 Task: Open a blank google sheet and write heading  Dollar SenseAdd Dates in a column and its values below  '2023-05-01, 2023-05-05, 2023-05-10, 2023-05-15, 2023-05-20, 2023-05-25 & 2023-05-31. 'Add Descriptionsin next column and its values below  Monthly Salary, Grocery Shopping, Dining Out., Utility Bill, Transportation, Entertainment & Miscellaneous. Add Amount in next column and its values below  $2,500, $100, $50, $150, $30, $50 & $20. Add Income/ Expensein next column and its values below  Income, Expenses, Expenses, Expenses, Expenses, Expenses & Expenses. Add Balance in next column and its values below  $2,500, $2,400, $2,350, $2,200, $2,170, $2,120 & $2,100. Save page DashboardBudgetTrackbook
Action: Mouse moved to (1125, 83)
Screenshot: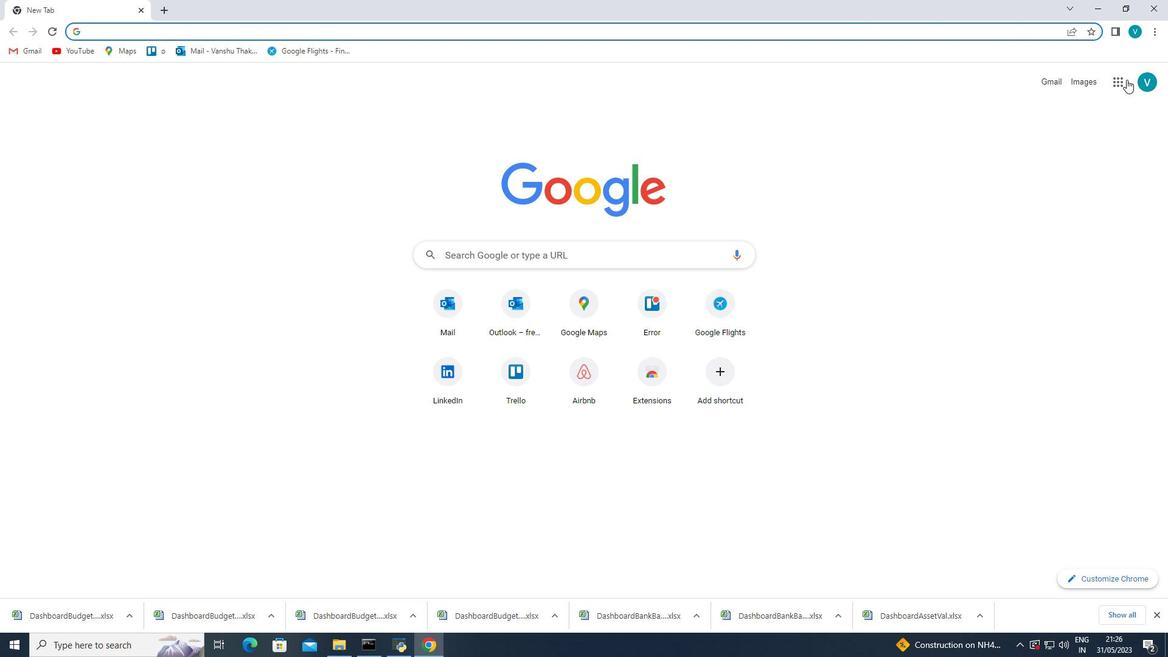 
Action: Mouse pressed left at (1125, 83)
Screenshot: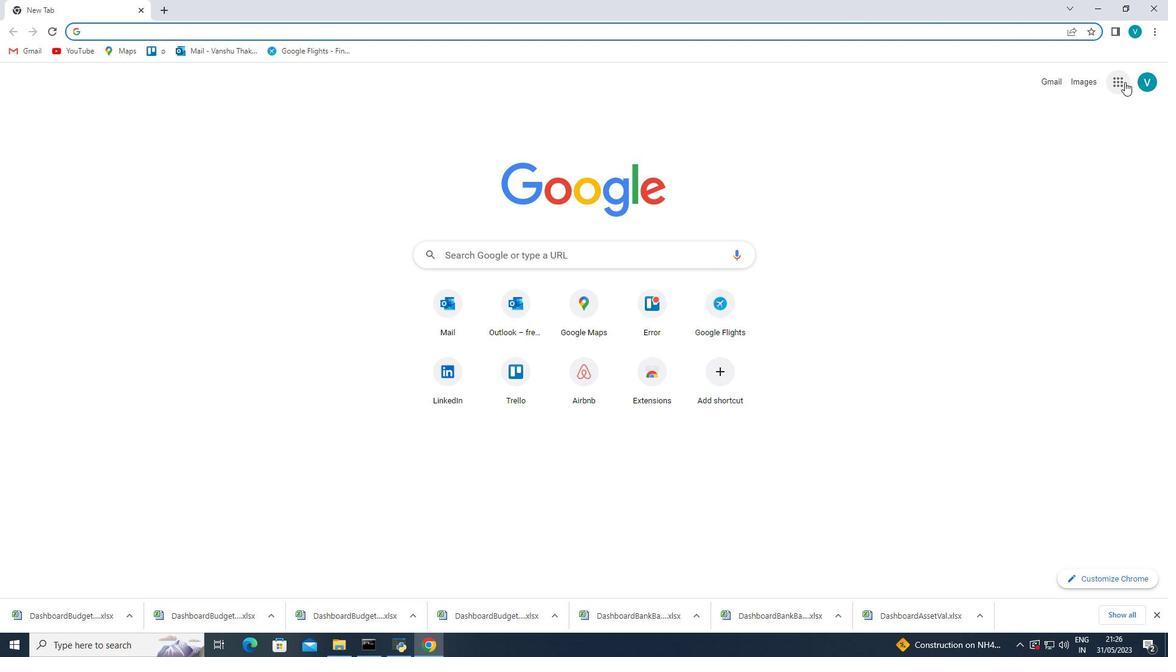 
Action: Mouse moved to (1098, 315)
Screenshot: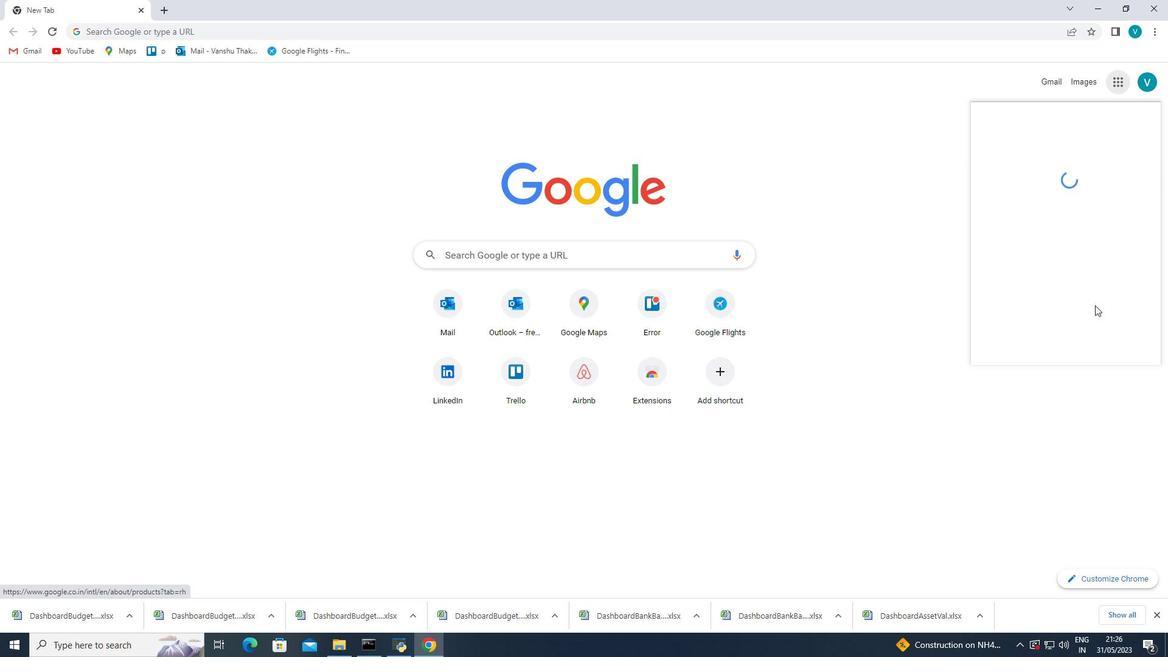 
Action: Mouse scrolled (1098, 314) with delta (0, 0)
Screenshot: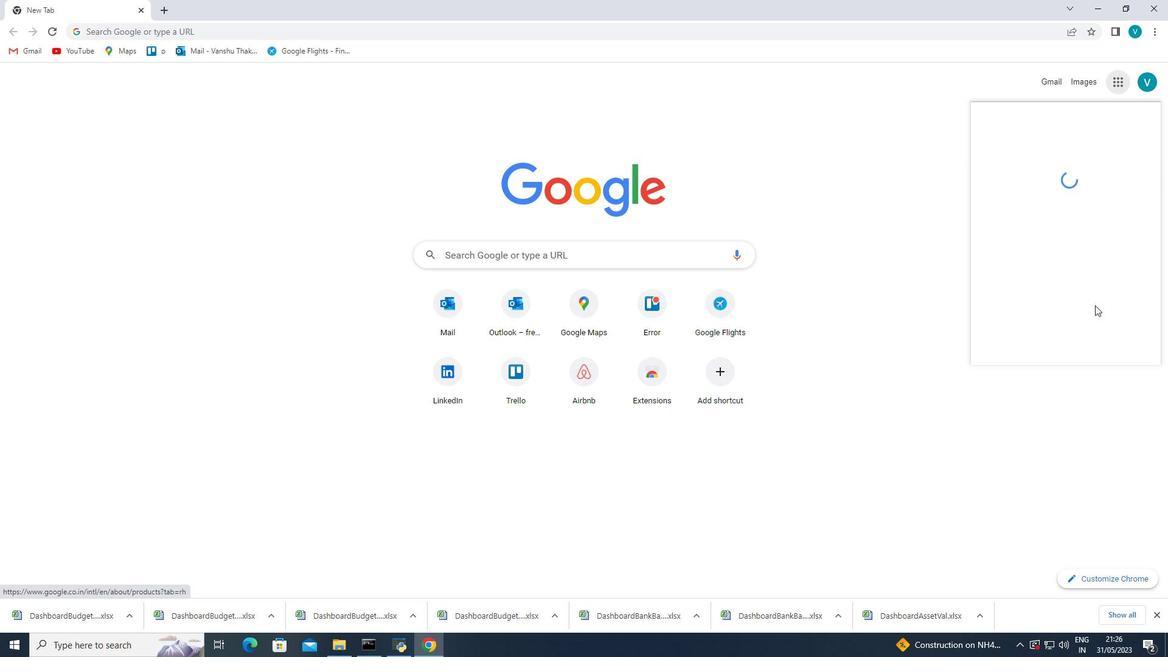 
Action: Mouse scrolled (1098, 314) with delta (0, 0)
Screenshot: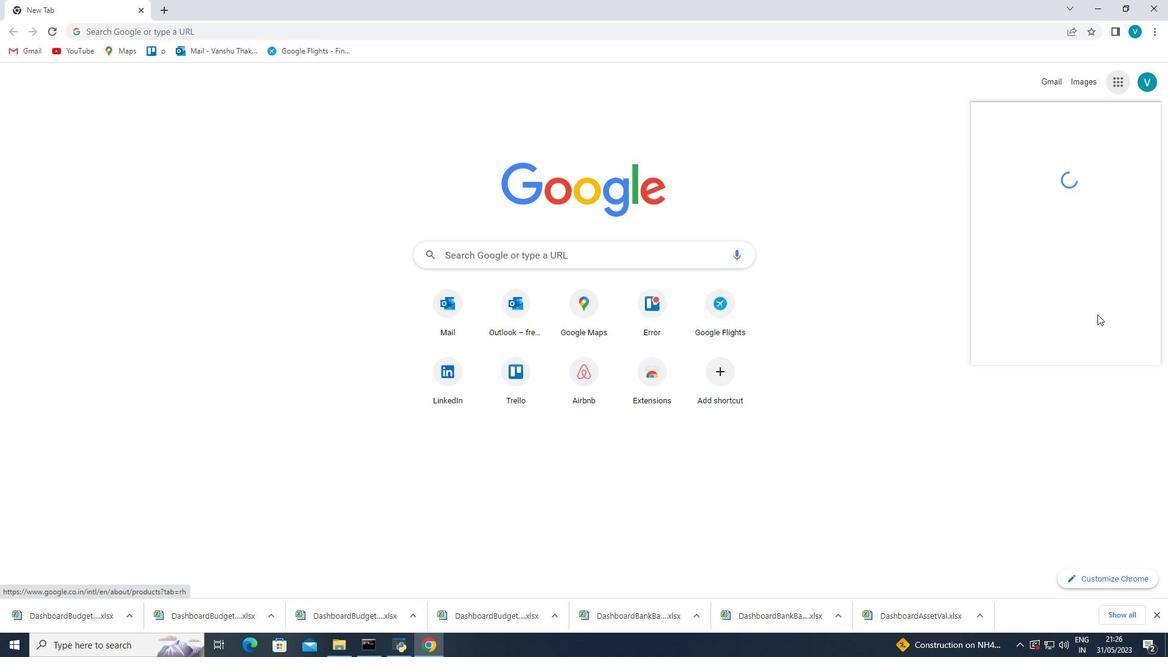
Action: Mouse moved to (1063, 272)
Screenshot: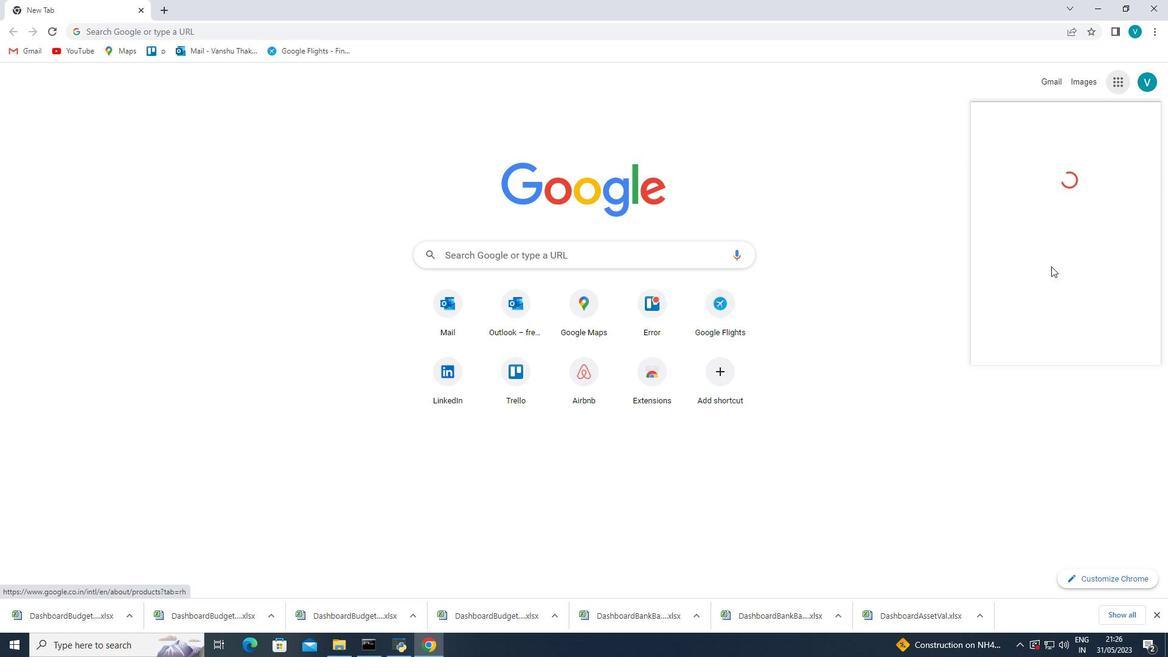 
Action: Mouse scrolled (1063, 271) with delta (0, 0)
Screenshot: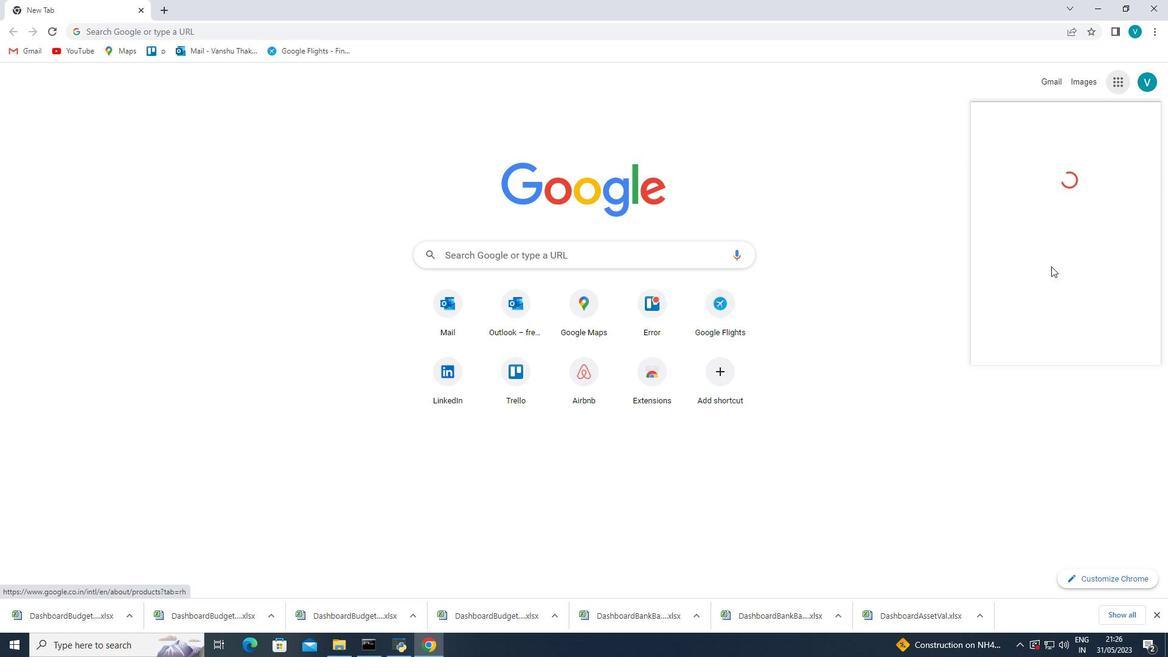 
Action: Mouse moved to (1066, 273)
Screenshot: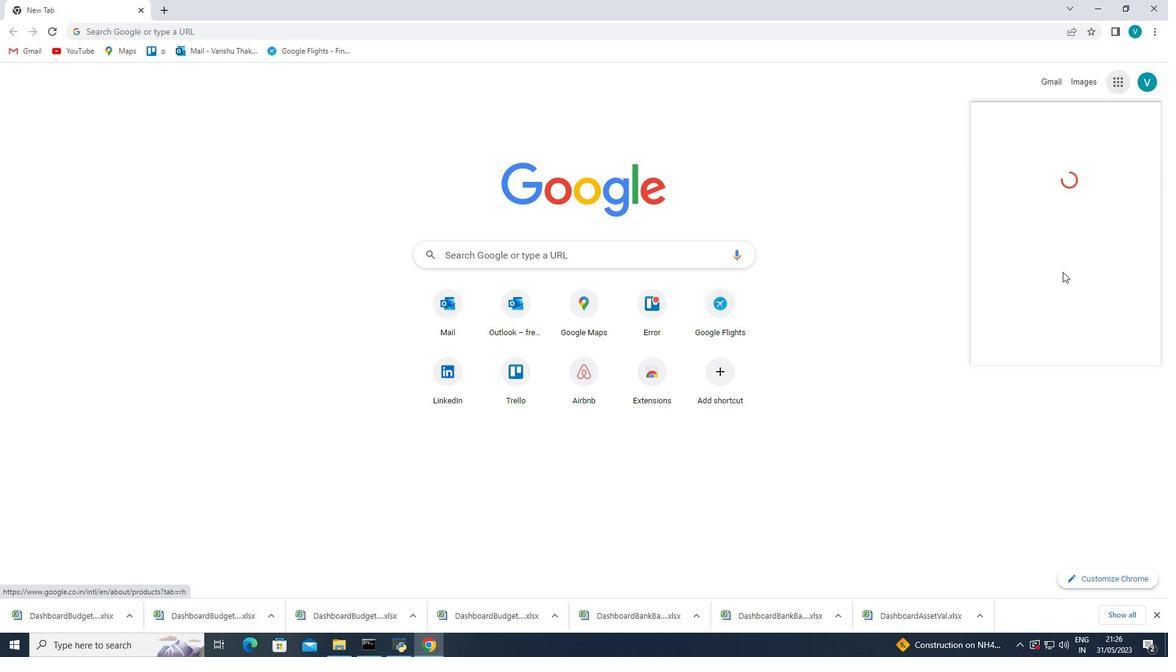 
Action: Mouse scrolled (1066, 272) with delta (0, 0)
Screenshot: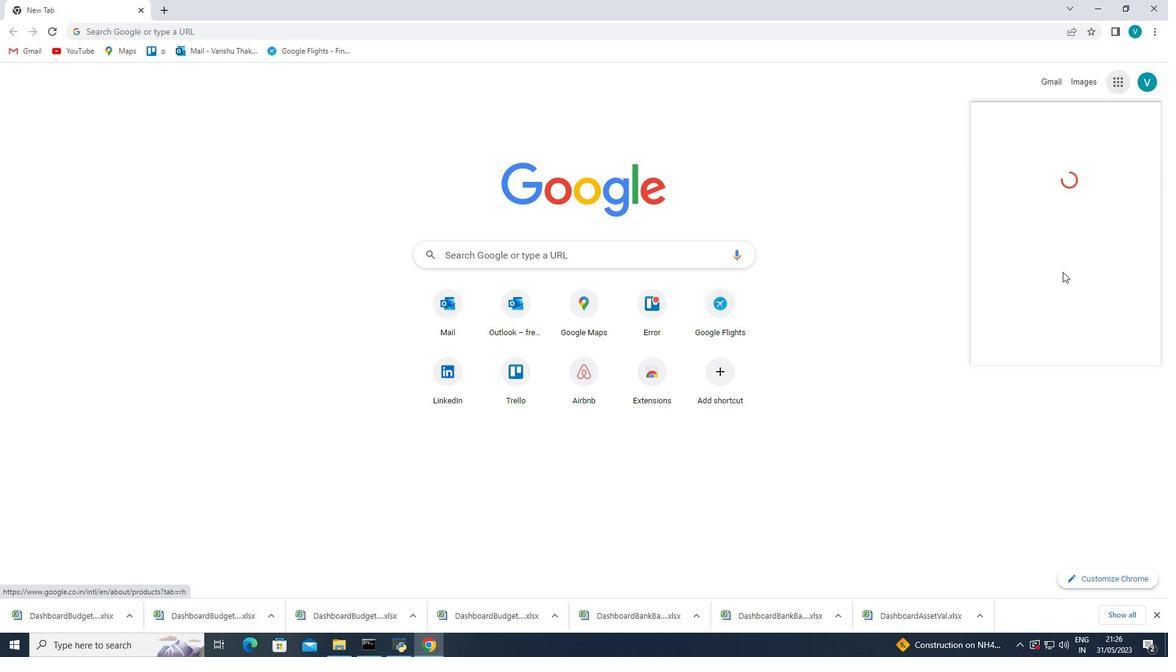 
Action: Mouse scrolled (1066, 272) with delta (0, 0)
Screenshot: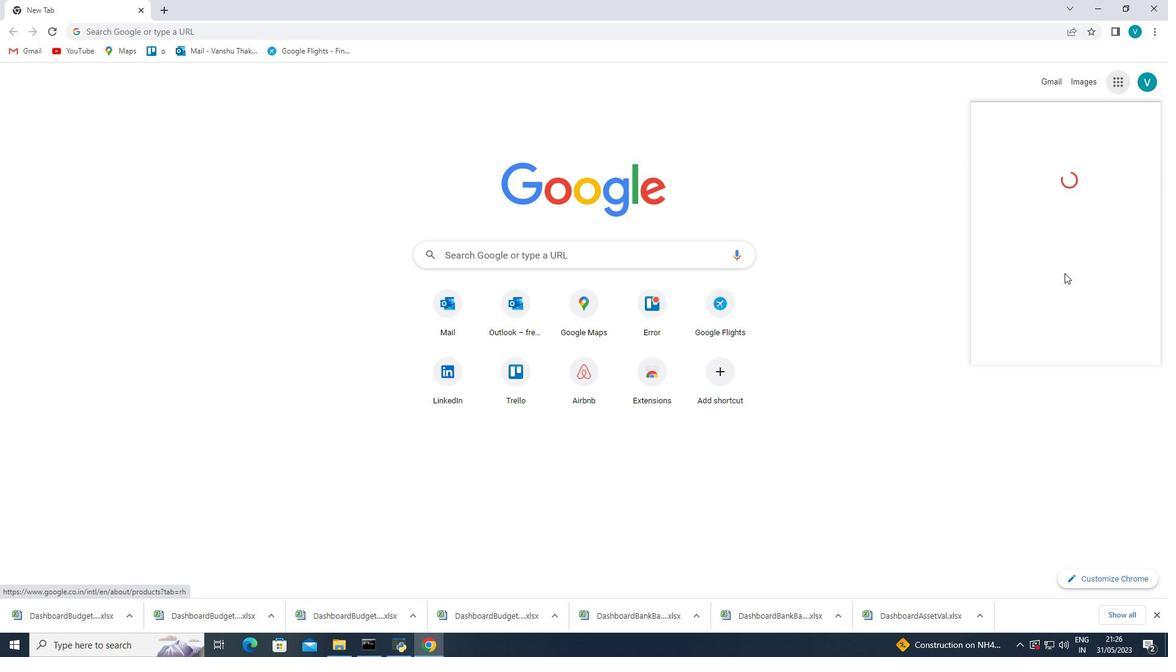 
Action: Mouse moved to (1066, 251)
Screenshot: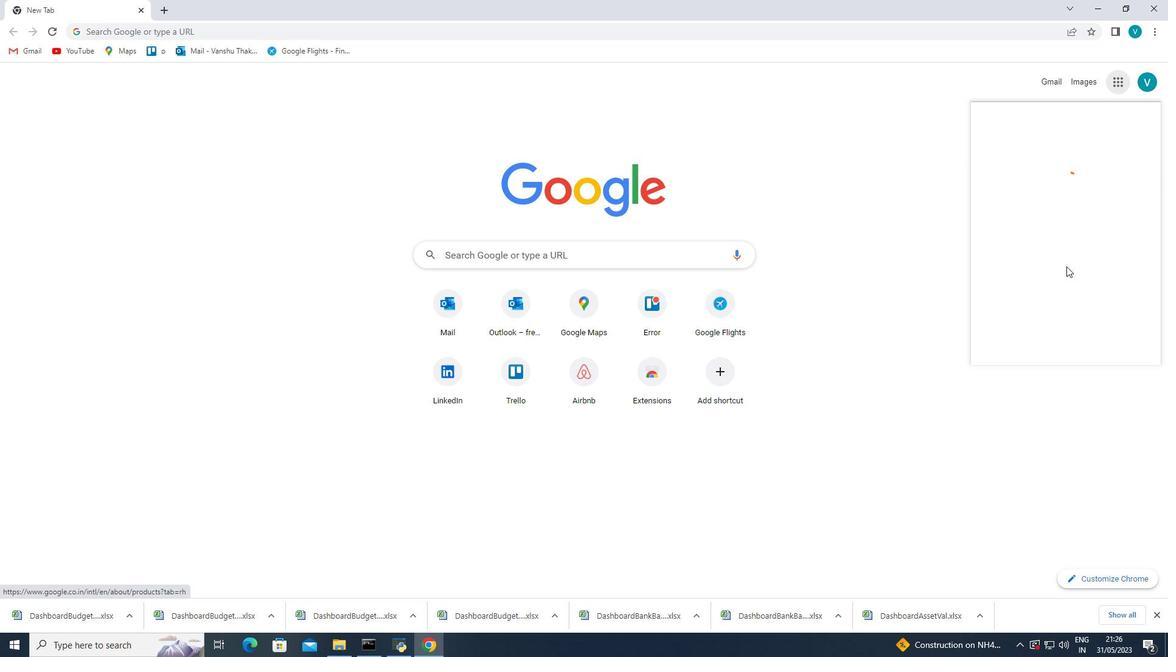 
Action: Mouse scrolled (1066, 250) with delta (0, 0)
Screenshot: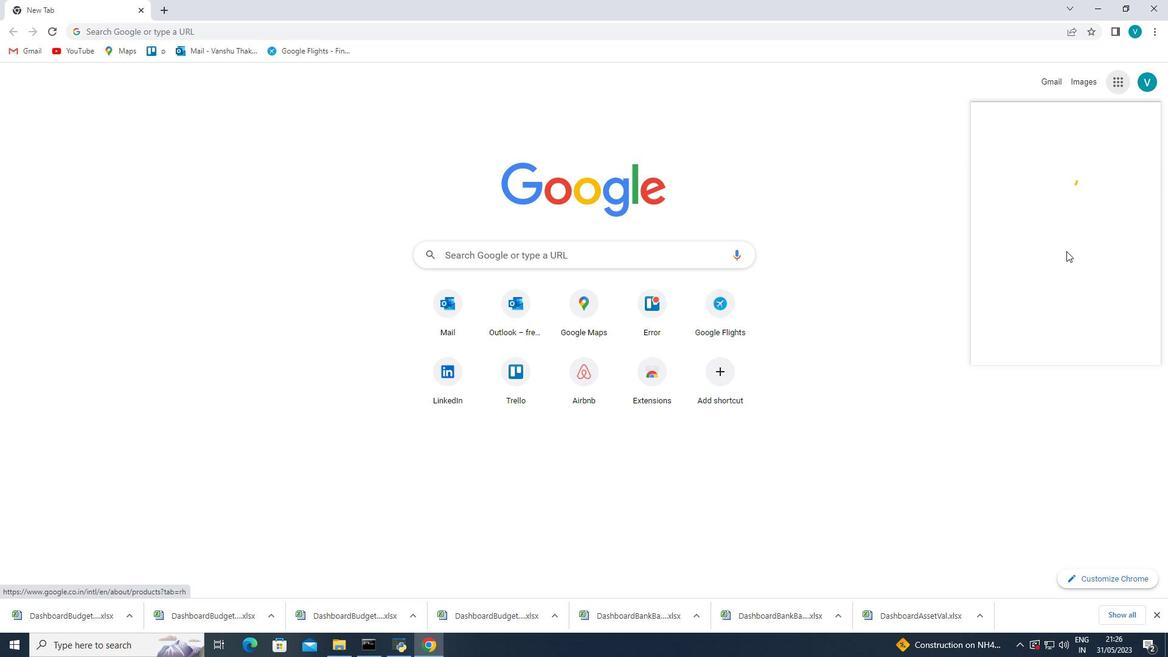 
Action: Mouse scrolled (1066, 250) with delta (0, 0)
Screenshot: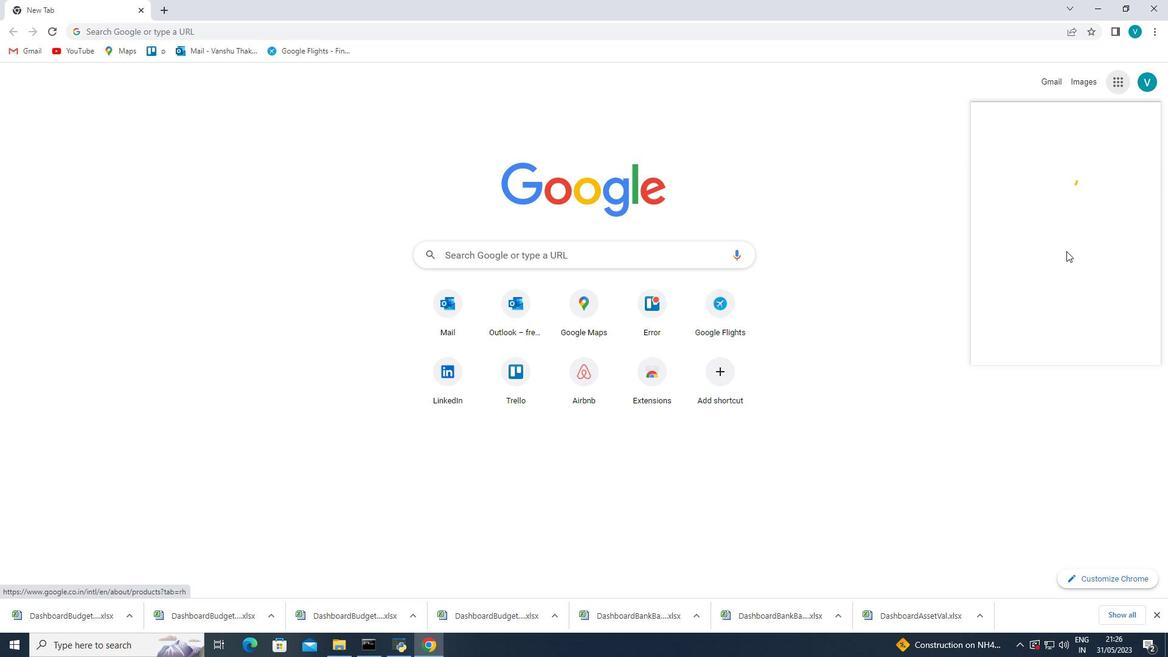 
Action: Mouse scrolled (1066, 250) with delta (0, 0)
Screenshot: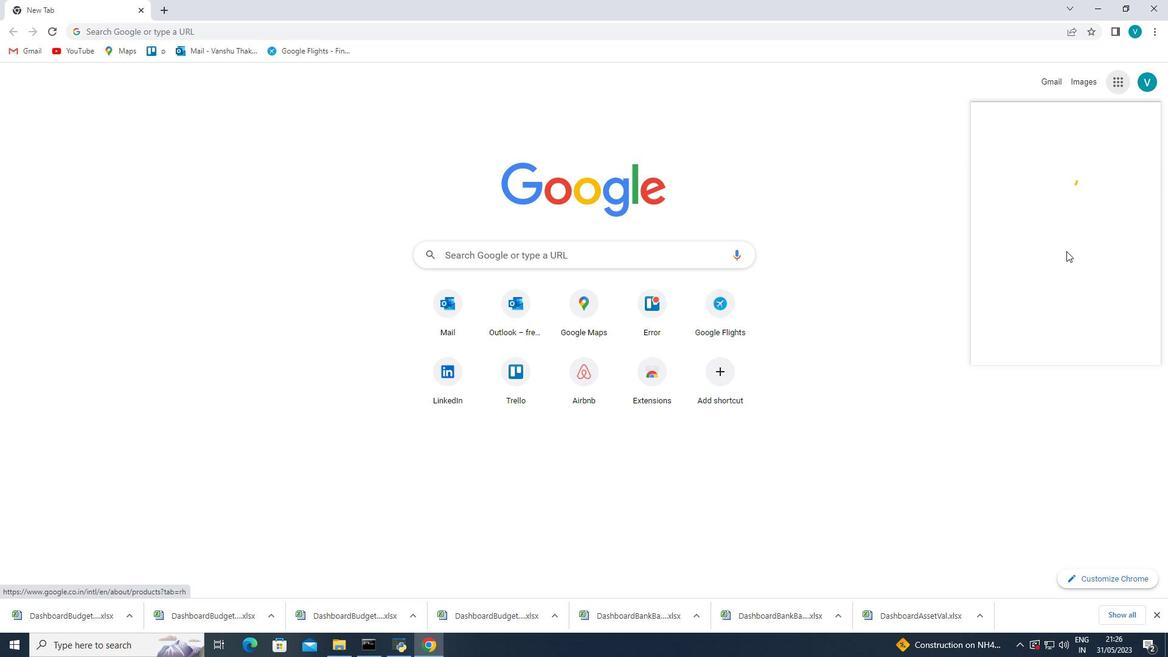 
Action: Mouse scrolled (1066, 250) with delta (0, 0)
Screenshot: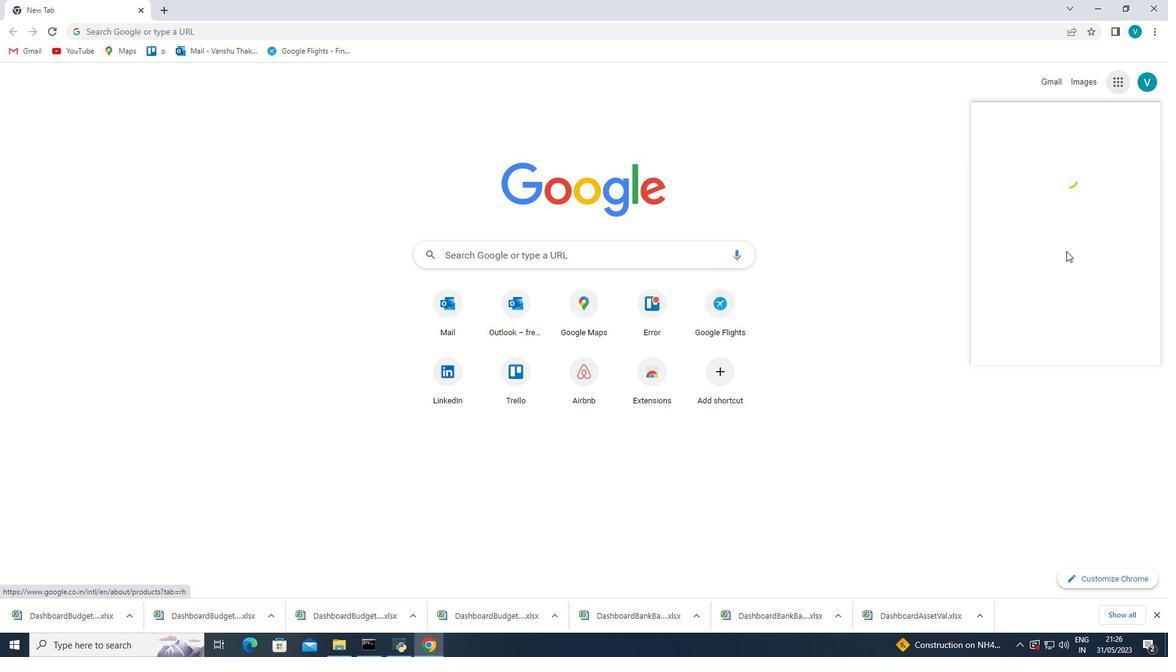
Action: Mouse scrolled (1066, 250) with delta (0, 0)
Screenshot: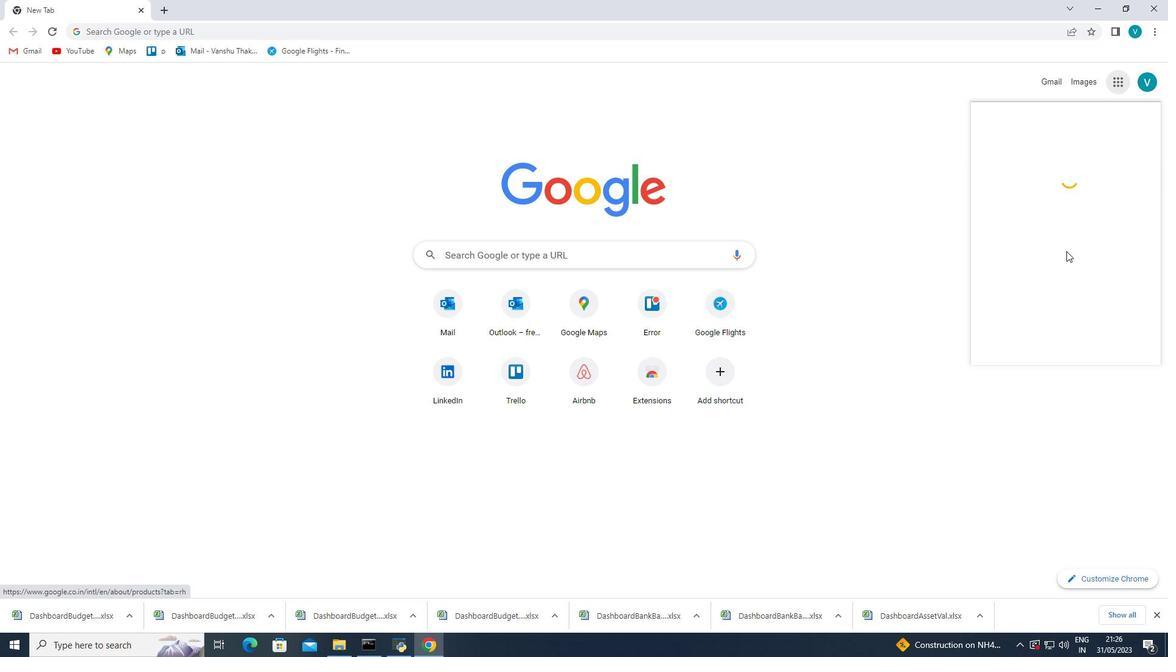 
Action: Mouse scrolled (1066, 251) with delta (0, 0)
Screenshot: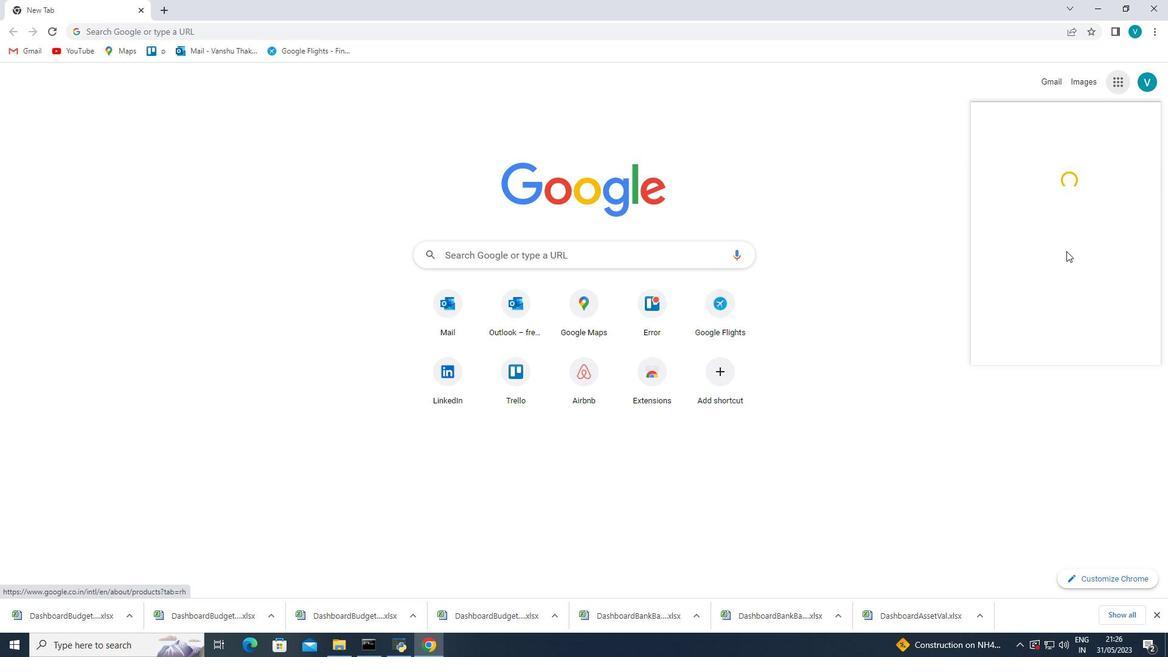 
Action: Mouse scrolled (1066, 251) with delta (0, 0)
Screenshot: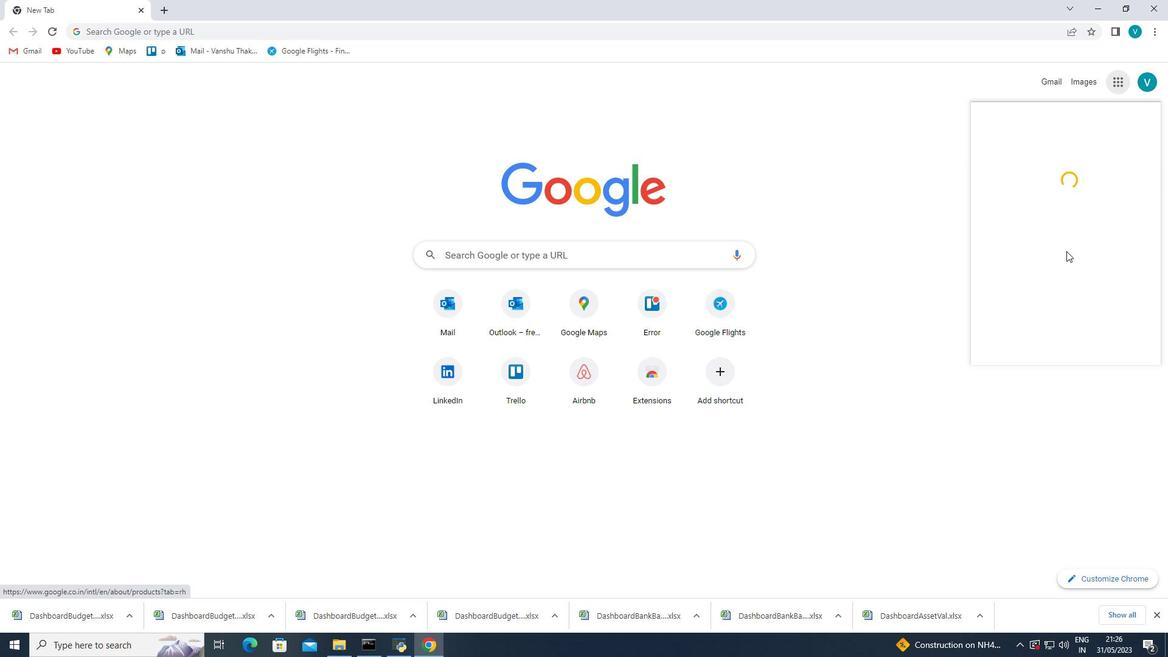 
Action: Mouse scrolled (1066, 251) with delta (0, 0)
Screenshot: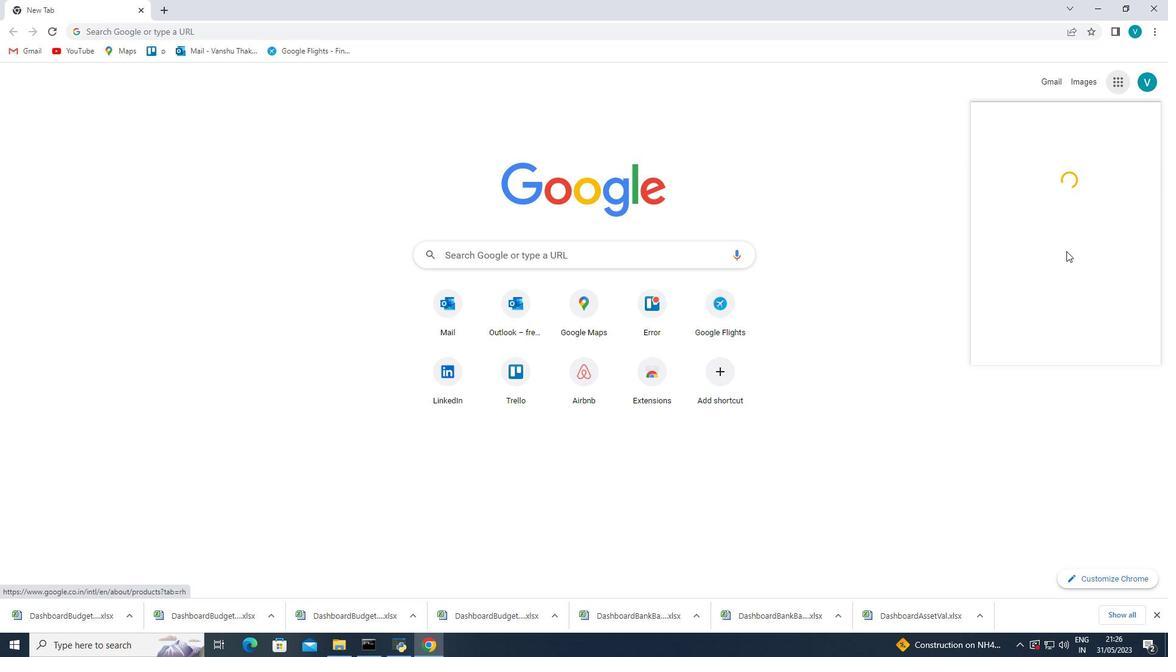 
Action: Mouse scrolled (1066, 251) with delta (0, 0)
Screenshot: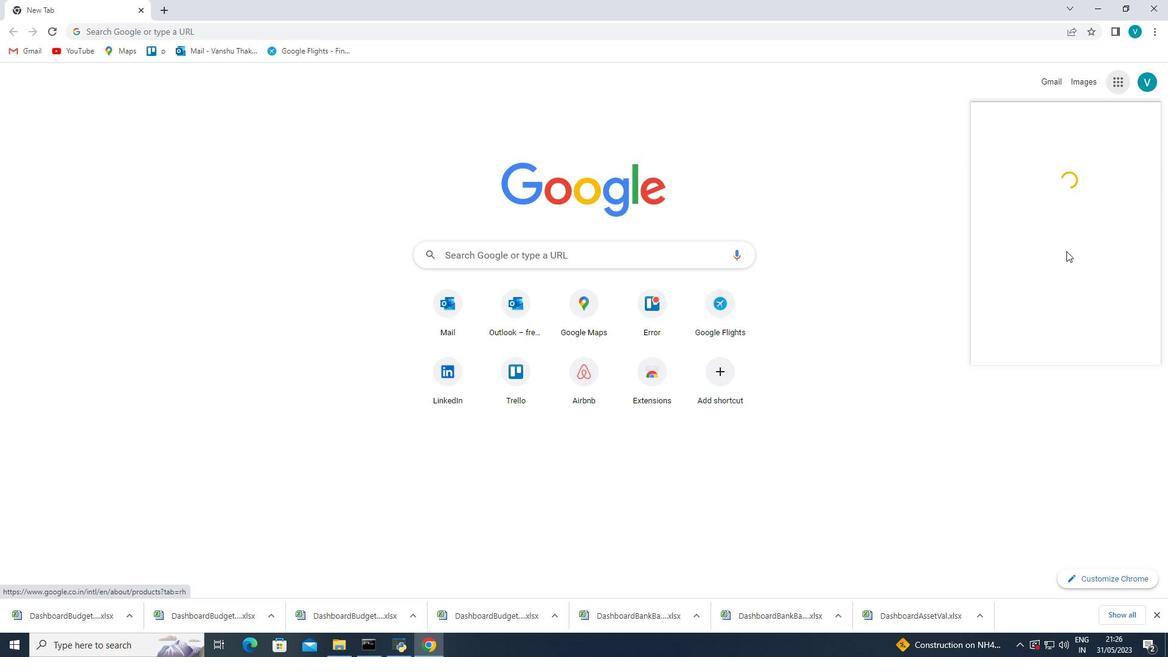
Action: Mouse moved to (1108, 249)
Screenshot: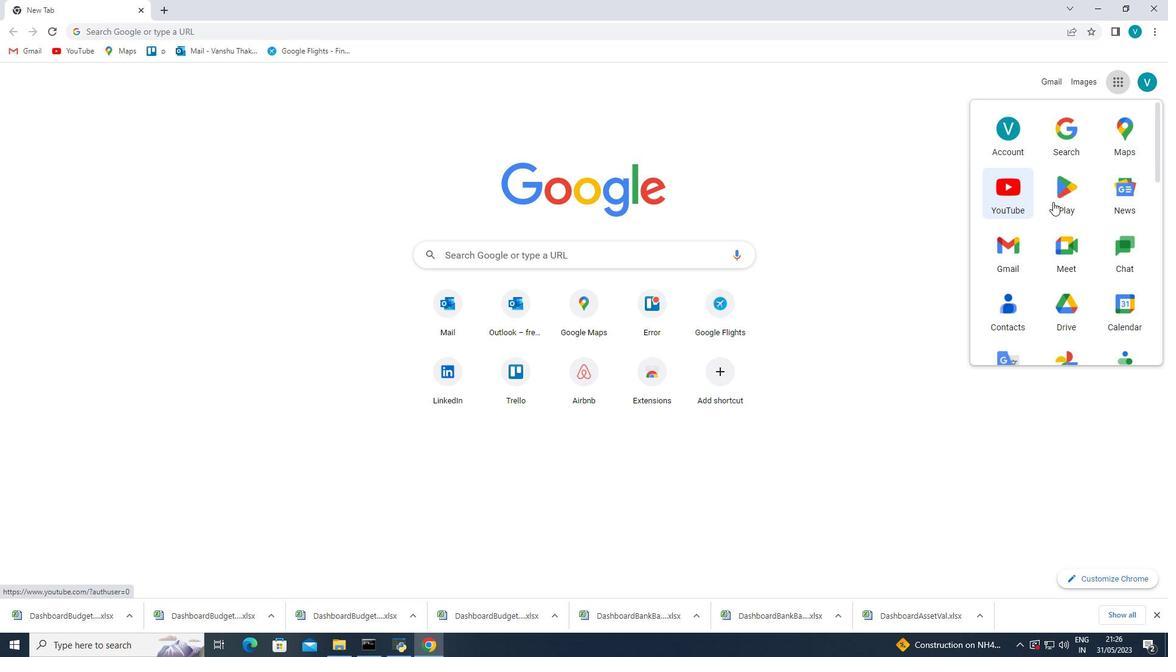 
Action: Mouse scrolled (1108, 248) with delta (0, 0)
Screenshot: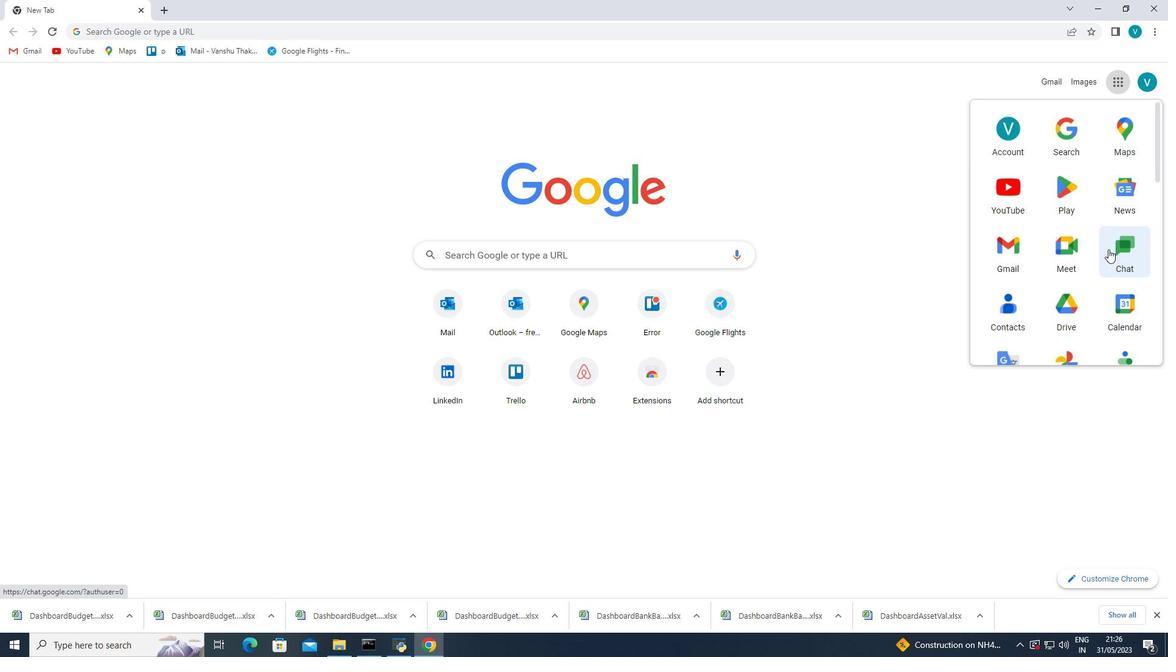 
Action: Mouse scrolled (1108, 248) with delta (0, 0)
Screenshot: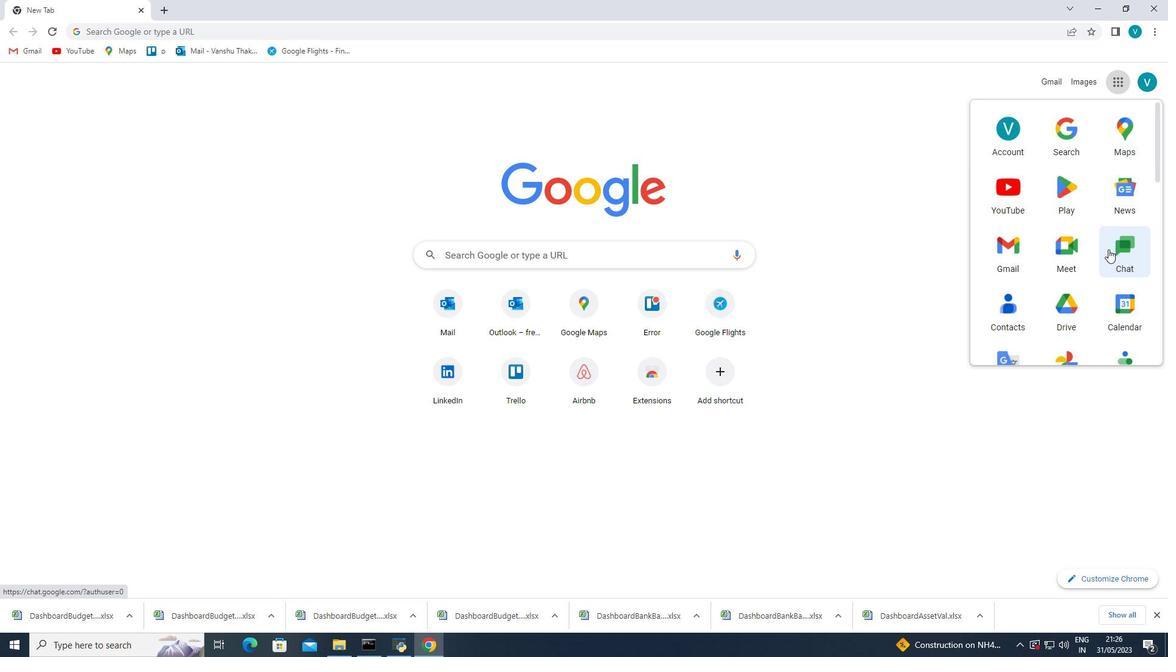
Action: Mouse scrolled (1108, 248) with delta (0, 0)
Screenshot: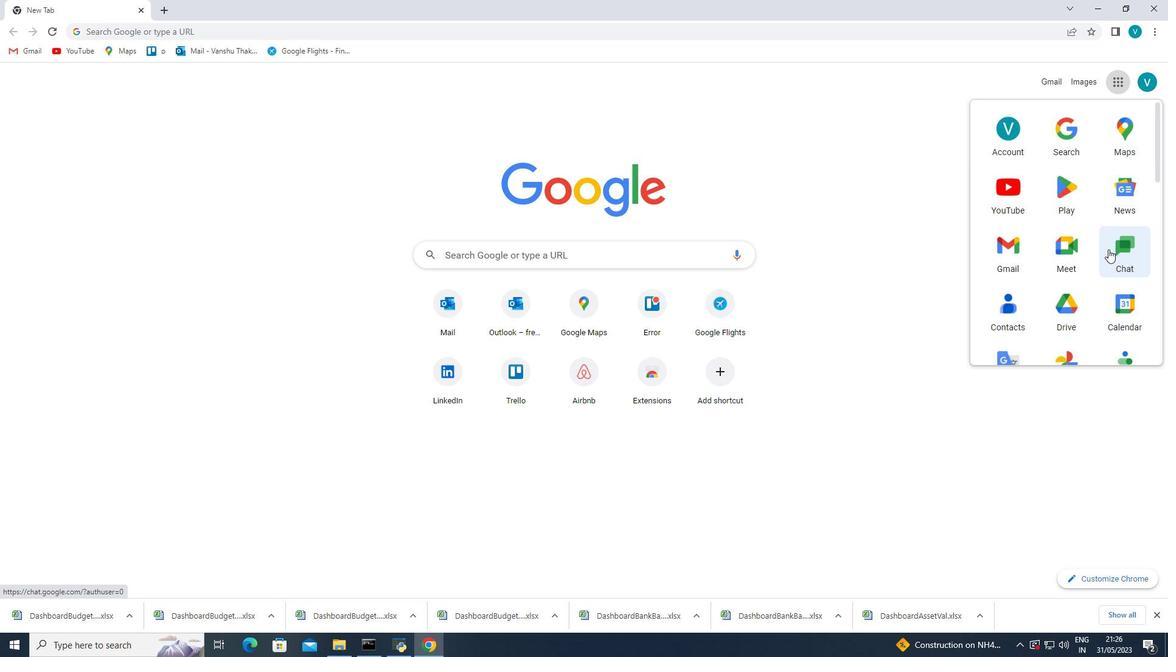 
Action: Mouse scrolled (1108, 248) with delta (0, 0)
Screenshot: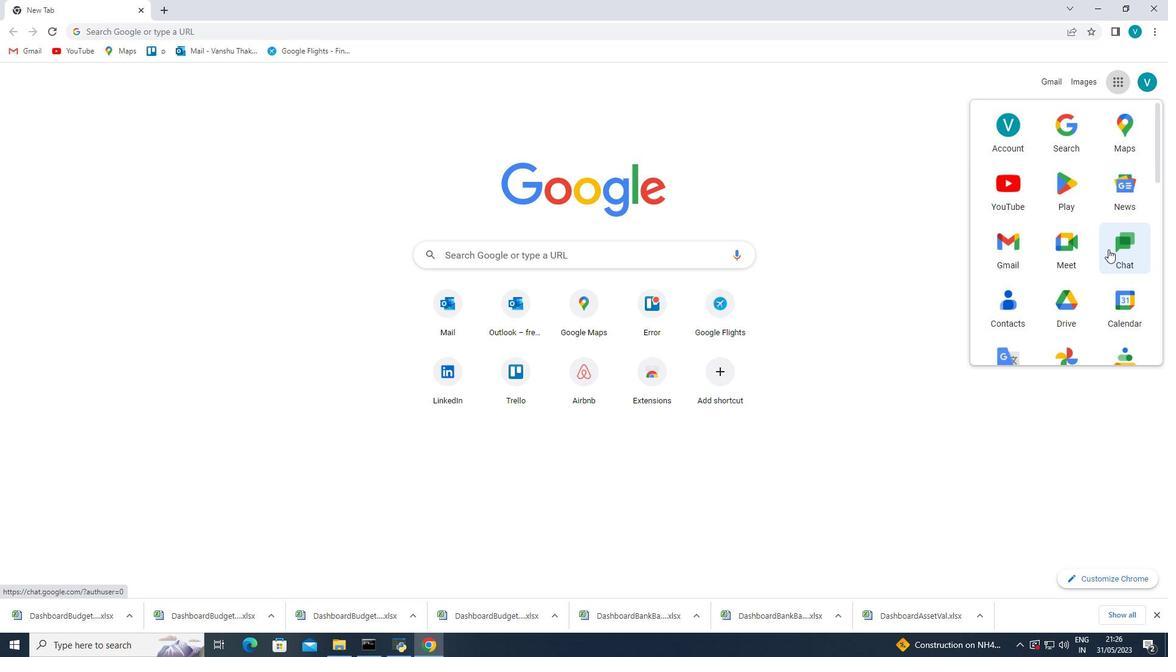 
Action: Mouse moved to (1128, 257)
Screenshot: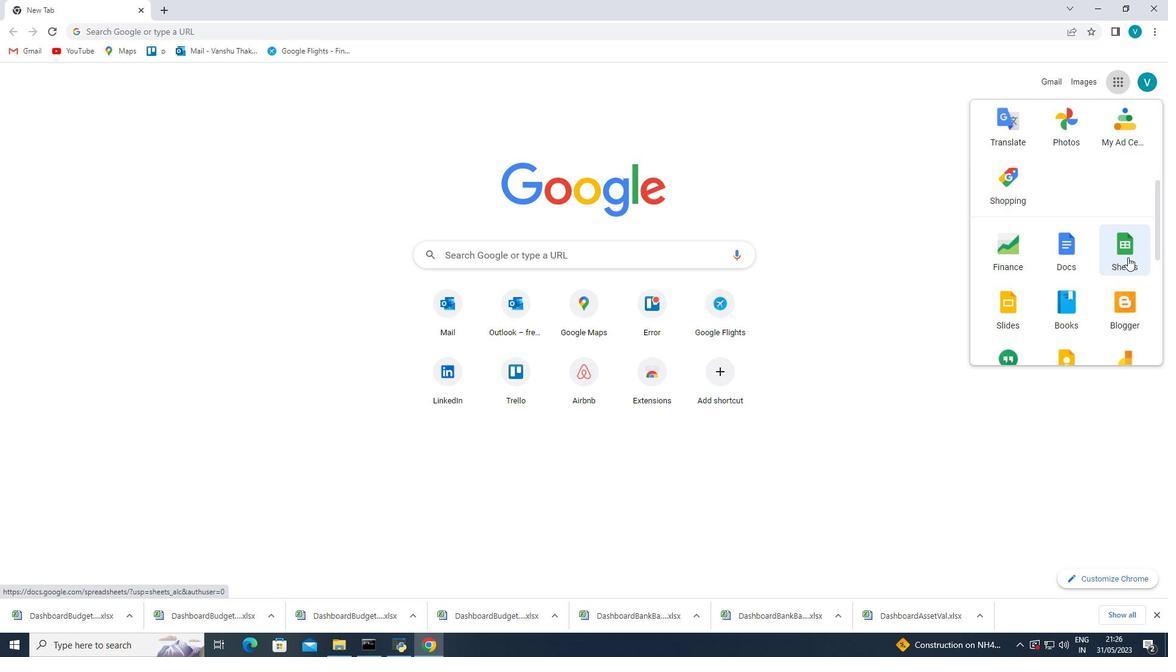 
Action: Mouse pressed left at (1128, 257)
Screenshot: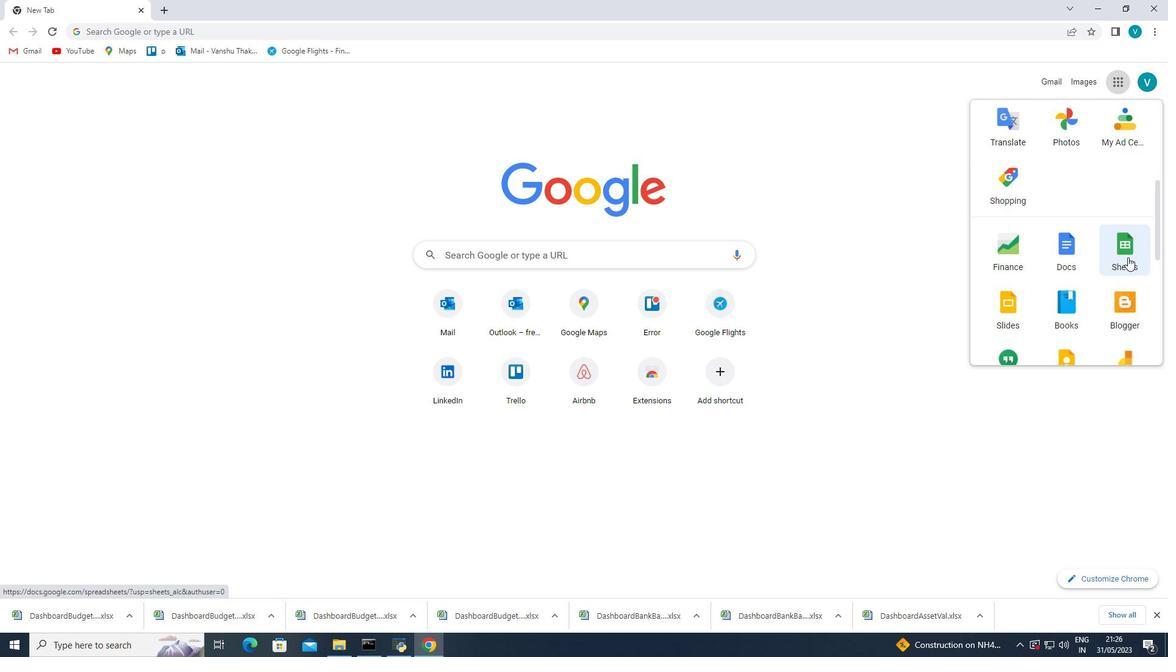 
Action: Mouse pressed left at (1128, 257)
Screenshot: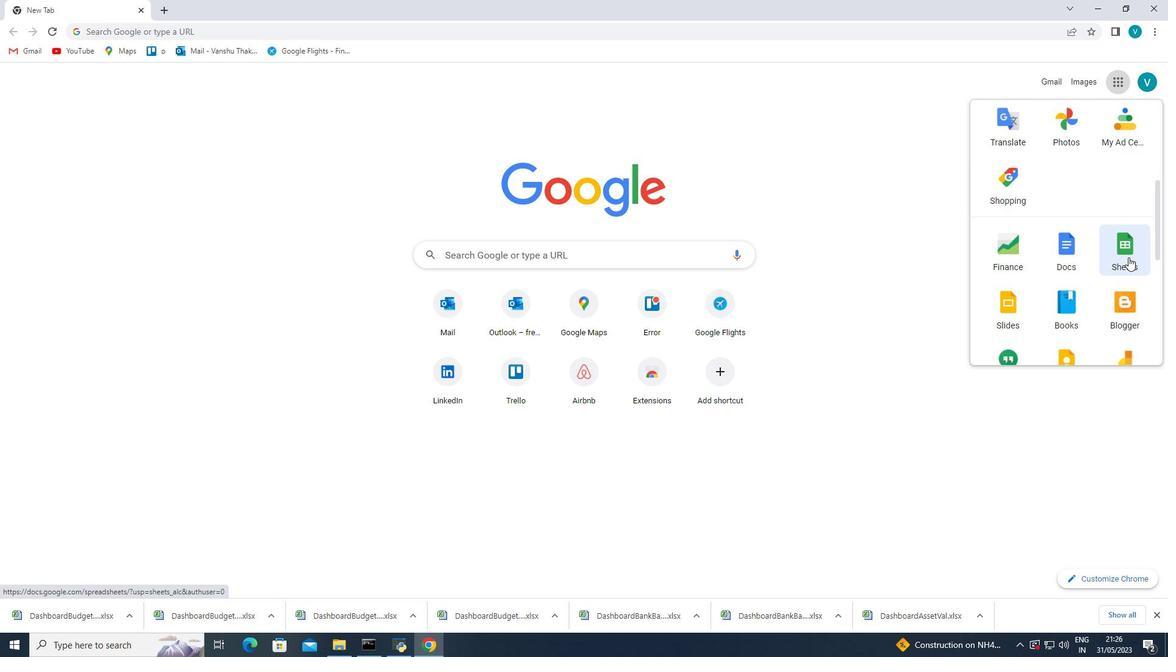 
Action: Mouse moved to (259, 193)
Screenshot: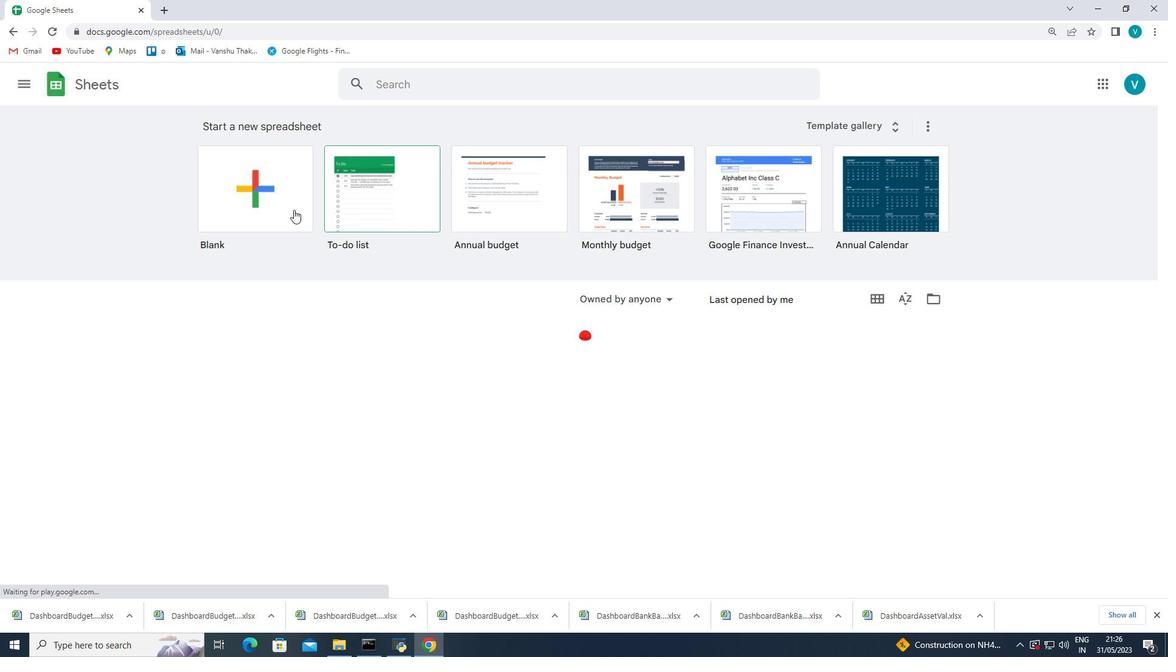 
Action: Mouse pressed left at (259, 193)
Screenshot: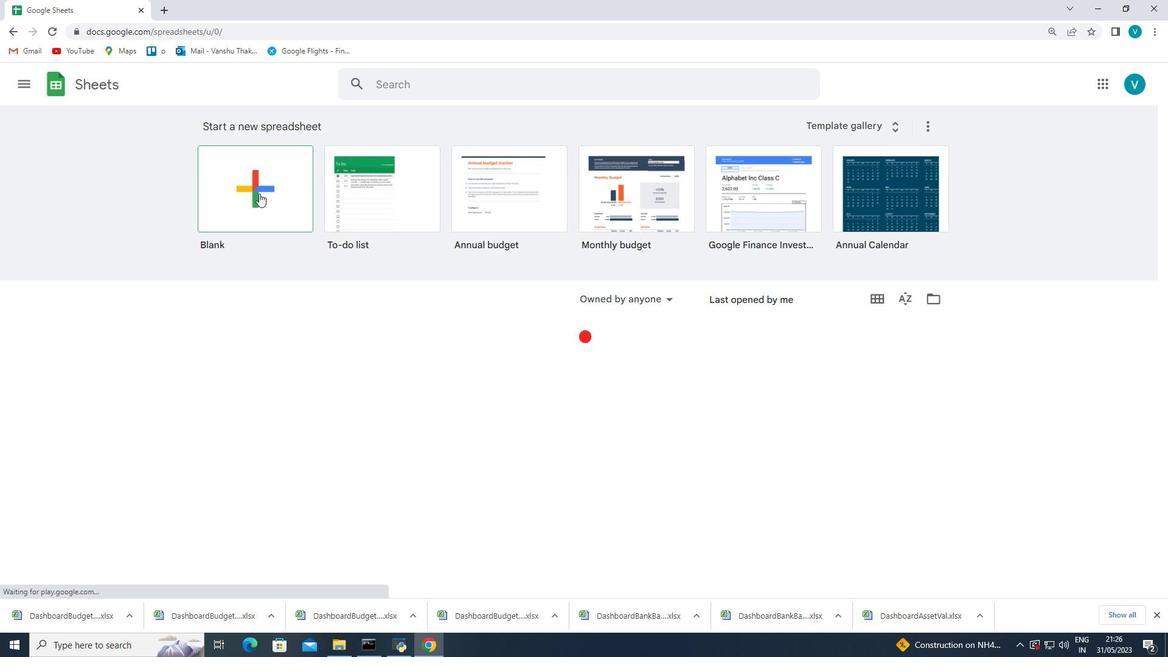 
Action: Mouse pressed left at (259, 193)
Screenshot: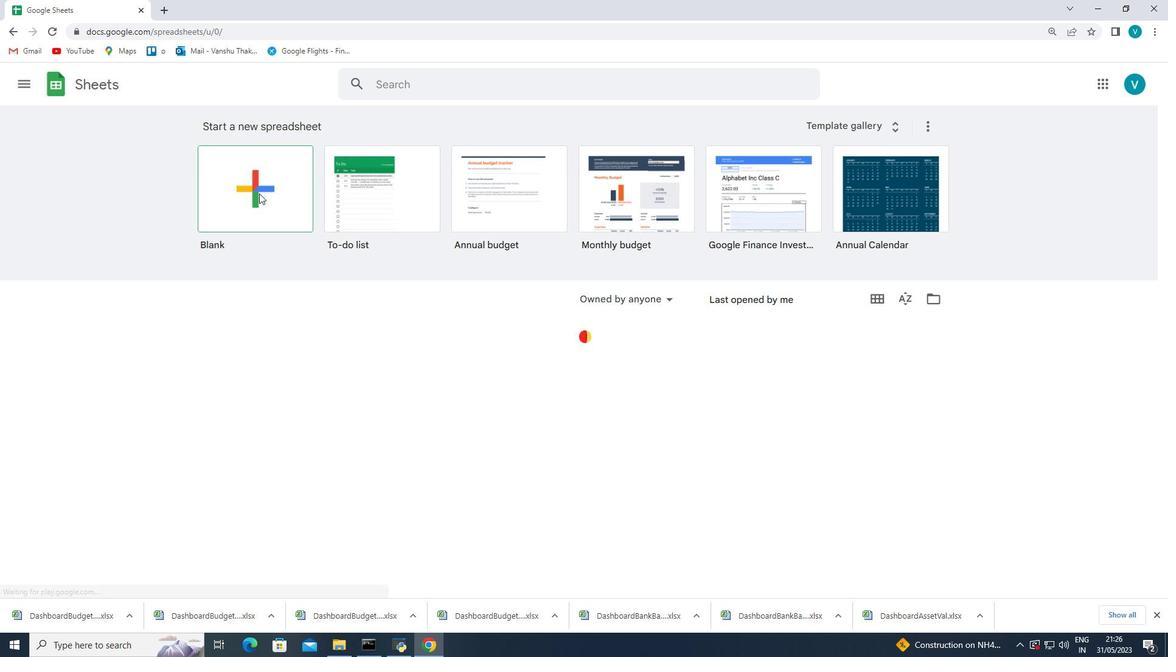 
Action: Mouse moved to (74, 183)
Screenshot: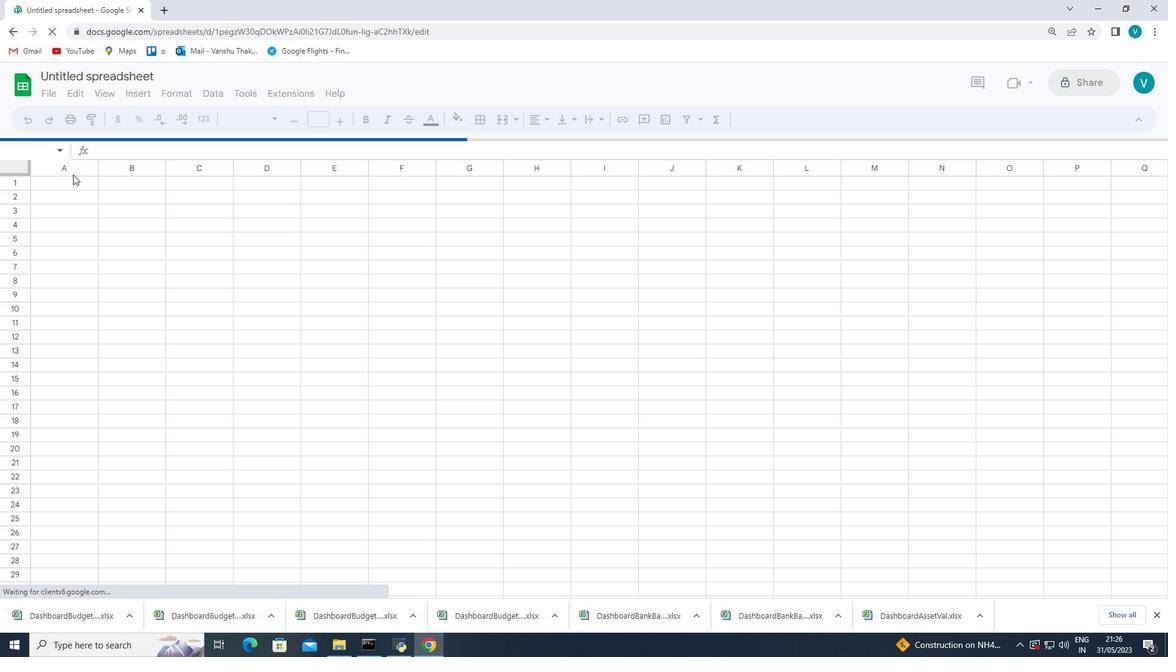 
Action: Mouse pressed left at (74, 183)
Screenshot: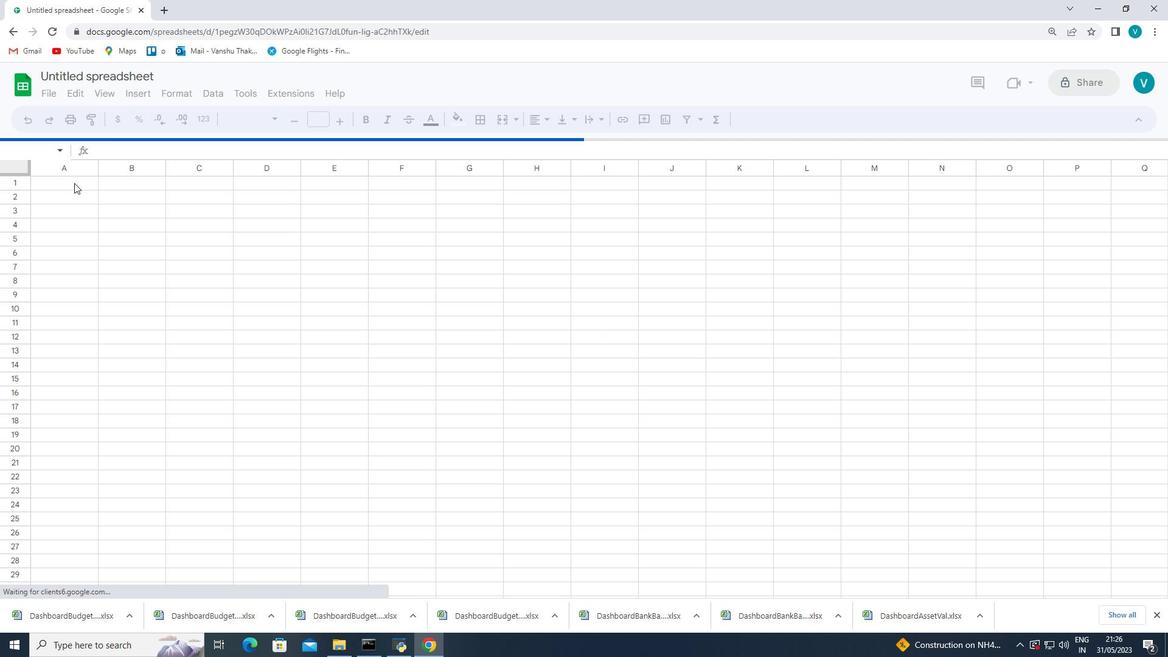 
Action: Mouse moved to (63, 181)
Screenshot: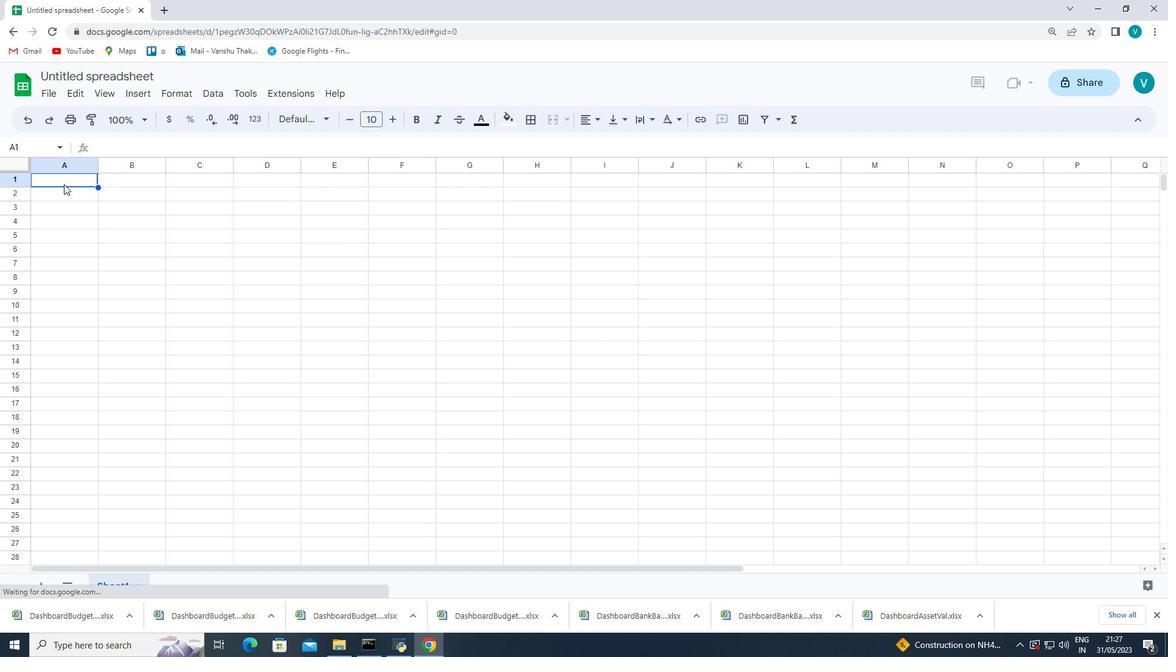 
Action: Mouse pressed left at (63, 181)
Screenshot: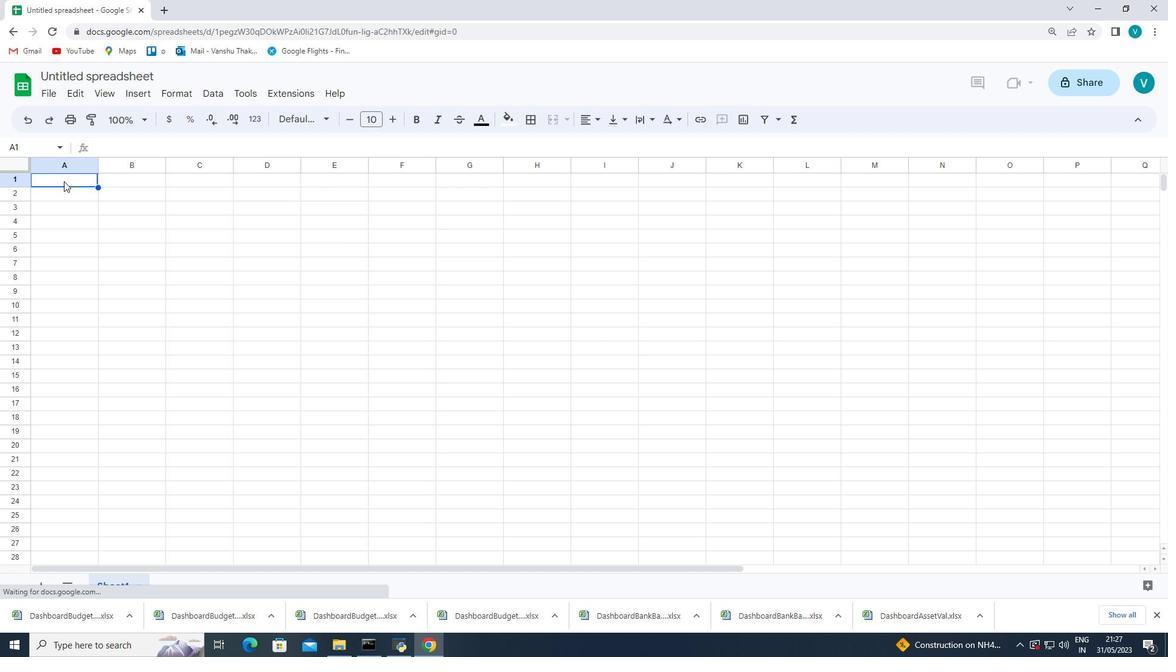 
Action: Mouse pressed left at (63, 181)
Screenshot: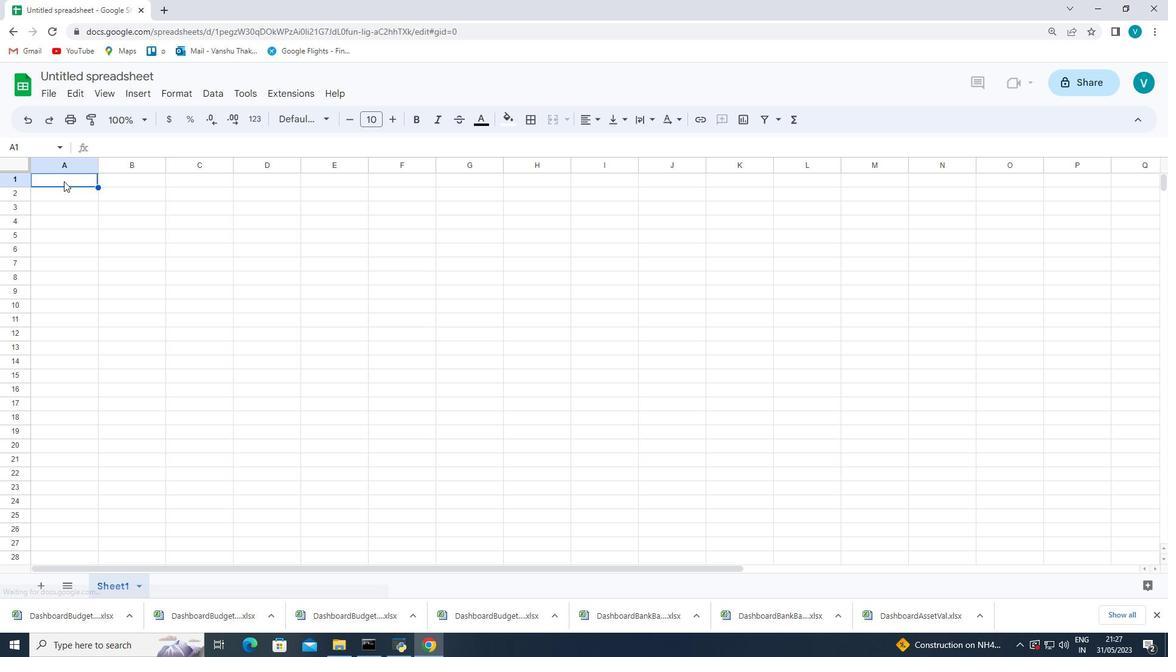 
Action: Mouse moved to (172, 147)
Screenshot: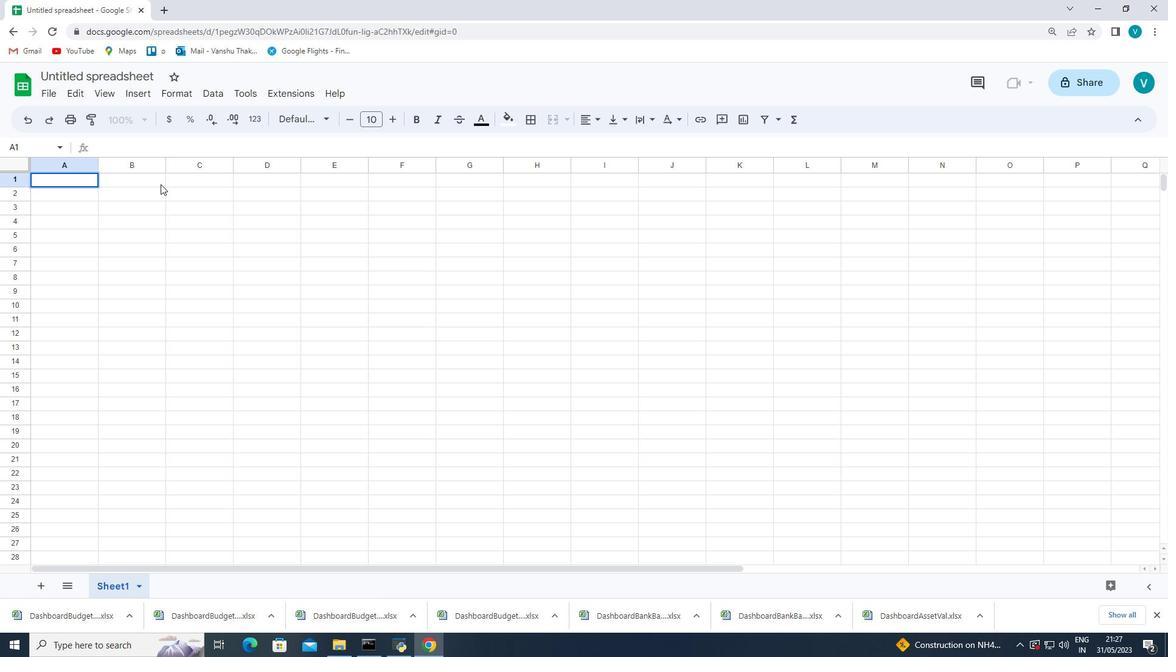 
Action: Key pressed <Key.shift_r>Dollar<Key.space><Key.shift_r>Sense<Key.space><Key.enter><Key.shift_r>Date<Key.space><Key.right><Key.shift_r>Descriptions<Key.space><Key.right><Key.shift_r>Amount<Key.space><Key.right><Key.shift_r>Income<Key.space>/<Key.space><Key.shift_r><Key.shift_r><Key.shift_r><Key.shift_r><Key.shift_r><Key.shift_r><Key.shift_r><Key.shift_r><Key.shift_r><Key.shift_r>Expenx<Key.backspace>sd<Key.space><Key.backspace><Key.backspace>e<Key.space><Key.right><Key.shift_r><Key.shift_r><Key.shift_r><Key.shift_r><Key.shift_r><Key.shift_r><Key.shift_r><Key.shift_r><Key.shift_r>Add<Key.space><Key.shift_r>Balance<Key.space>
Screenshot: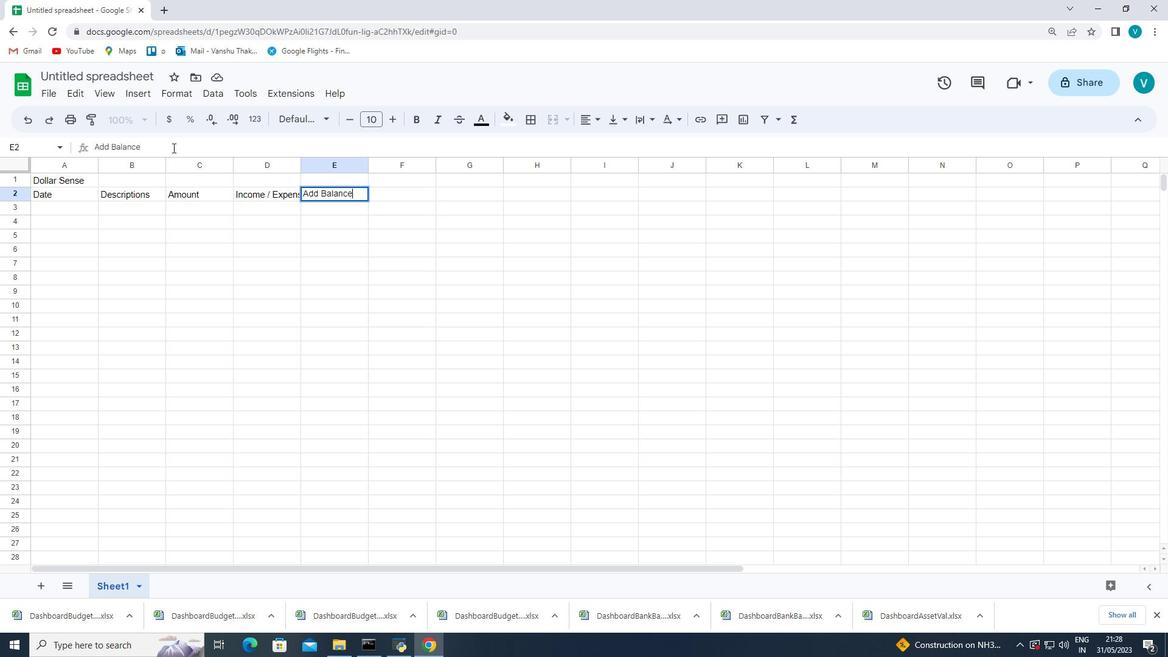 
Action: Mouse moved to (272, 254)
Screenshot: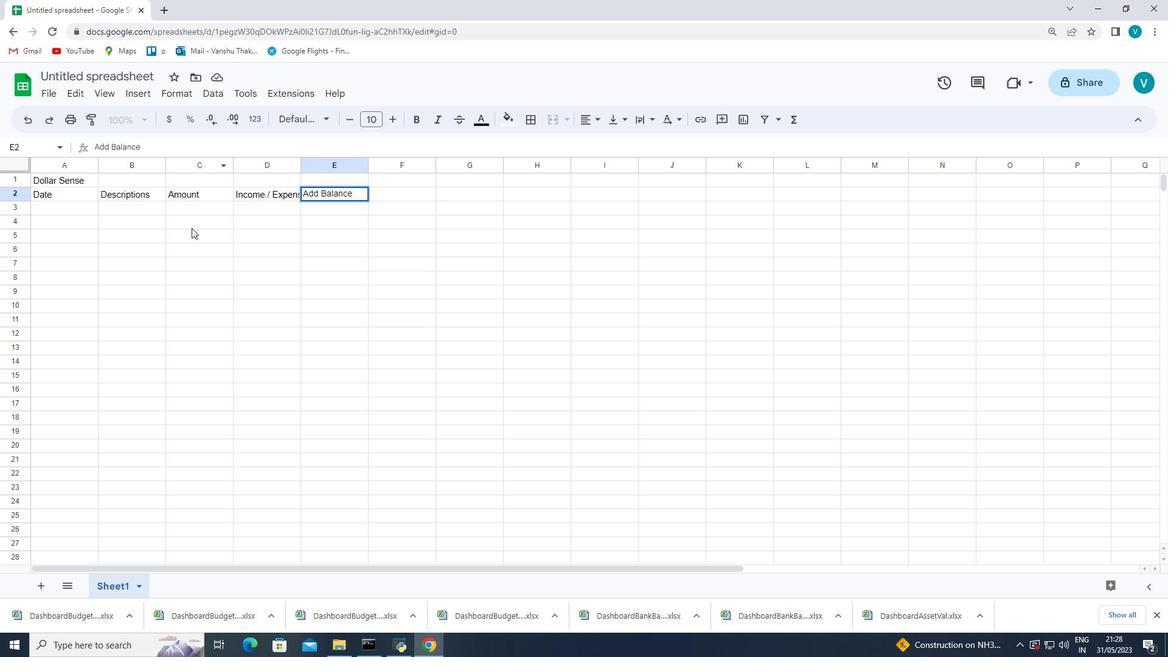 
Action: Mouse pressed left at (272, 254)
Screenshot: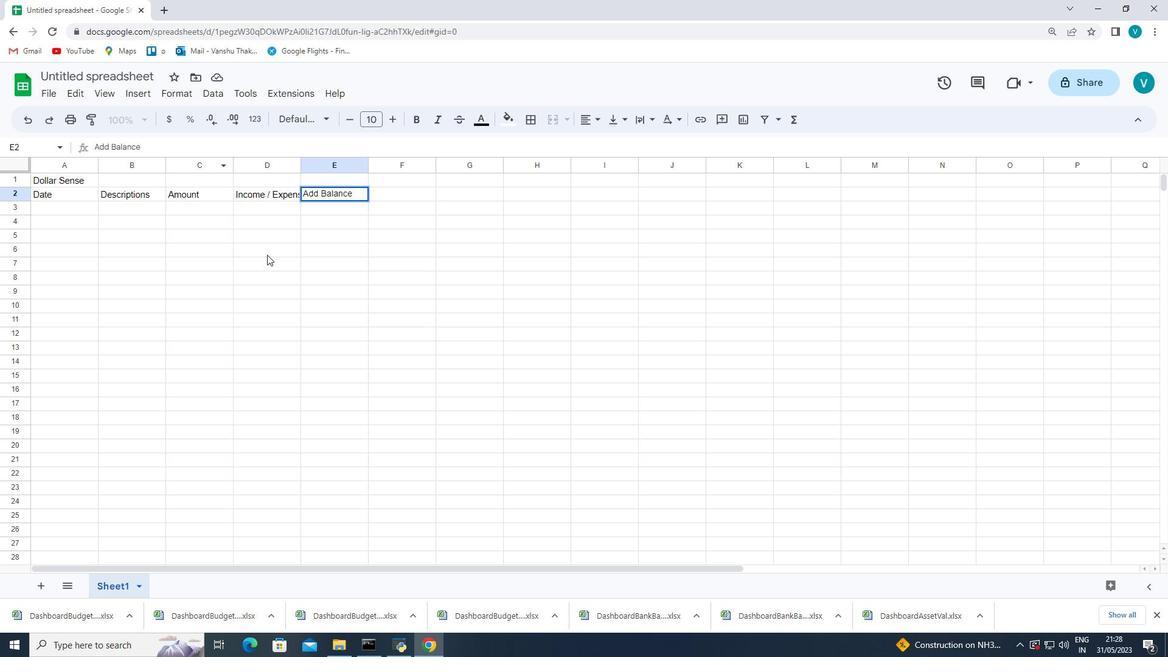 
Action: Mouse moved to (301, 163)
Screenshot: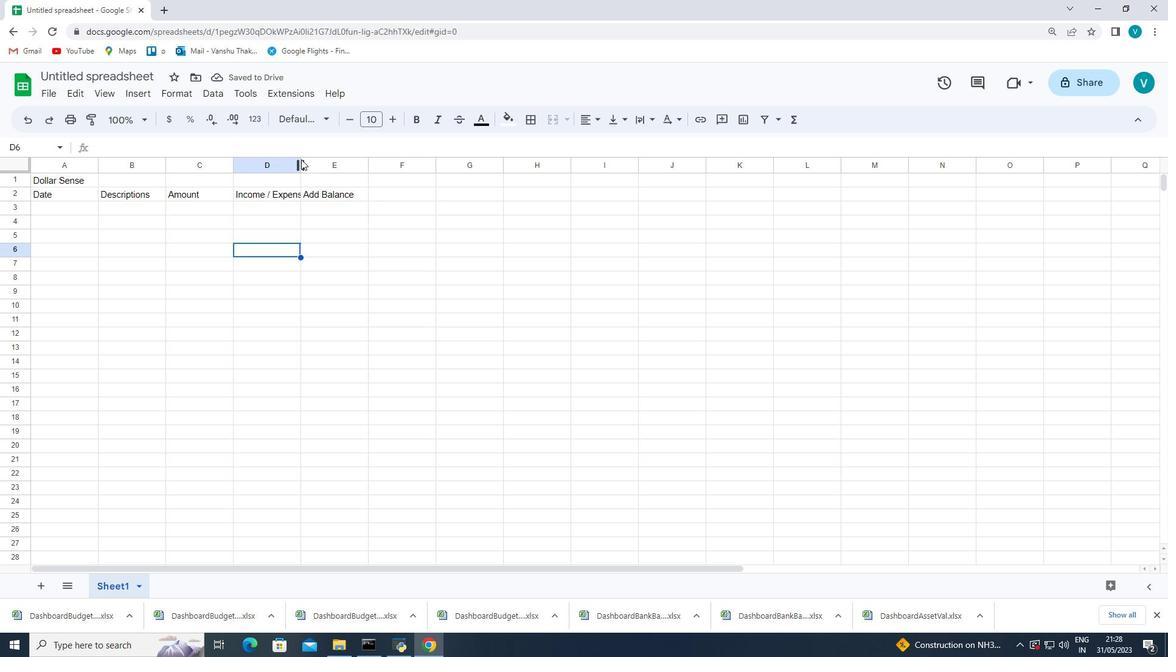 
Action: Mouse pressed left at (301, 163)
Screenshot: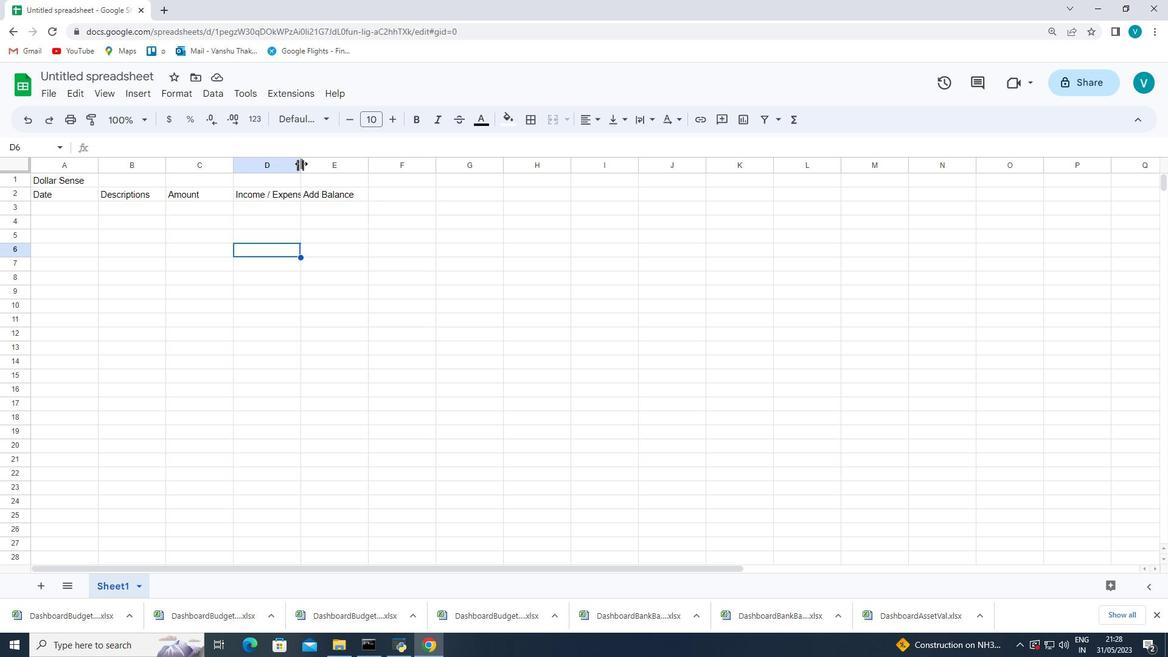 
Action: Mouse pressed left at (301, 163)
Screenshot: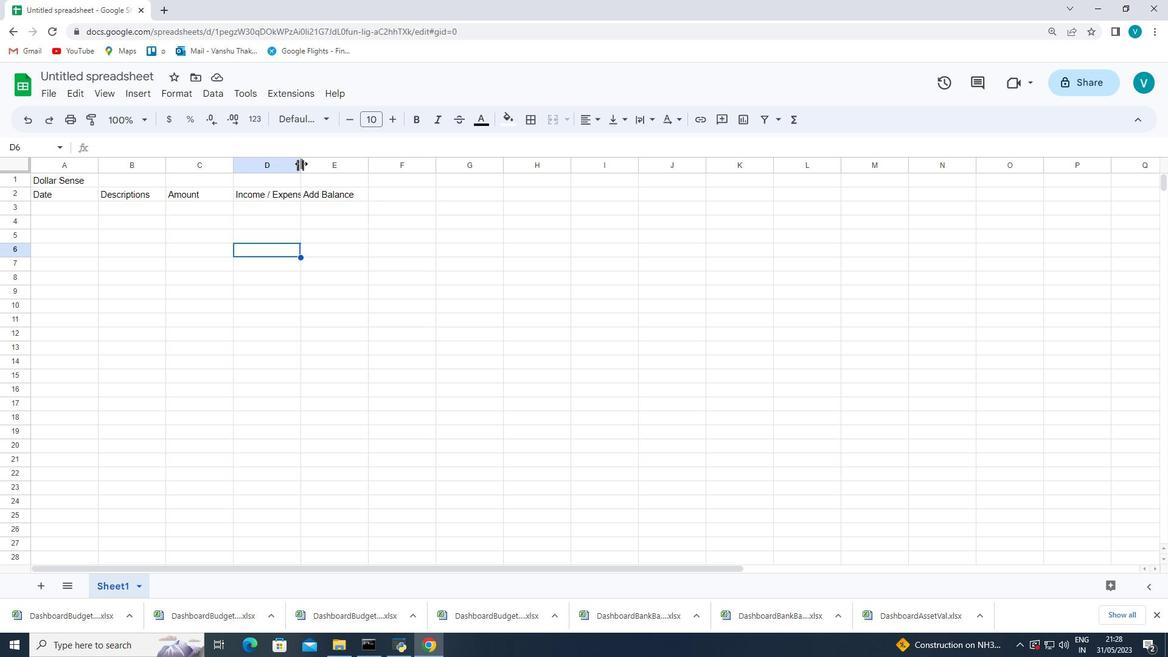 
Action: Mouse moved to (41, 198)
Screenshot: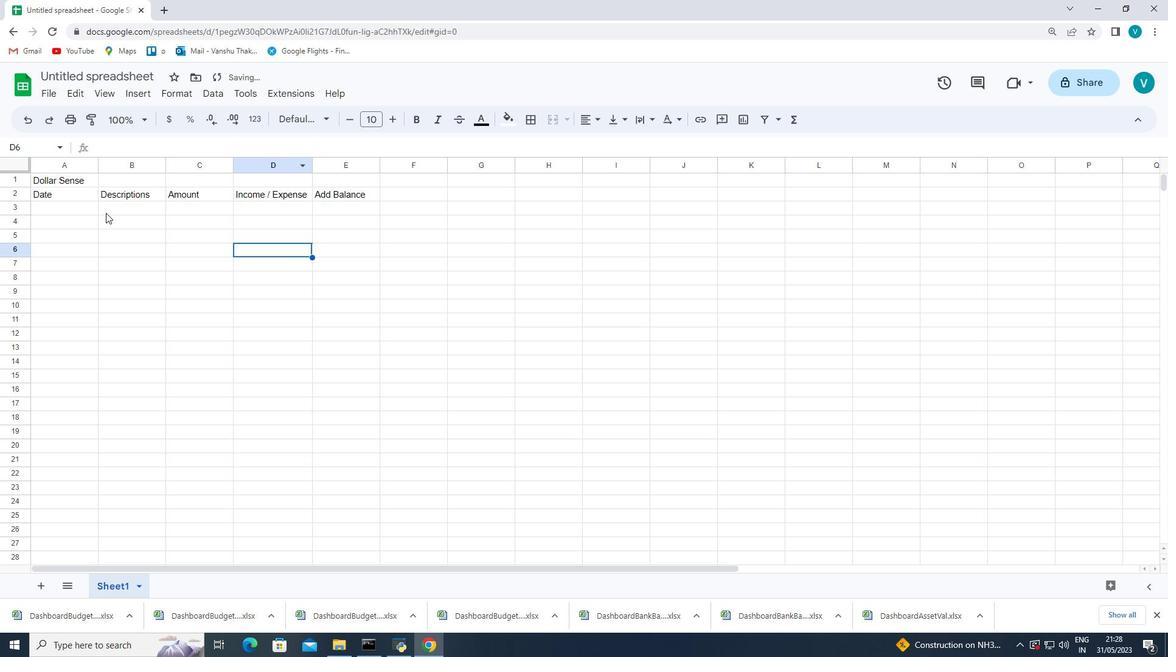 
Action: Mouse pressed left at (41, 198)
Screenshot: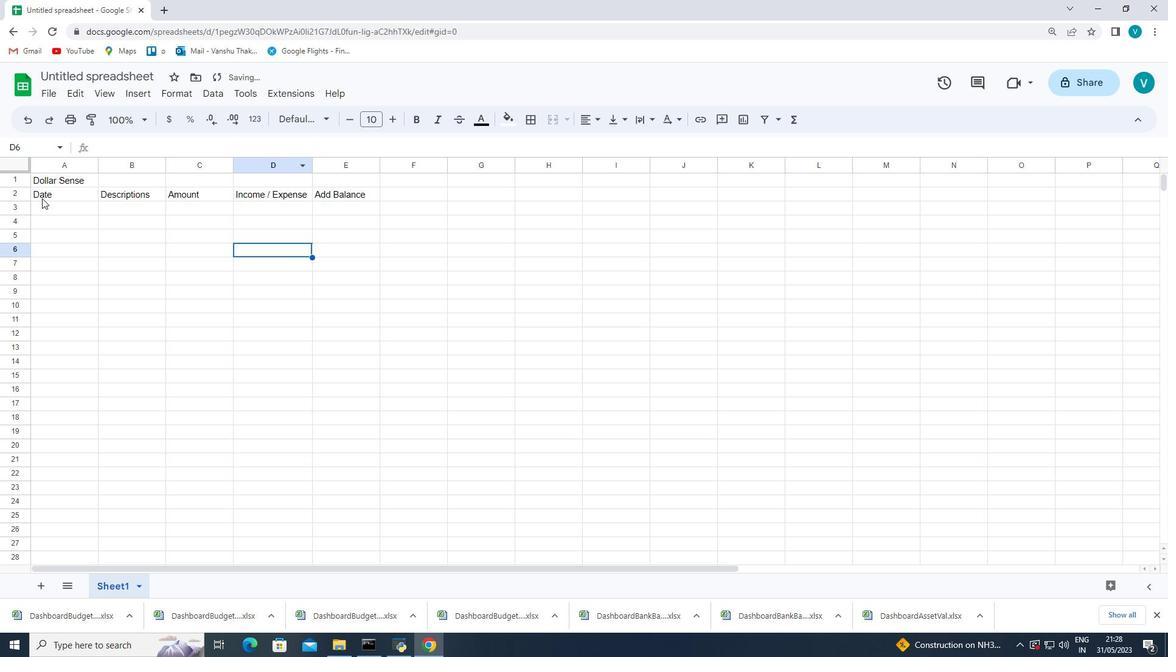 
Action: Mouse moved to (55, 208)
Screenshot: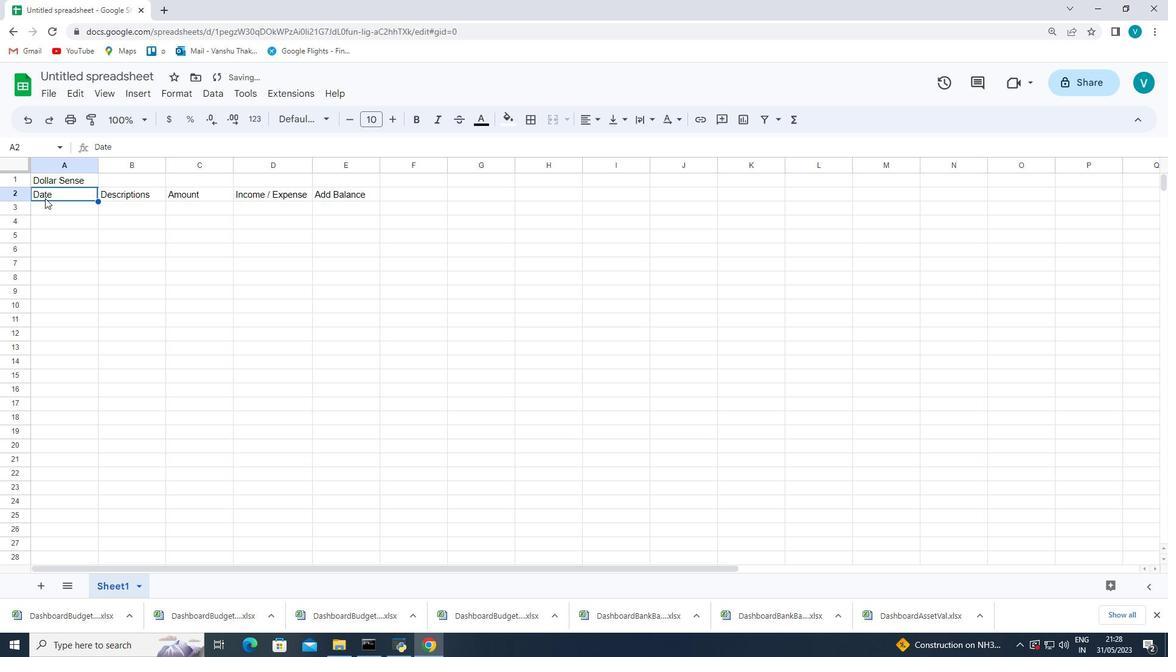 
Action: Mouse pressed left at (55, 208)
Screenshot: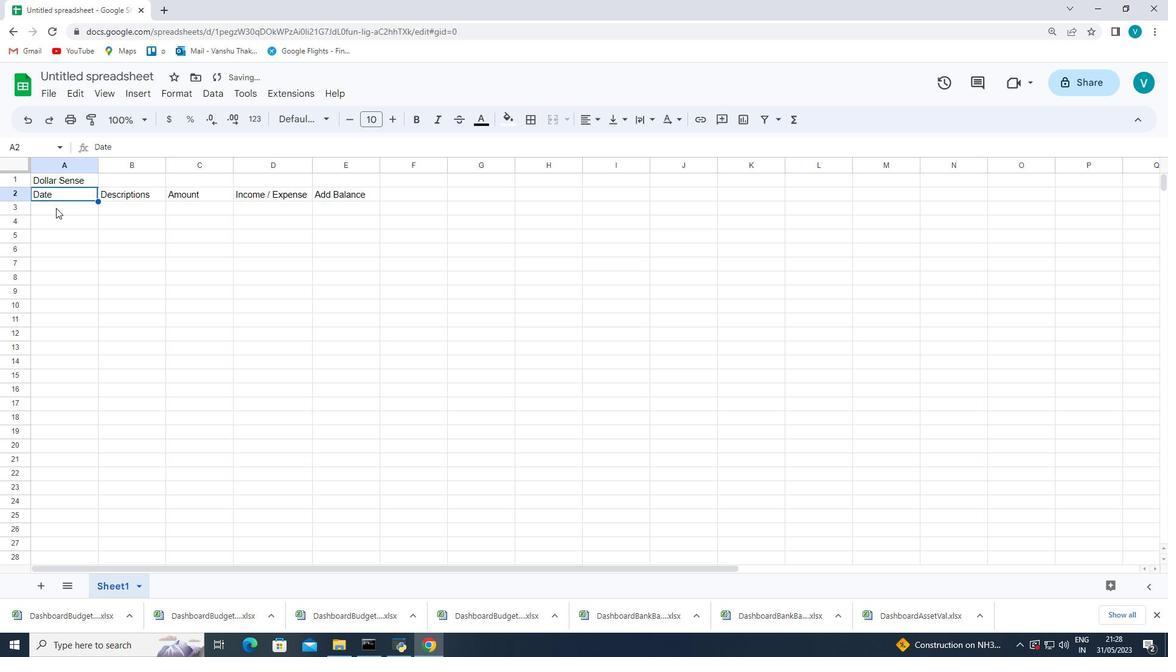 
Action: Mouse moved to (586, 121)
Screenshot: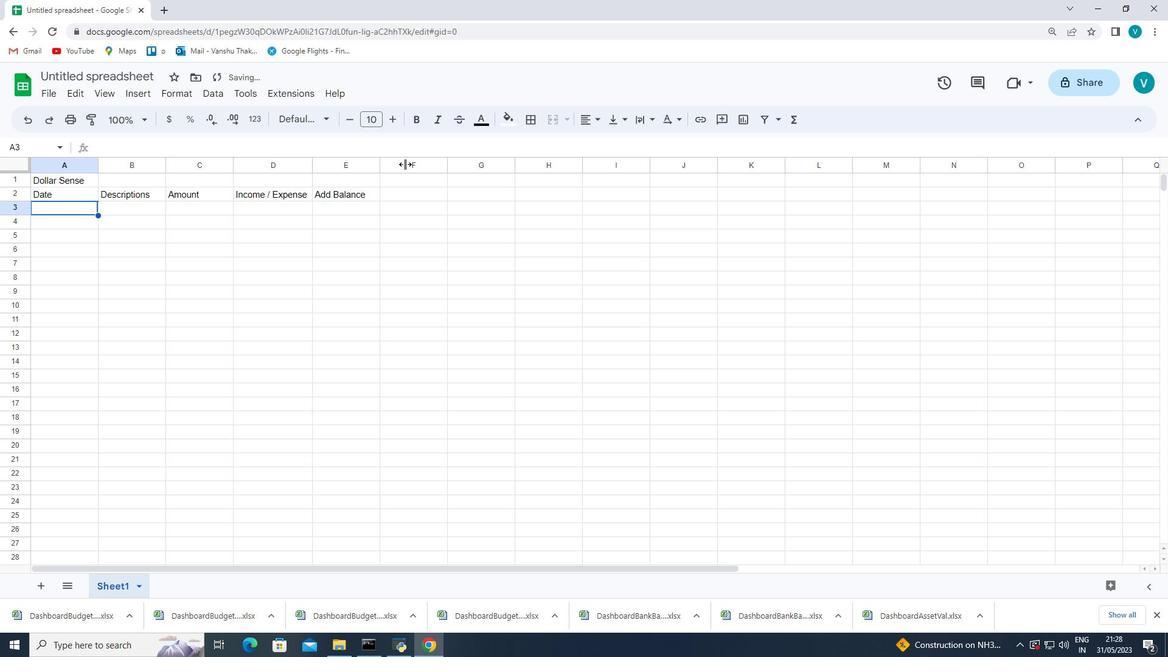 
Action: Key pressed 2023-05-01<Key.enter>2023-05-05<Key.enter>2023-05-10<Key.enter>2023-05-15<Key.enter>2023-05-20<Key.enter>2023-5<Key.backspace>05-25<Key.space><Key.shift_r>&<Key.space>2023-05-31
Screenshot: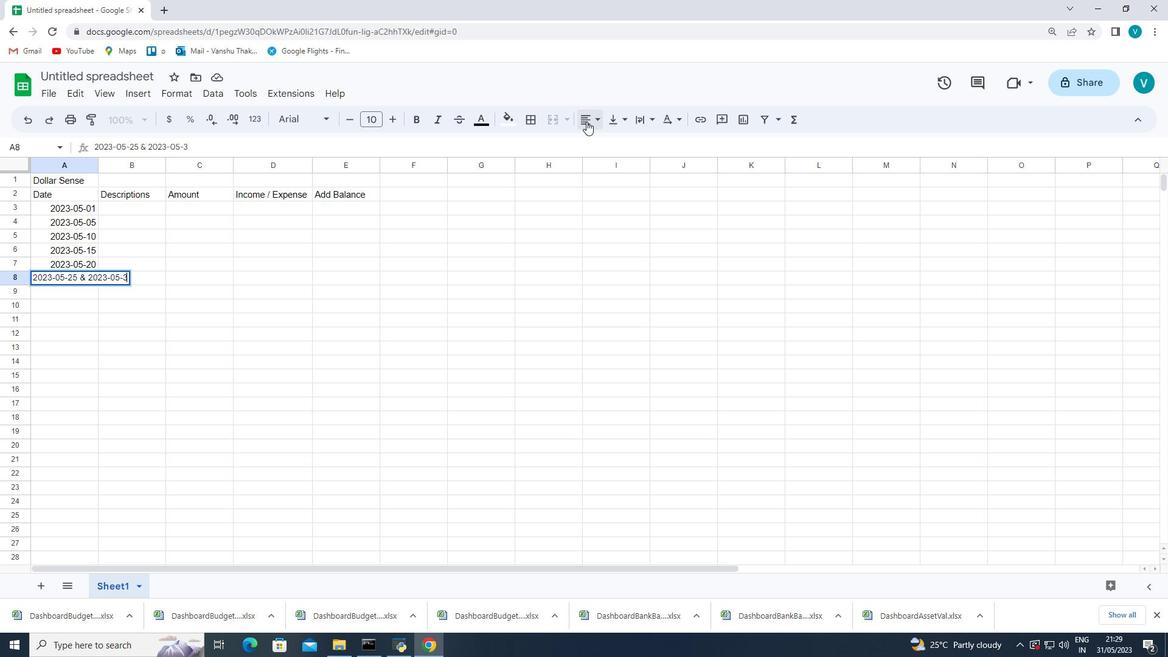 
Action: Mouse moved to (418, 204)
Screenshot: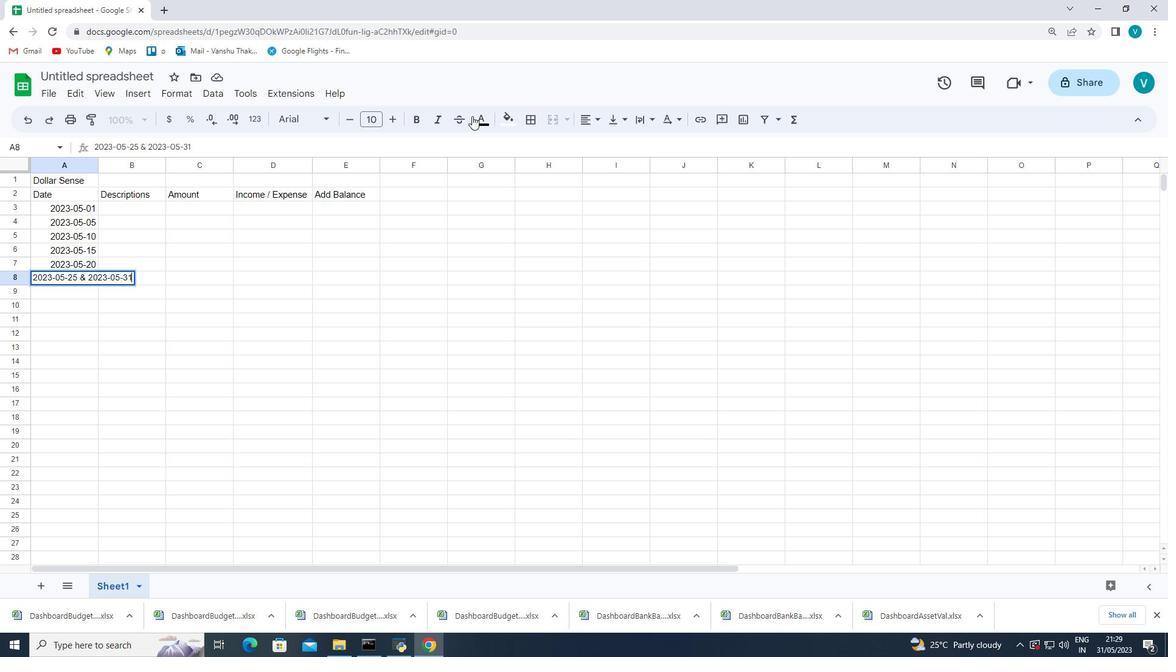 
Action: Mouse pressed left at (418, 204)
Screenshot: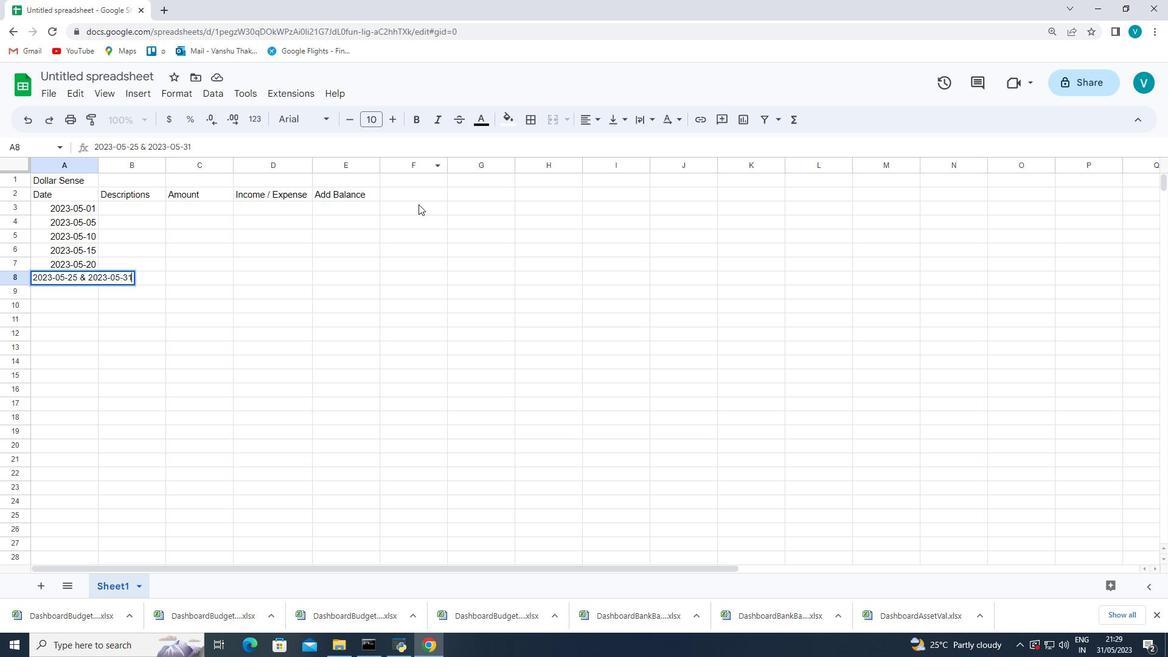 
Action: Mouse moved to (98, 161)
Screenshot: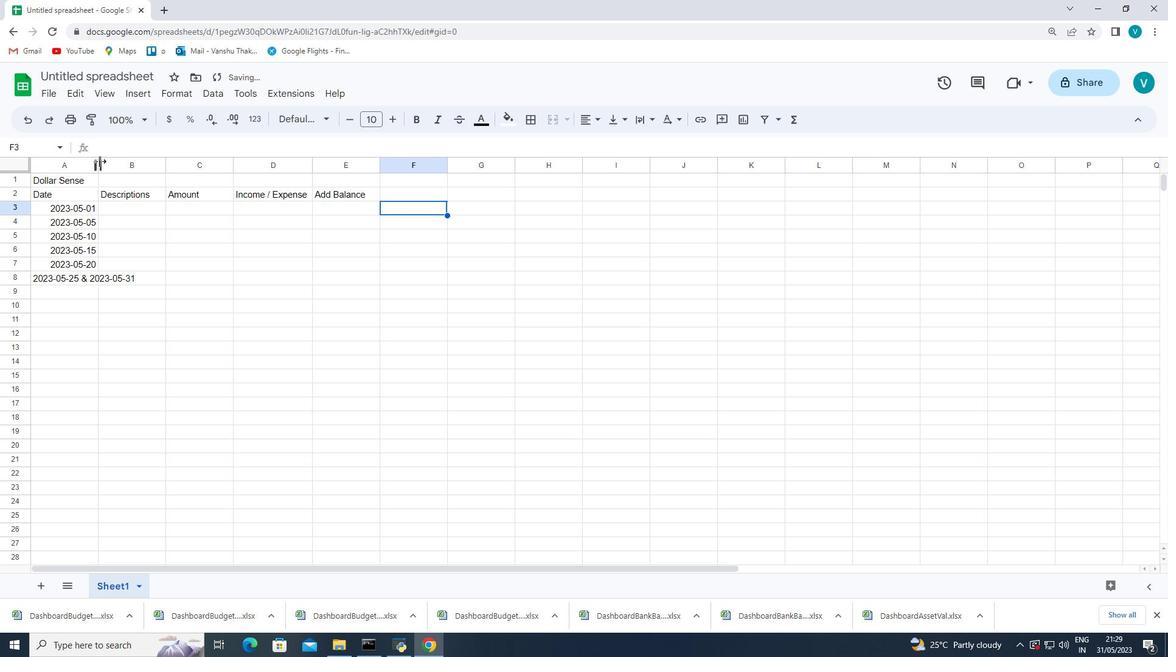 
Action: Mouse pressed left at (98, 161)
Screenshot: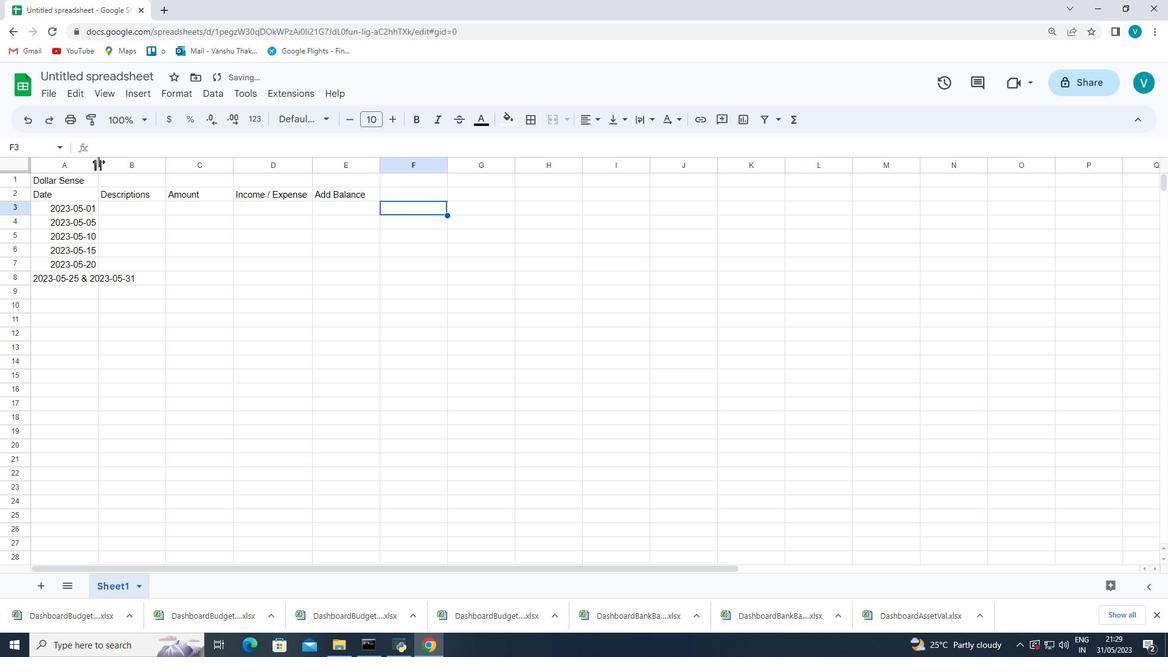 
Action: Mouse pressed left at (98, 161)
Screenshot: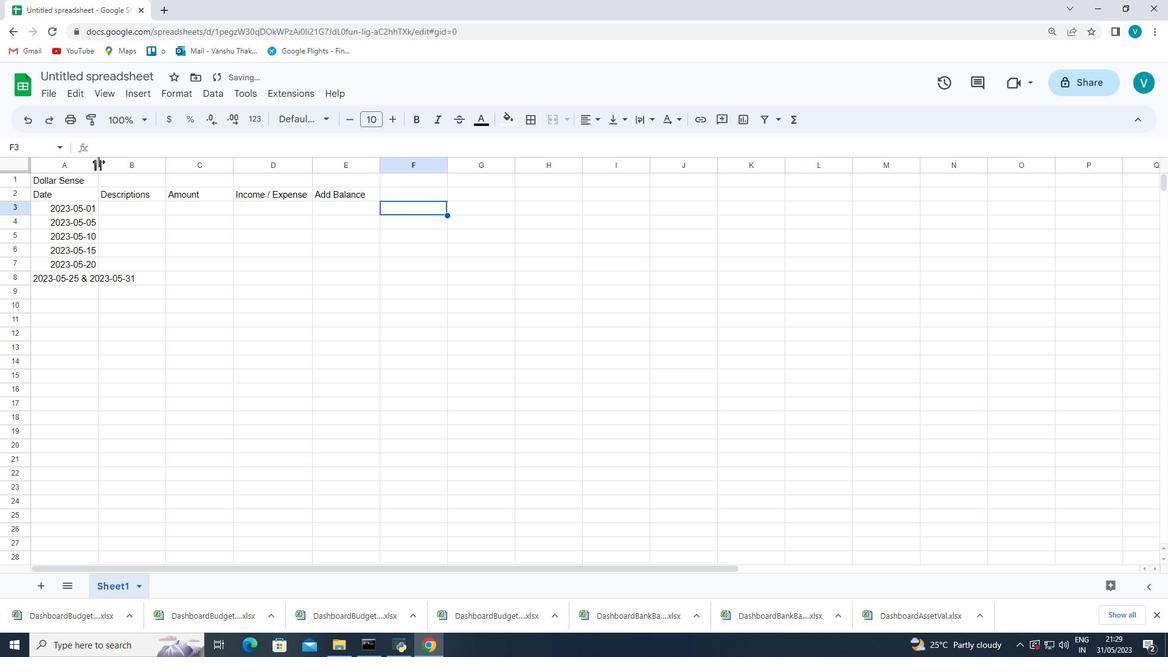 
Action: Mouse moved to (181, 211)
Screenshot: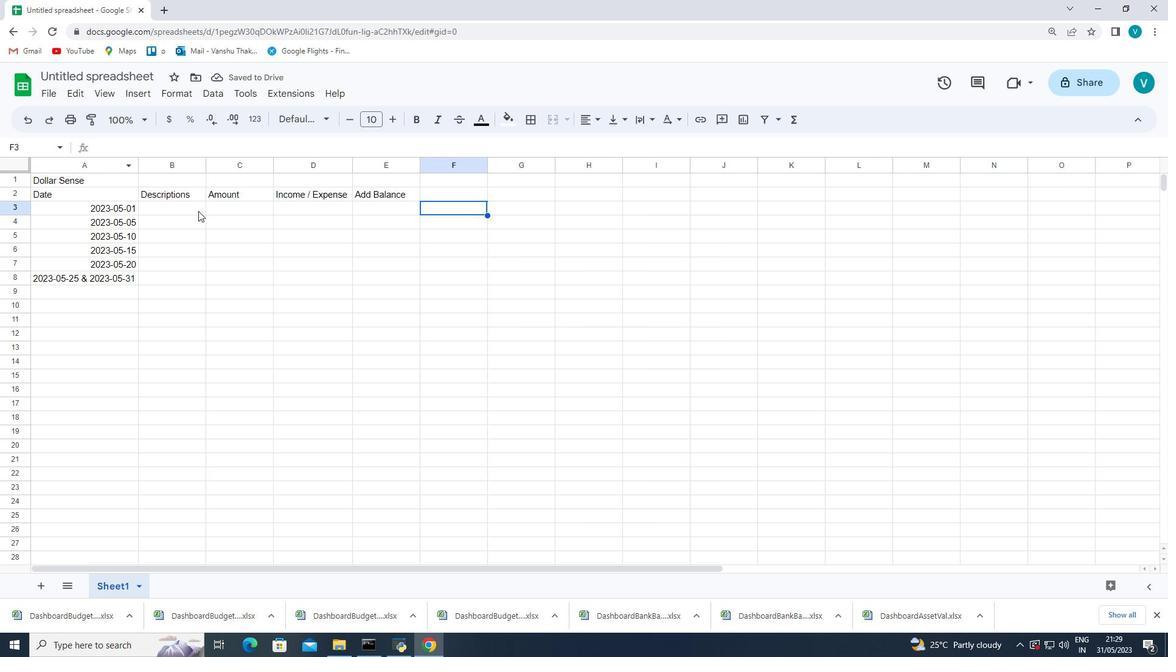 
Action: Mouse pressed left at (181, 211)
Screenshot: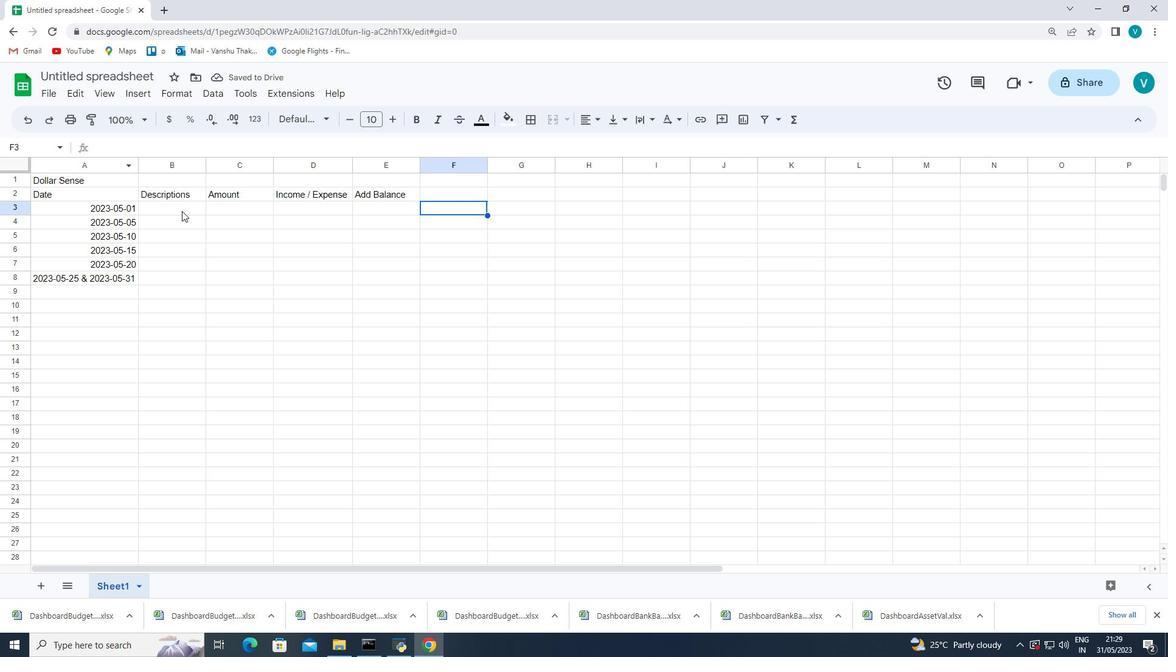 
Action: Mouse moved to (568, 224)
Screenshot: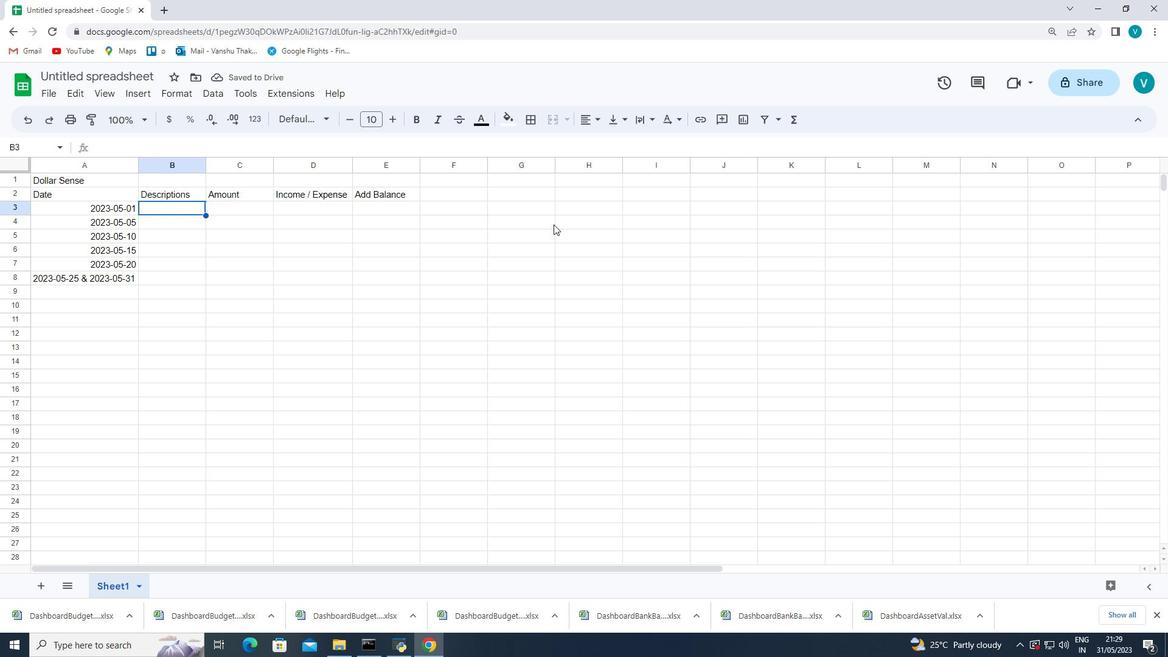 
Action: Key pressed <Key.shift_r><Key.shift_r><Key.shift_r><Key.shift_r><Key.shift_r><Key.shift_r><Key.shift_r><Key.shift_r><Key.shift_r><Key.shift_r>Monthly<Key.space><Key.enter><Key.up>m<Key.backspace><Key.shift_r><Key.shift_r><Key.shift_r>Monthly<Key.space><Key.shift_r><Key.shift_r><Key.shift_r><Key.shift_r><Key.shift_r><Key.shift_r><Key.shift_r><Key.shift_r><Key.shift_r><Key.shift_r><Key.shift_r>Salary<Key.space><Key.down><Key.shift_r><Key.shift_r><Key.shift_r><Key.shift_r><Key.shift_r>Gri<Key.backspace>ocery<Key.space><Key.shift_r>Shopping<Key.enter><Key.shift_r>Dining<Key.space><Key.shift_r><Key.shift_r><Key.shift_r><Key.shift_r>Out<Key.space><Key.enter><Key.shift_r><Key.shift_r><Key.shift_r><Key.shift_r><Key.shift_r><Key.shift_r><Key.shift_r><Key.shift_r>Utility<Key.space><Key.shift_r><Key.shift_r>Bill<Key.enter><Key.shift_r><Key.shift_r><Key.shift_r><Key.shift_r><Key.shift_r><Key.shift_r><Key.shift_r><Key.shift_r><Key.shift_r><Key.shift_r><Key.shift_r>Tram<Key.backspace>nsportation<Key.space><Key.enter><Key.shift_r>Entertainmeb<Key.backspace>nt<Key.space><Key.shift_r>&<Key.space><Key.shift_r><Key.shift_r><Key.shift_r><Key.shift_r>Miscellaneous
Screenshot: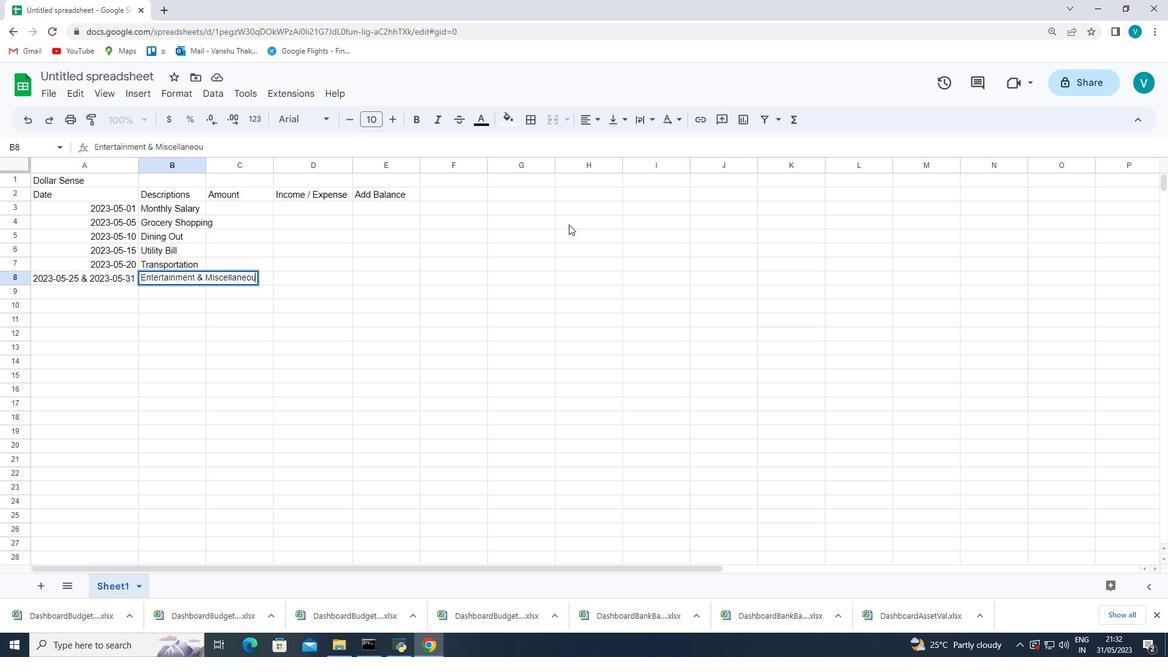 
Action: Mouse moved to (406, 408)
Screenshot: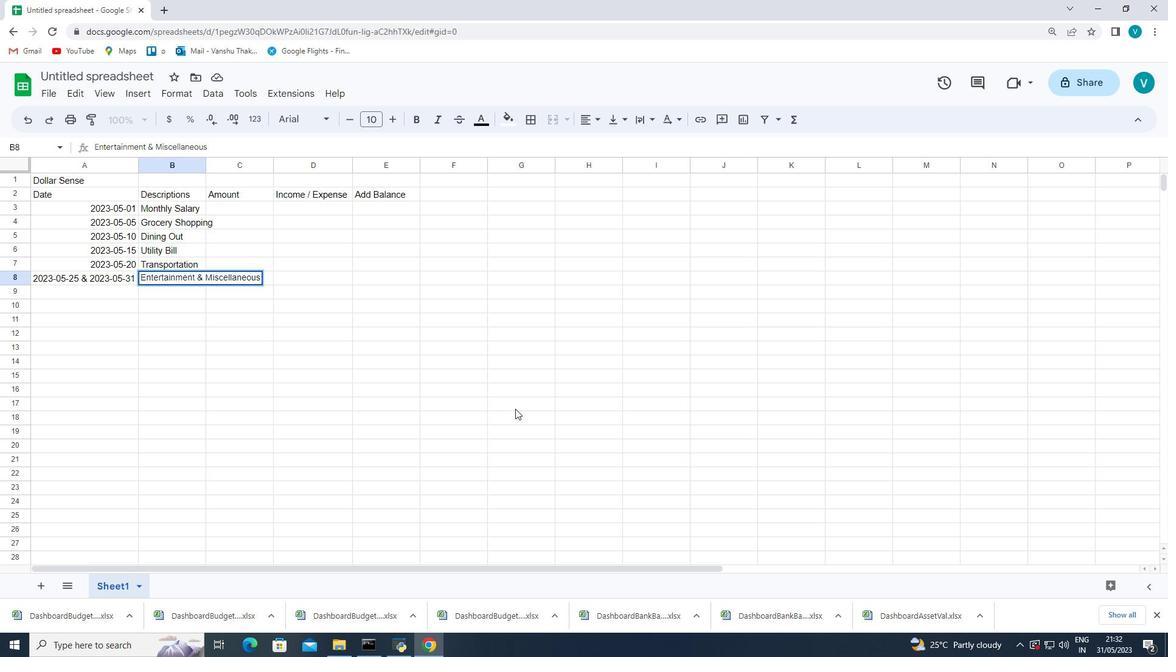 
Action: Mouse pressed left at (406, 408)
Screenshot: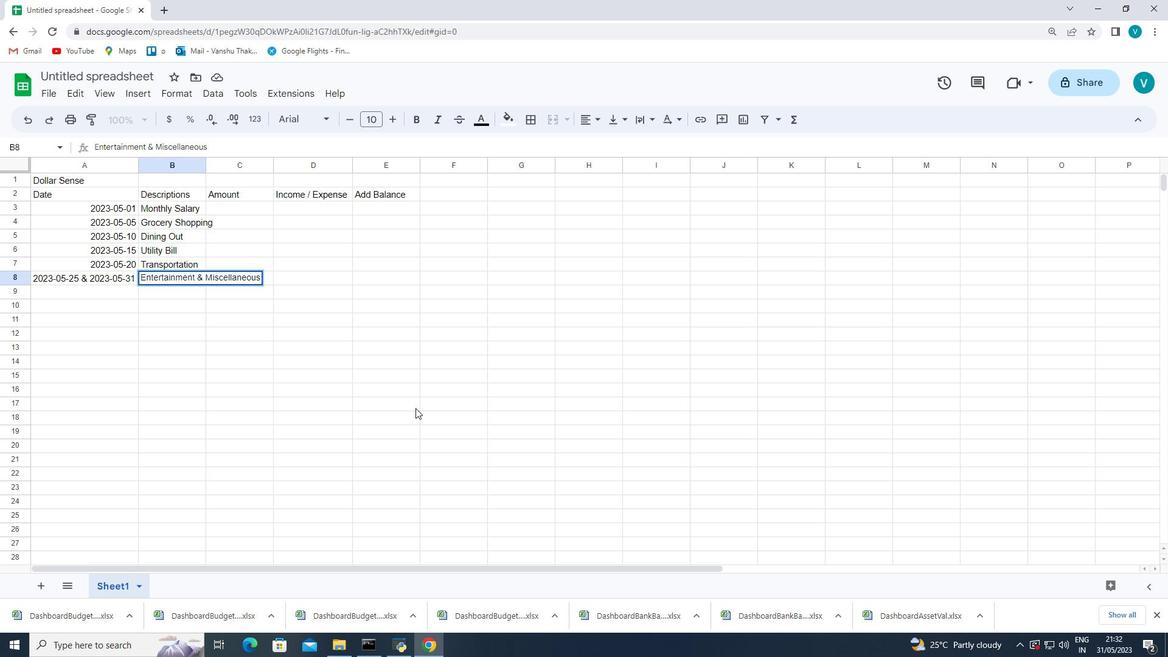 
Action: Mouse moved to (206, 161)
Screenshot: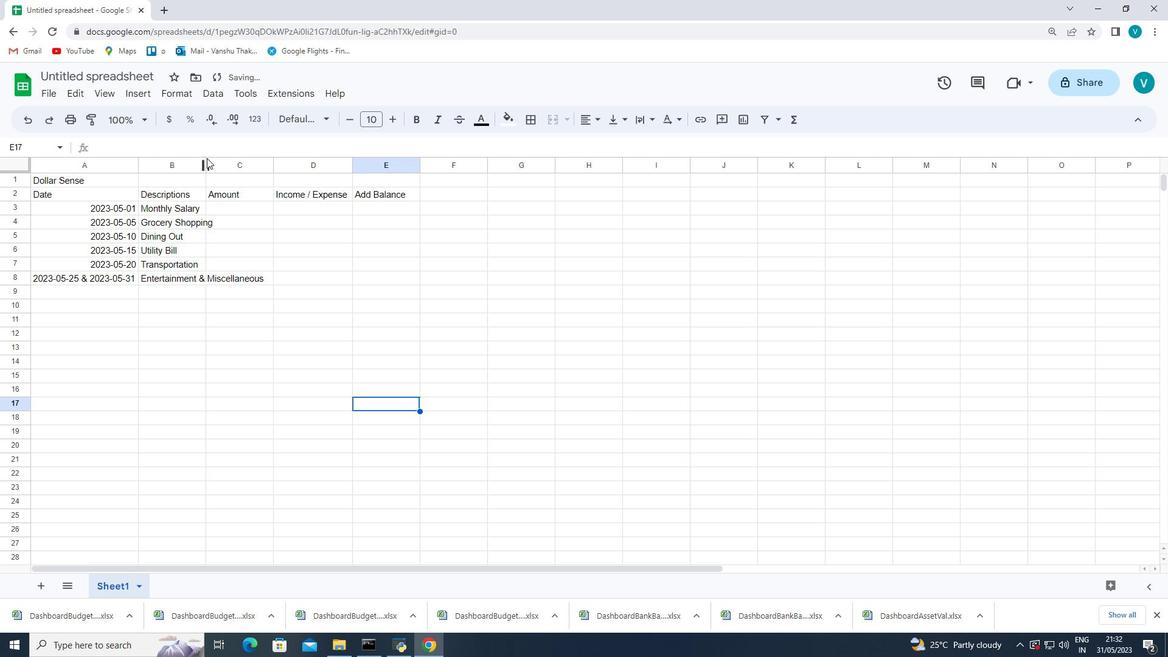 
Action: Mouse pressed left at (206, 161)
Screenshot: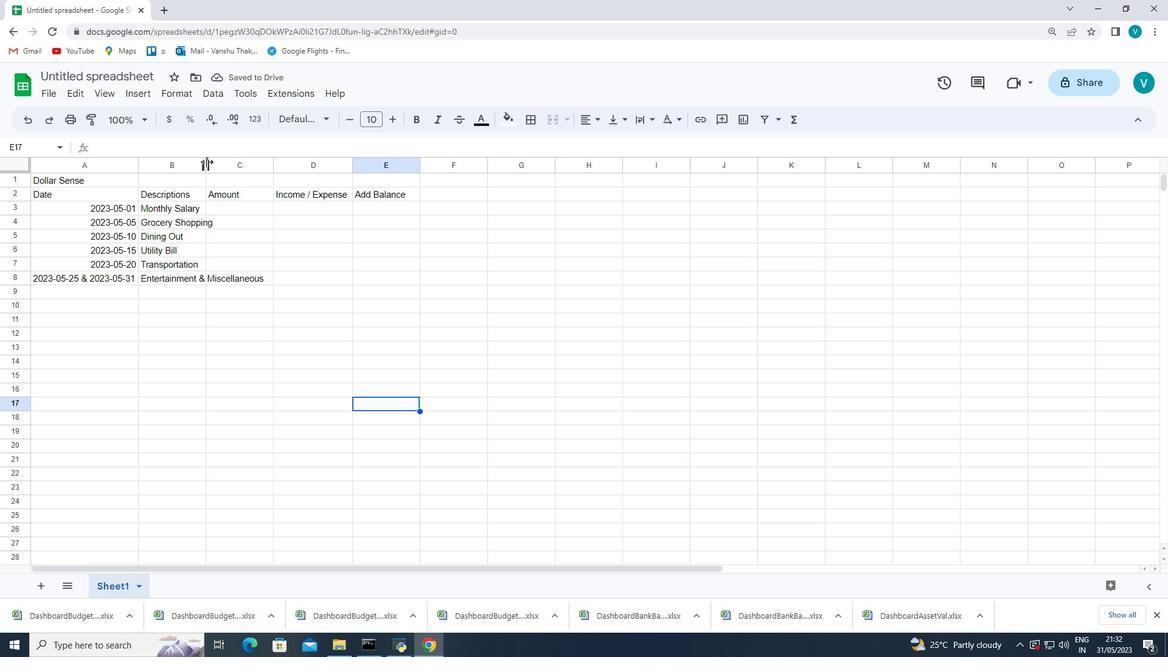 
Action: Mouse pressed left at (206, 161)
Screenshot: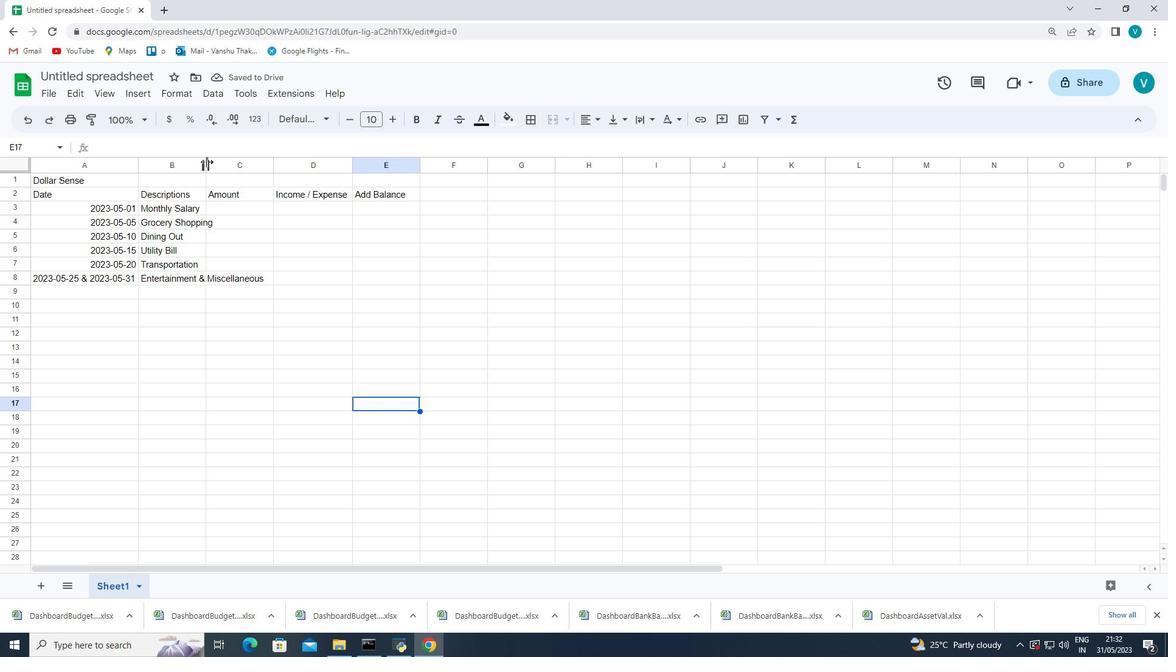 
Action: Mouse moved to (313, 216)
Screenshot: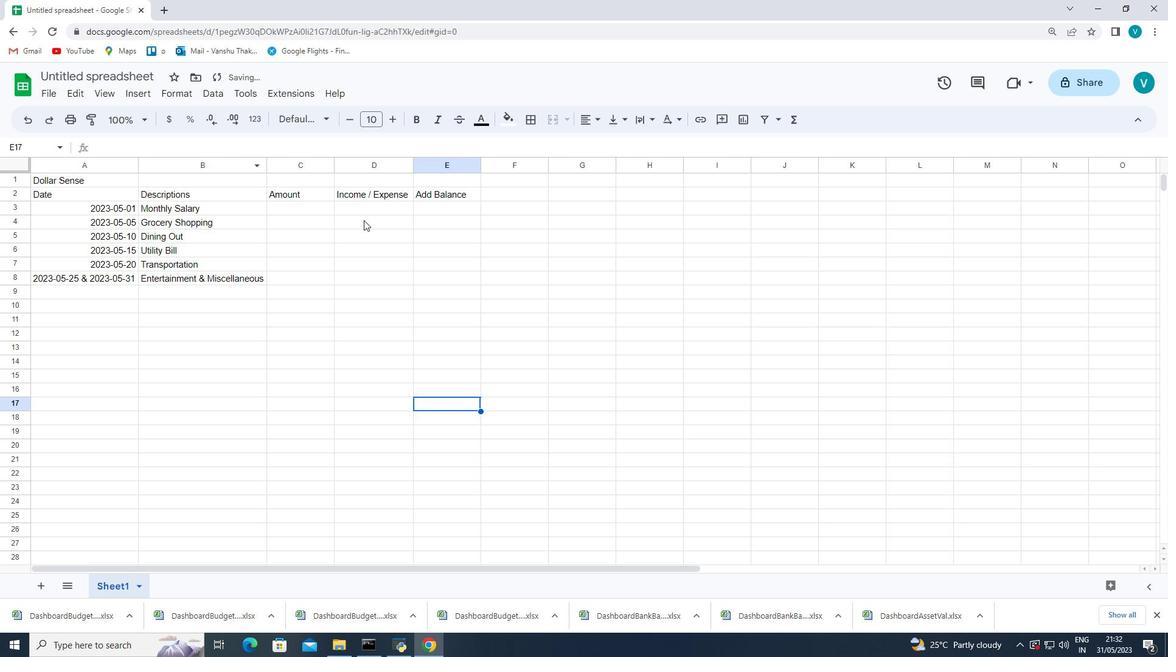 
Action: Mouse pressed left at (313, 216)
Screenshot: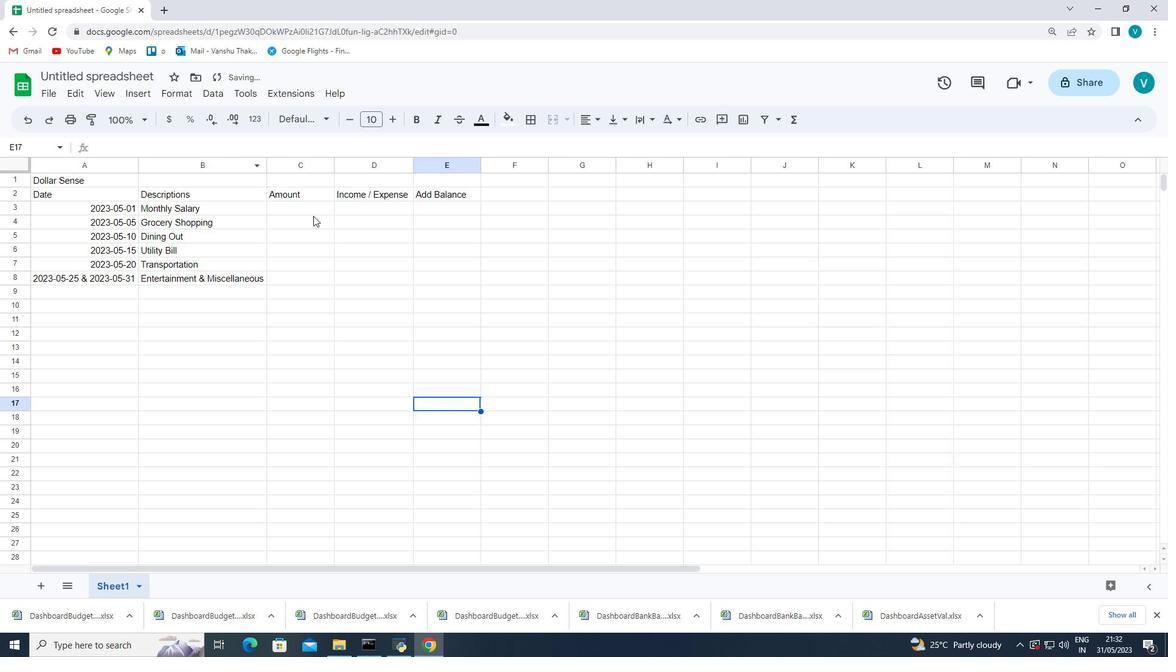 
Action: Mouse moved to (535, 169)
Screenshot: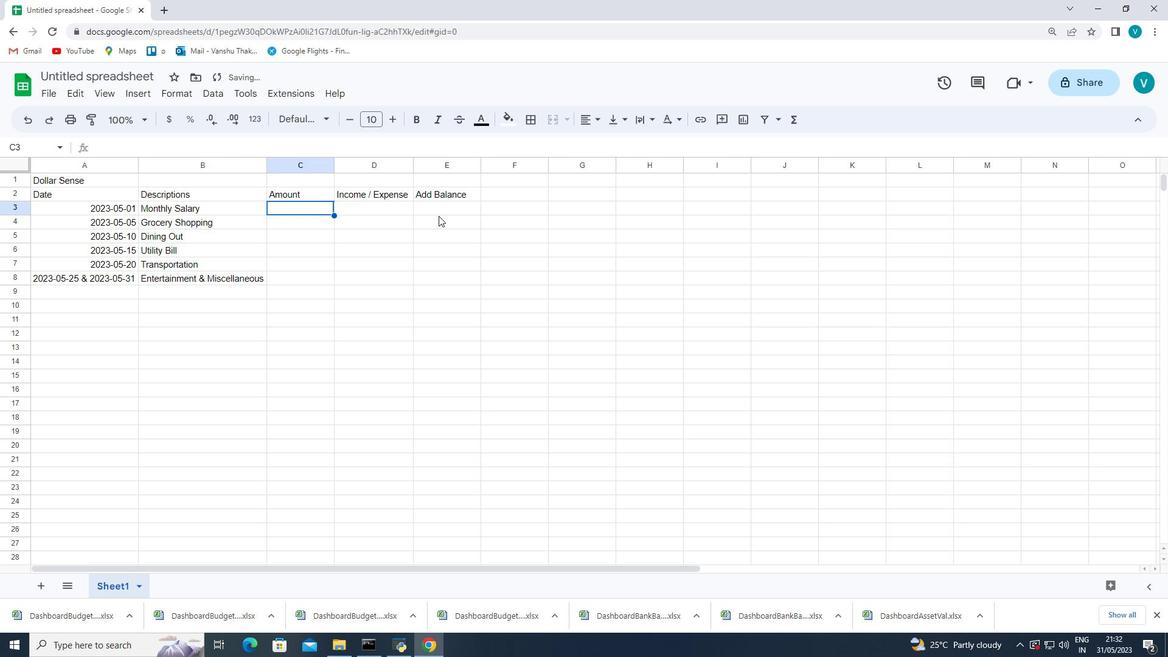 
Action: Key pressed <Key.shift_r><Key.shift_r><Key.shift_r><Key.shift_r><Key.shift_r><Key.shift_r><Key.shift_r><Key.shift_r><Key.shift_r><Key.shift_r><Key.shift_r><Key.shift_r><Key.shift_r>$2500<Key.enter><Key.shift_r><Key.enter><Key.shift_r><Key.shift_r><Key.shift_r><Key.shift_r><Key.shift_r><Key.shift_r><Key.shift_r><Key.shift_r><Key.shift_r><Key.shift_r><Key.shift_r><Key.shift_r><Key.shift_r><Key.shift_r><Key.shift_r><Key.shift_r>$30<Key.enter><Key.shift_r><Key.shift_r><Key.shift_r><Key.shift_r><Key.shift_r><Key.shift_r><Key.shift_r><Key.shift_r><Key.shift_r><Key.shift_r><Key.shift_r><Key.shift_r>$50<Key.space><Key.shift_r><Key.shift_r><Key.shift_r><Key.shift_r><Key.shift_r>&<Key.space><Key.shift_r><Key.shift_r><Key.shift_r><Key.shift_r><Key.shift_r><Key.shift_r>$20
Screenshot: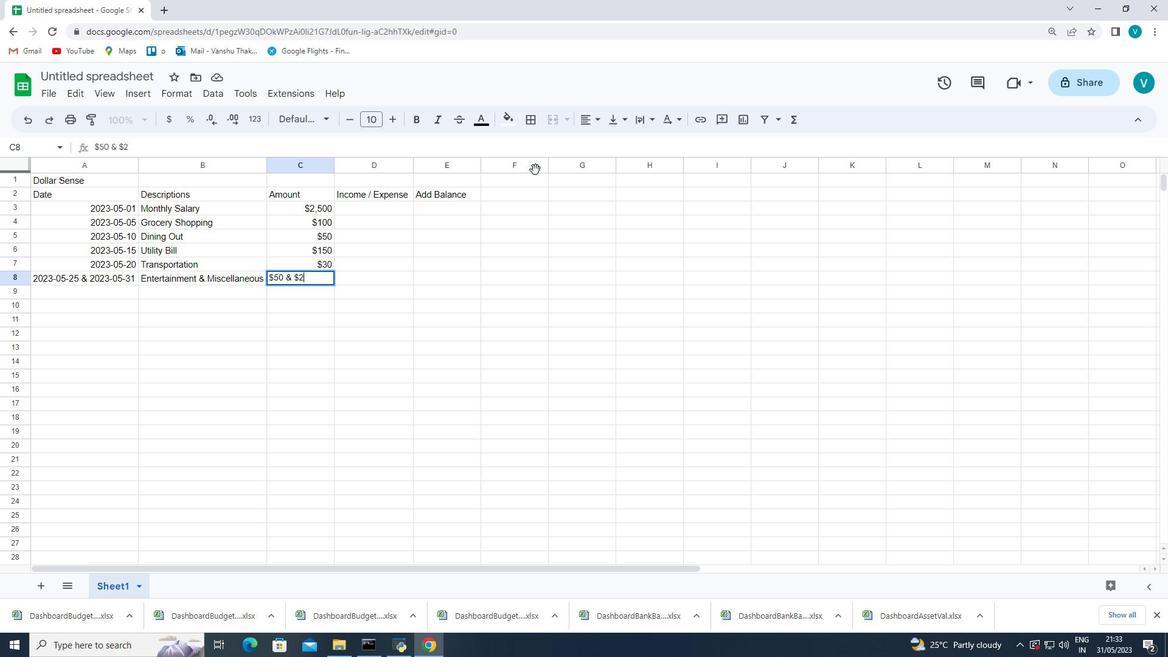
Action: Mouse moved to (376, 208)
Screenshot: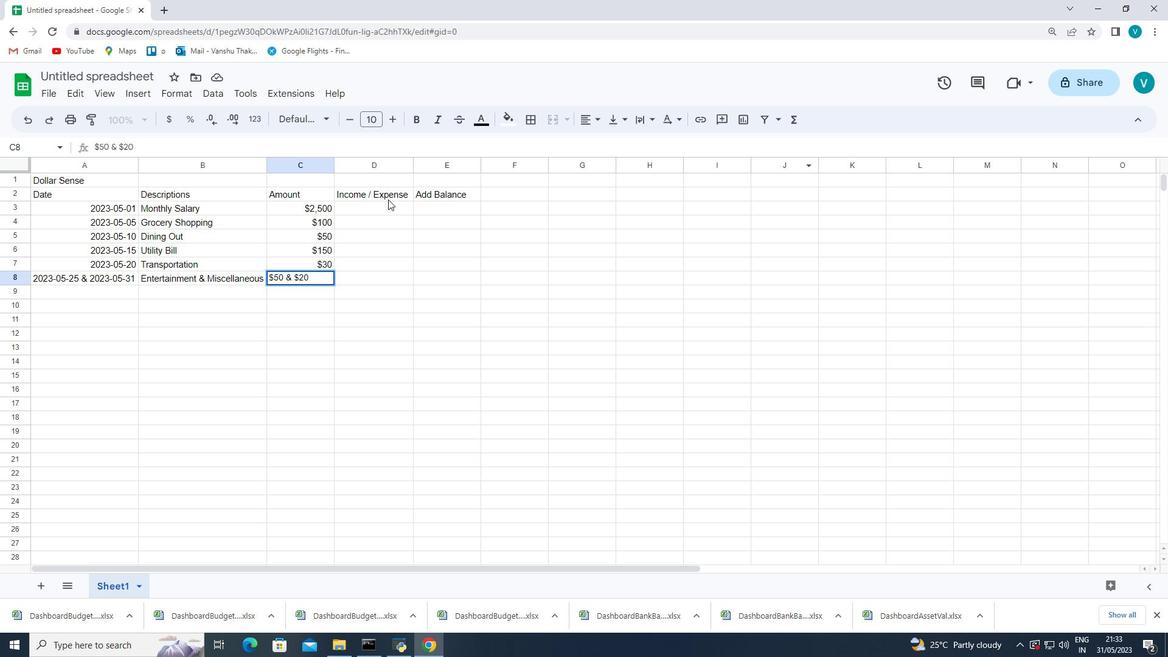 
Action: Mouse pressed left at (376, 208)
Screenshot: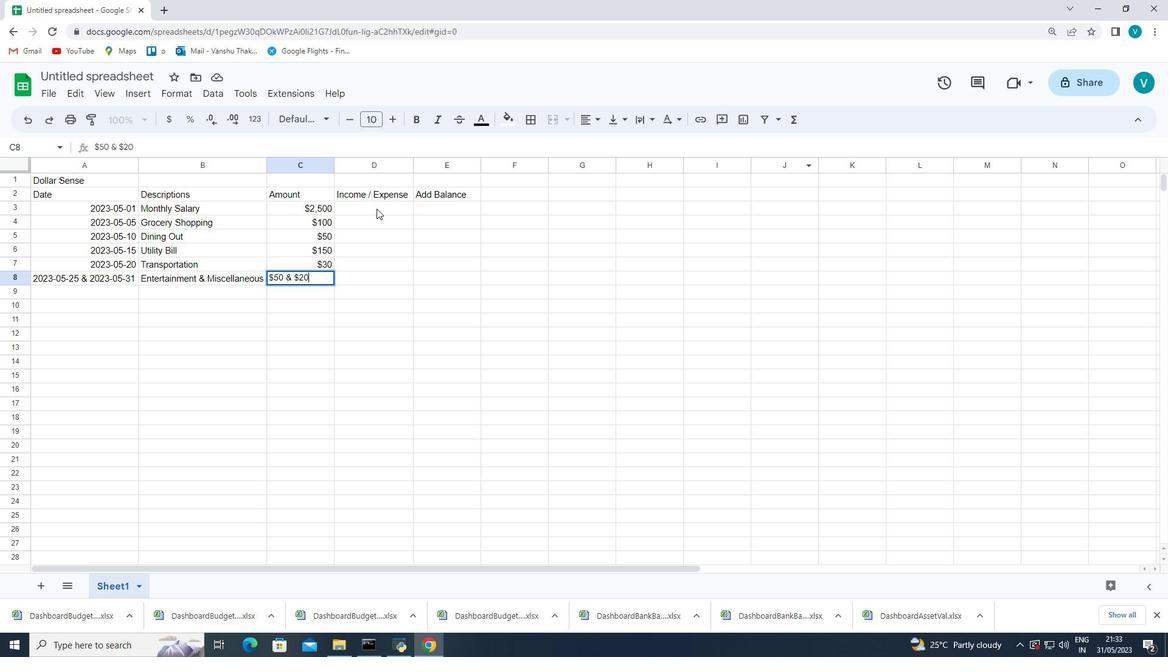 
Action: Mouse moved to (547, 173)
Screenshot: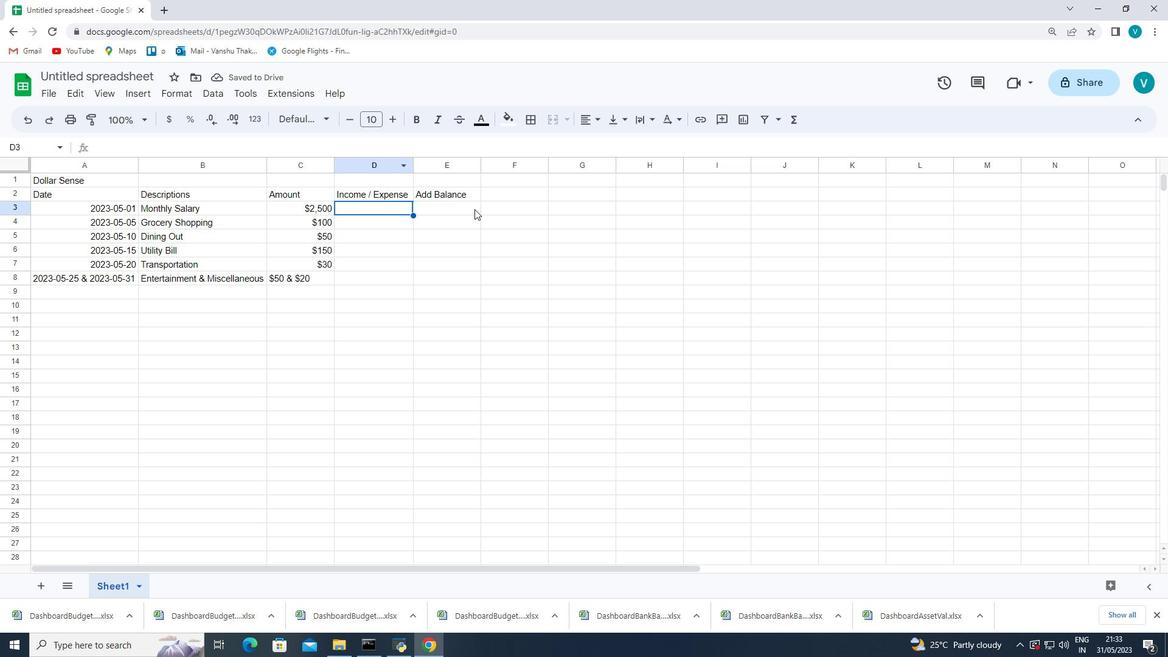 
Action: Key pressed <Key.shift_r>Income<Key.backspace><Key.enter><Key.shift_r><Key.shift_r><Key.shift_r><Key.shift_r><Key.shift_r><Key.shift_r><Key.shift_r><Key.shift_r><Key.shift_r><Key.shift_r><Key.shift_r>Expenses<Key.enter><Key.enter>e<Key.backspace><Key.backspace><Key.shift_r>E<Key.enter><Key.shift_r>E<Key.enter><Key.shift_r>E<Key.enter><Key.shift_r>E<Key.shift_r>xpenses<Key.space><Key.shift_r><Key.shift_r><Key.shift_r><Key.shift_r><Key.shift_r>&<Key.space><Key.shift_r>Expenses
Screenshot: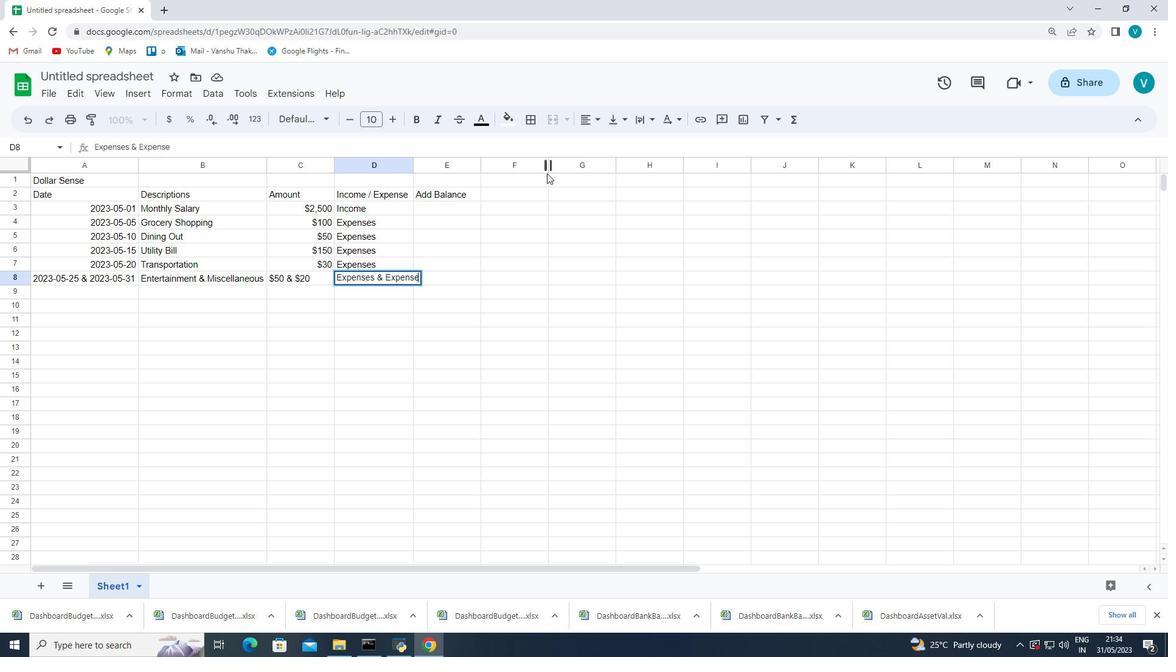 
Action: Mouse moved to (476, 299)
Screenshot: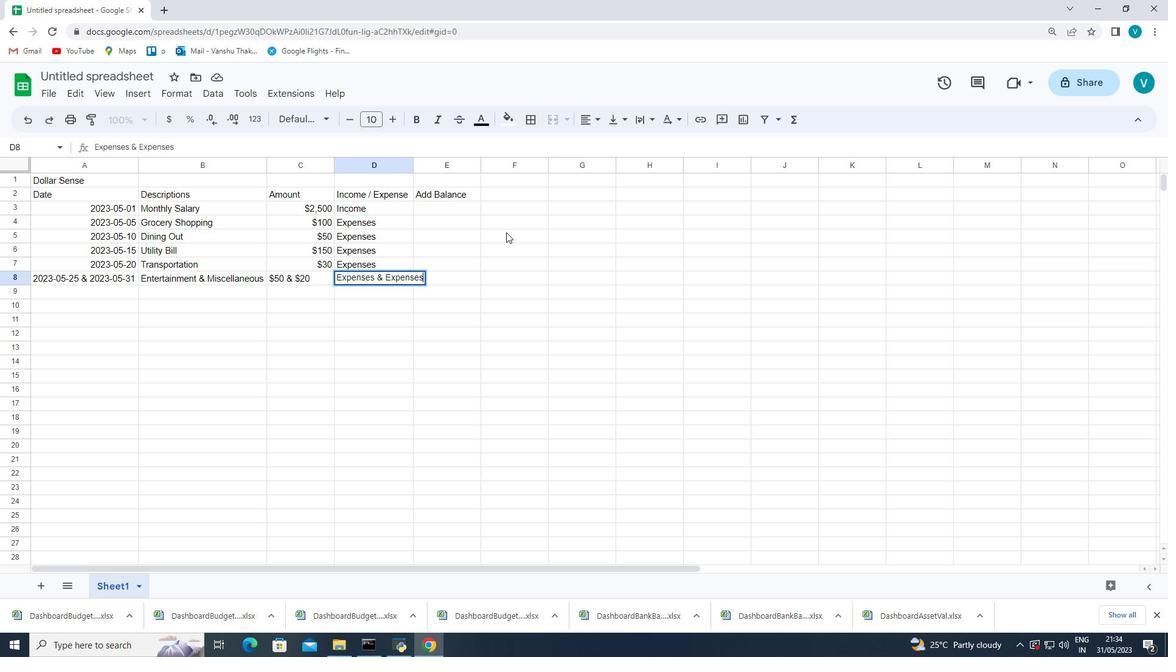 
Action: Mouse pressed left at (476, 299)
Screenshot: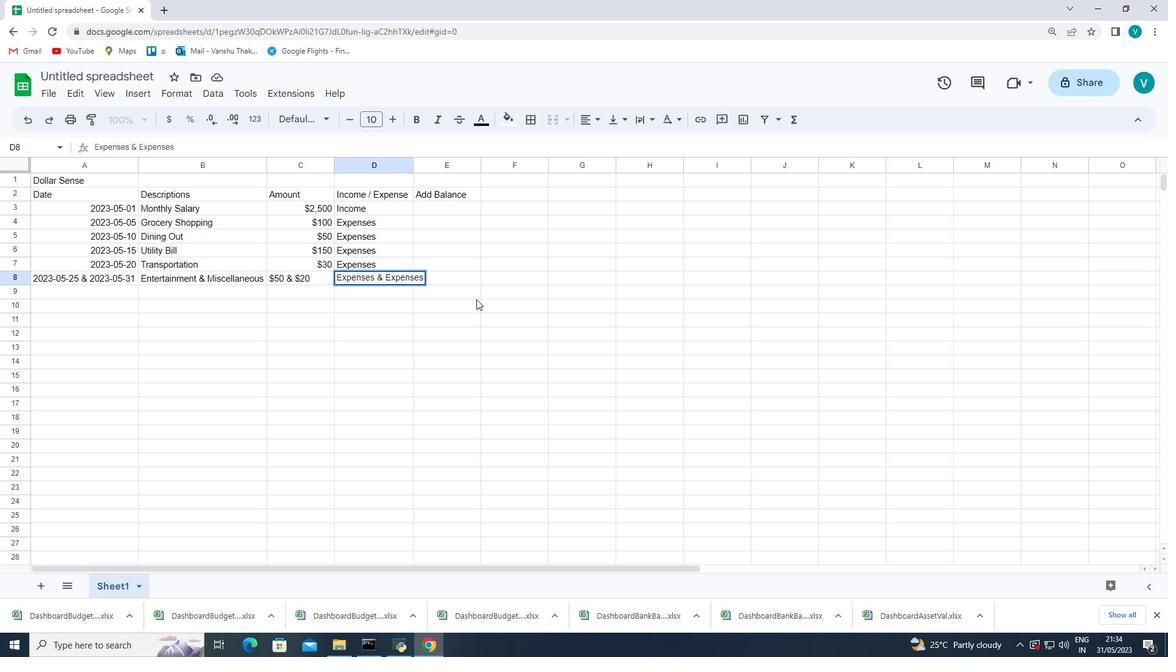 
Action: Mouse moved to (449, 204)
Screenshot: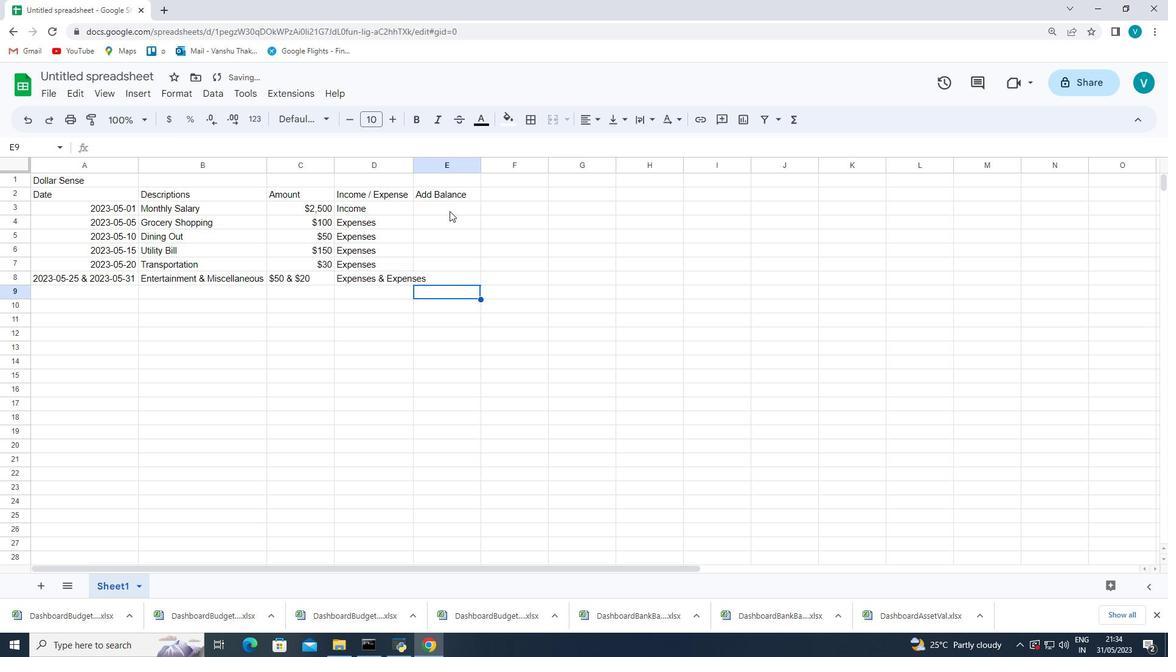 
Action: Mouse pressed left at (449, 204)
Screenshot: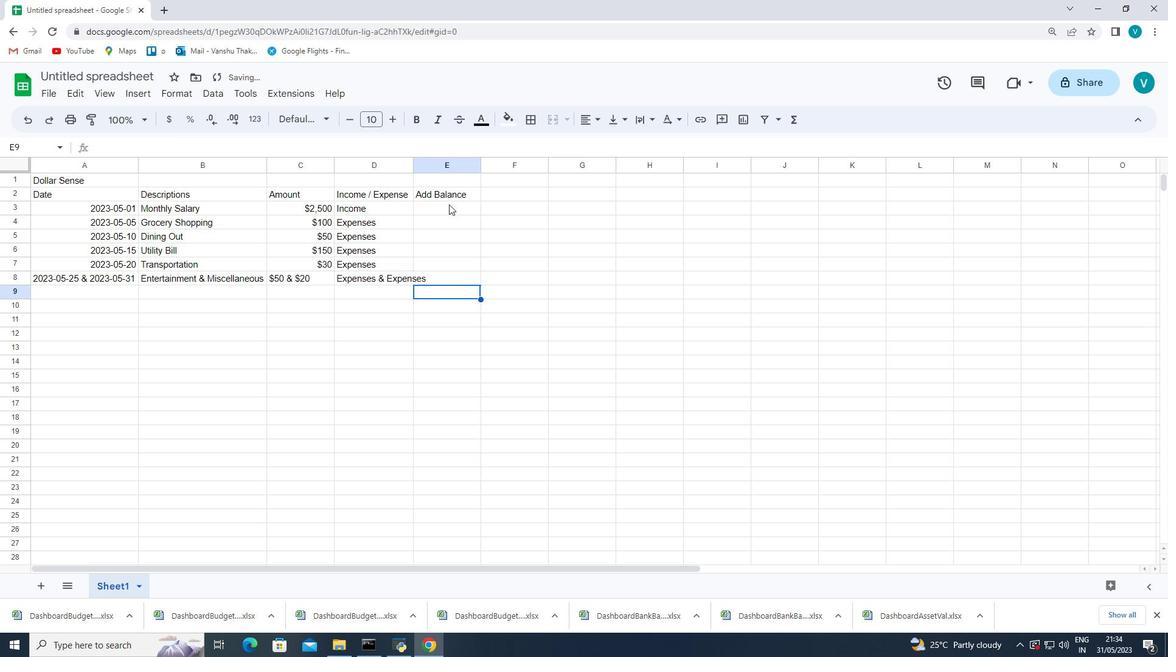 
Action: Mouse moved to (469, 214)
Screenshot: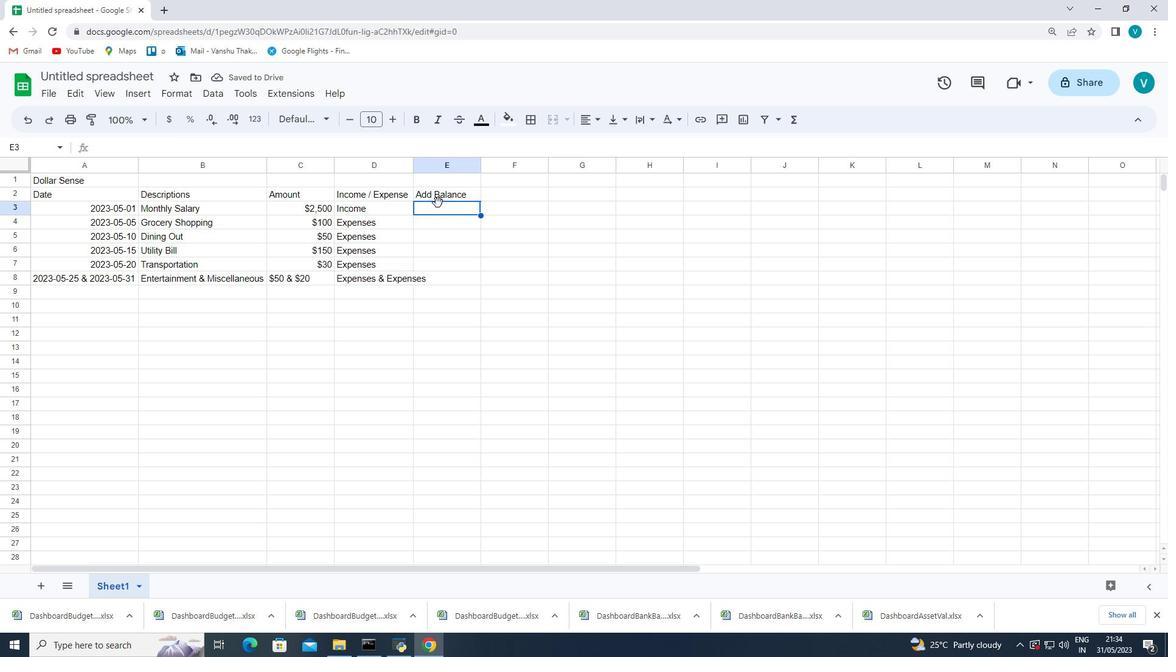 
Action: Key pressed <Key.shift_r><Key.shift_r><Key.shift_r><Key.shift_r><Key.shift_r><Key.shift_r><Key.shift_r><Key.shift_r><Key.shift_r><Key.shift_r><Key.shift_r><Key.shift_r><Key.shift_r><Key.shift_r><Key.shift_r><Key.shift_r><Key.shift_r><Key.shift_r><Key.shift_r><Key.shift_r><Key.shift_r><Key.shift_r><Key.shift_r><Key.shift_r><Key.shift_r><Key.shift_r><Key.shift_r><Key.shift_r><Key.shift_r><Key.shift_r><Key.shift_r><Key.shift_r><Key.shift_r><Key.shift_r><Key.shift_r><Key.shift_r><Key.shift_r><Key.shift_r><Key.shift_r><Key.shift_r><Key.shift_r><Key.shift_r><Key.shift_r><Key.shift_r><Key.shift_r><Key.shift_r><Key.shift_r><Key.shift_r><Key.shift_r><Key.shift_r><Key.shift_r><Key.shift_r><Key.shift_r><Key.shift_r><Key.shift_r><Key.shift_r><Key.shift_r><Key.shift_r><Key.shift_r><Key.shift_r><Key.shift_r><Key.shift_r><Key.shift_r><Key.shift_r>$2500<Key.enter><Key.shift_r><Key.shift_r><Key.shift_r><Key.shift_r><Key.shift_r><Key.shift_r><Key.shift_r><Key.shift_r><Key.shift_r><Key.shift_r>$2400<Key.enter><Key.shift_r><Key.shift_r><Key.shift_r><Key.shift_r><Key.shift_r>$2350<Key.enter><Key.shift_r><Key.shift_r><Key.shift_r><Key.shift_r><Key.shift_r><Key.shift_r><Key.shift_r><Key.shift_r><Key.shift_r><Key.shift_r><Key.shift_r>#<Key.backspace>4<Key.backspace><Key.shift_r>$2200<Key.enter><Key.shift_r>$2170<Key.enter><Key.shift_r><Key.shift_r><Key.shift_r><Key.shift_r><Key.shift_r><Key.shift_r><Key.shift_r><Key.shift_r><Key.shift_r><Key.shift_r><Key.shift_r><Key.shift_r><Key.shift_r><Key.shift_r><Key.shift_r><Key.shift_r><Key.shift_r><Key.shift_r><Key.shift_r><Key.shift_r><Key.shift_r><Key.shift_r><Key.shift_r><Key.shift_r><Key.shift_r><Key.shift_r><Key.shift_r><Key.shift_r><Key.shift_r><Key.shift_r><Key.shift_r><Key.shift_r>$2,120<Key.space><Key.shift_r><Key.shift_r><Key.shift_r><Key.shift_r>&<Key.space>2,<Key.backspace><Key.backspace><Key.shift_r><Key.shift_r><Key.shift_r><Key.shift_r><Key.shift_r><Key.shift_r><Key.shift_r><Key.shift_r><Key.shift_r><Key.shift_r><Key.shift_r><Key.shift_r><Key.shift_r><Key.shift_r><Key.shift_r><Key.shift_r><Key.shift_r><Key.shift_r><Key.shift_r><Key.shift_r><Key.shift_r><Key.shift_r><Key.shift_r><Key.shift_r><Key.shift_r><Key.shift_r><Key.shift_r><Key.shift_r><Key.shift_r><Key.shift_r><Key.shift_r><Key.shift_r><Key.shift_r>$2,100
Screenshot: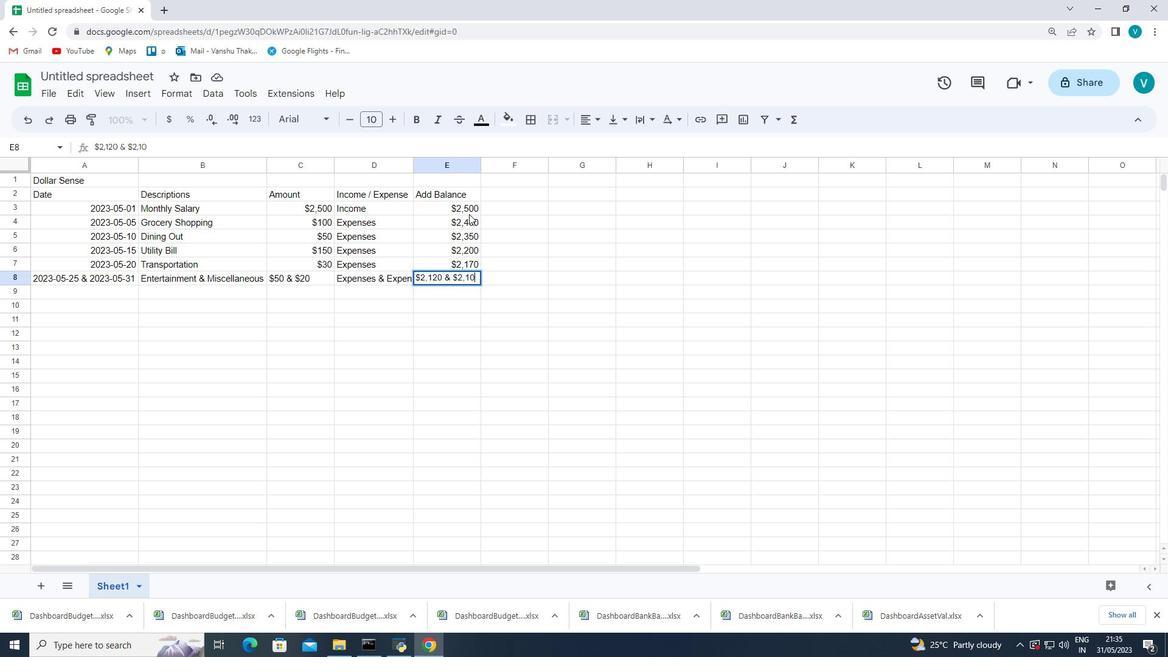 
Action: Mouse moved to (563, 277)
Screenshot: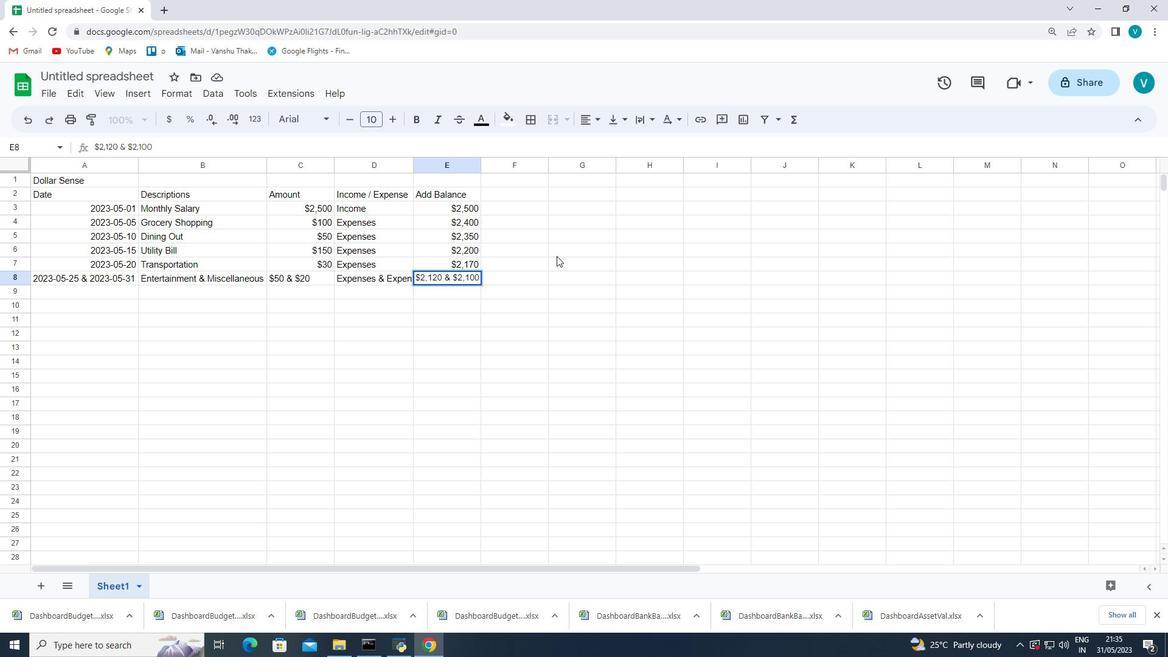 
Action: Mouse pressed left at (563, 277)
Screenshot: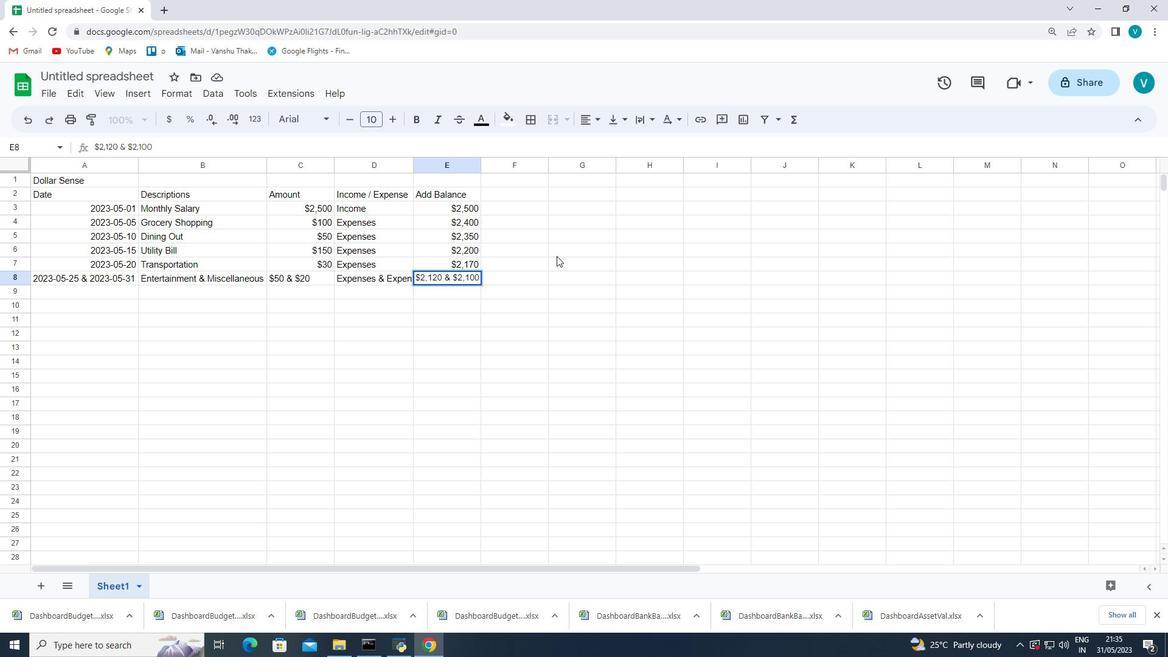 
Action: Mouse moved to (100, 71)
Screenshot: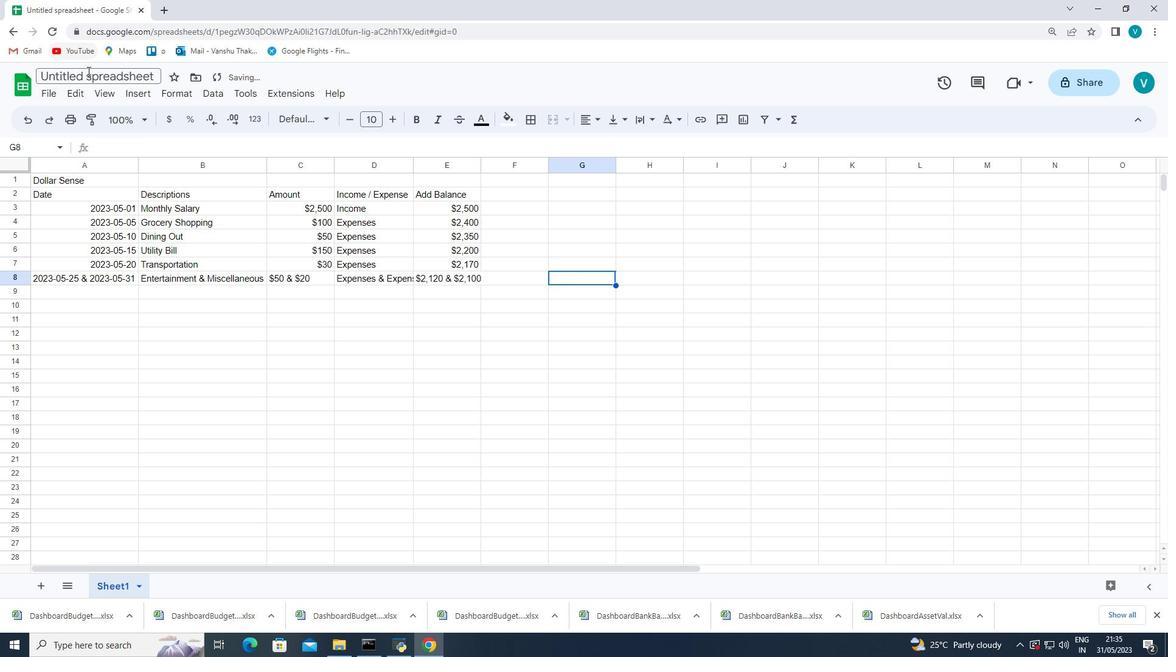 
Action: Mouse pressed left at (100, 71)
Screenshot: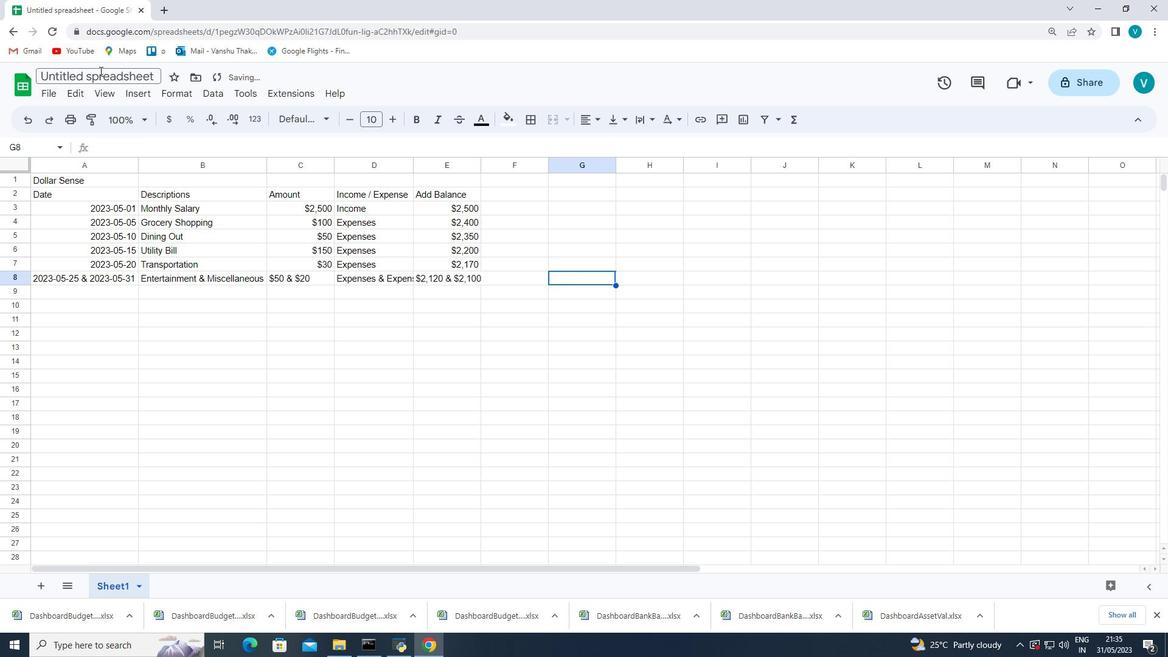 
Action: Mouse moved to (317, 62)
Screenshot: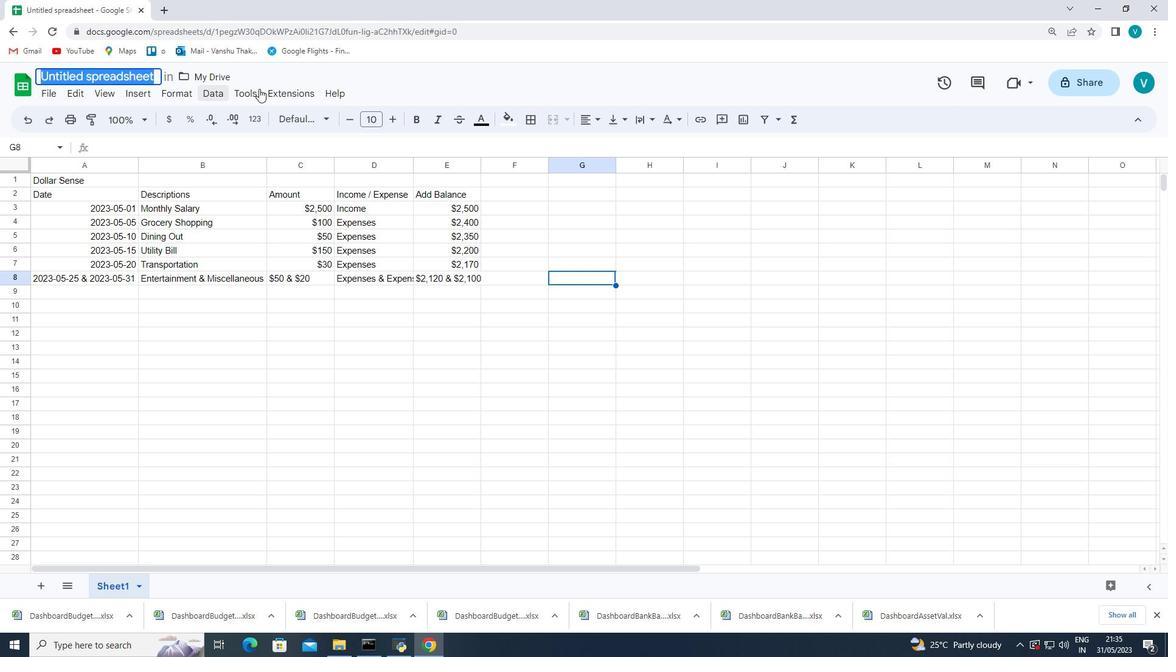 
Action: Key pressed <Key.shift_r>Dashbpard<Key.backspace><Key.backspace><Key.backspace><Key.backspace>oard<Key.shift_r>Budget<Key.shift_r>Trckbook
Screenshot: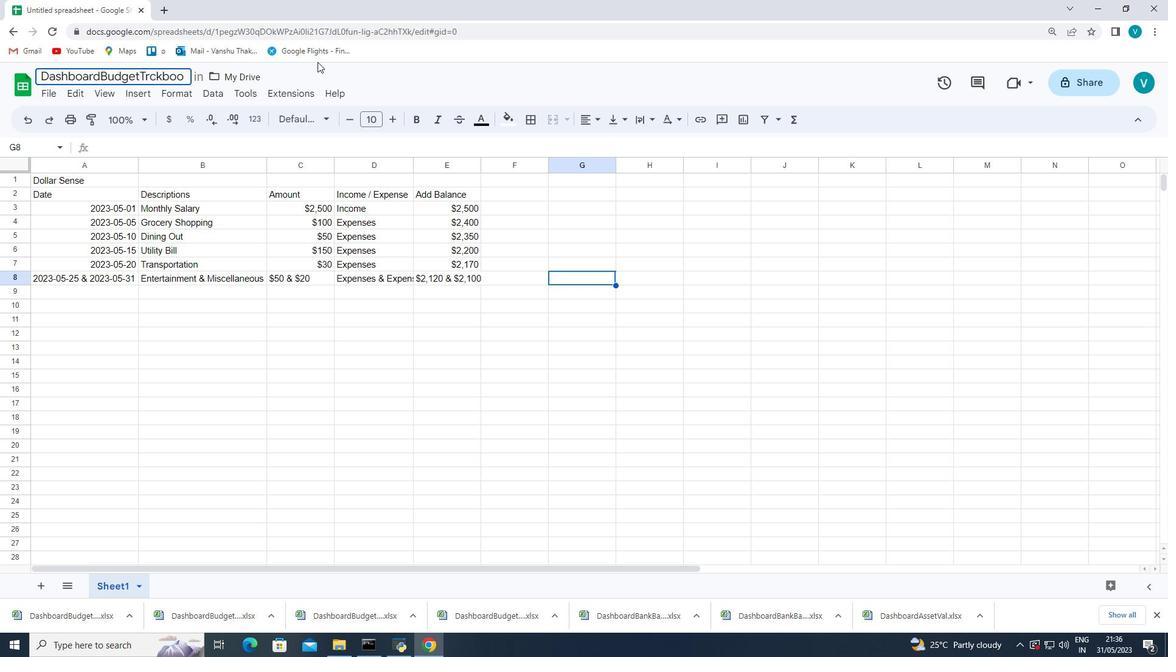 
Action: Mouse moved to (151, 75)
Screenshot: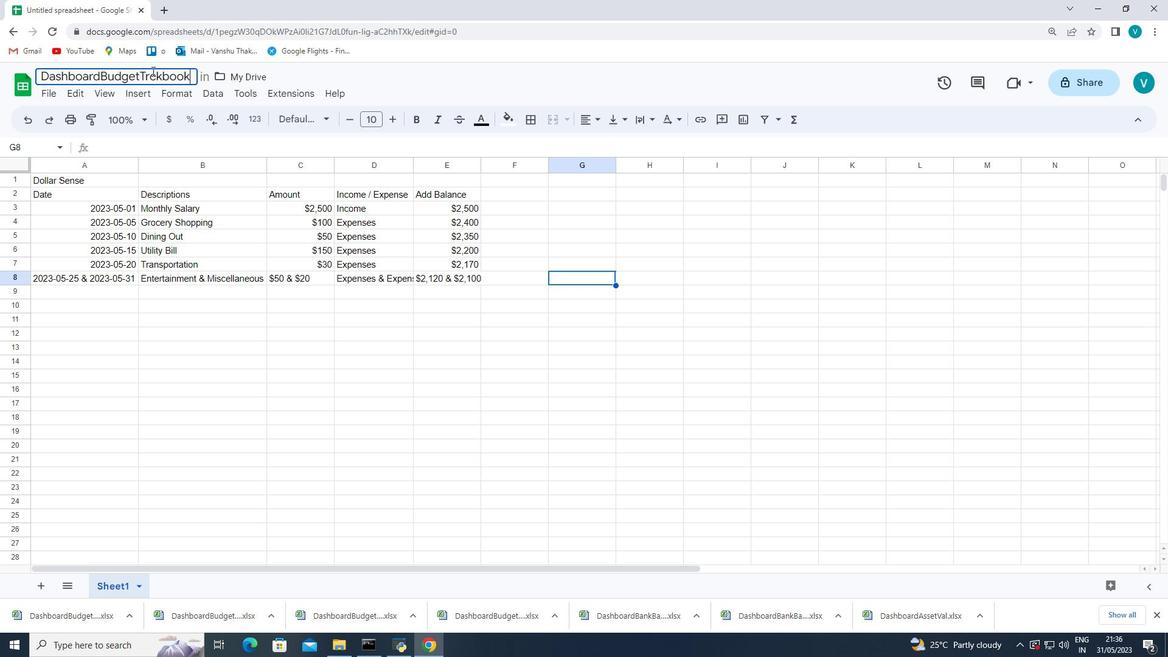
Action: Mouse pressed left at (151, 75)
Screenshot: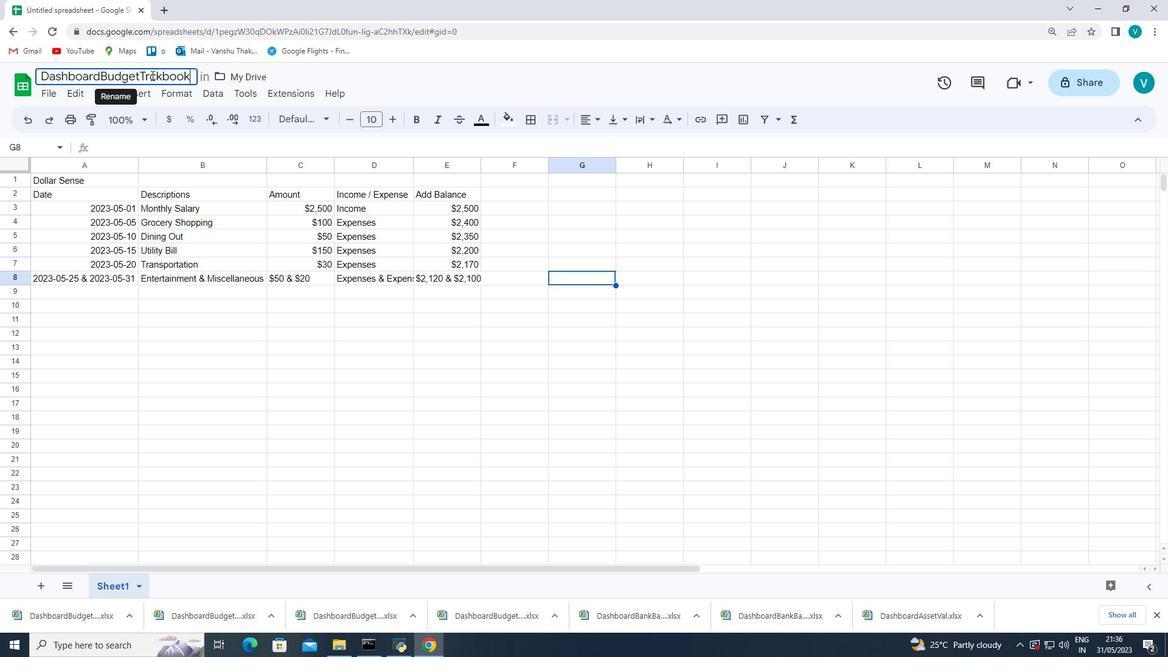 
Action: Mouse moved to (217, 96)
Screenshot: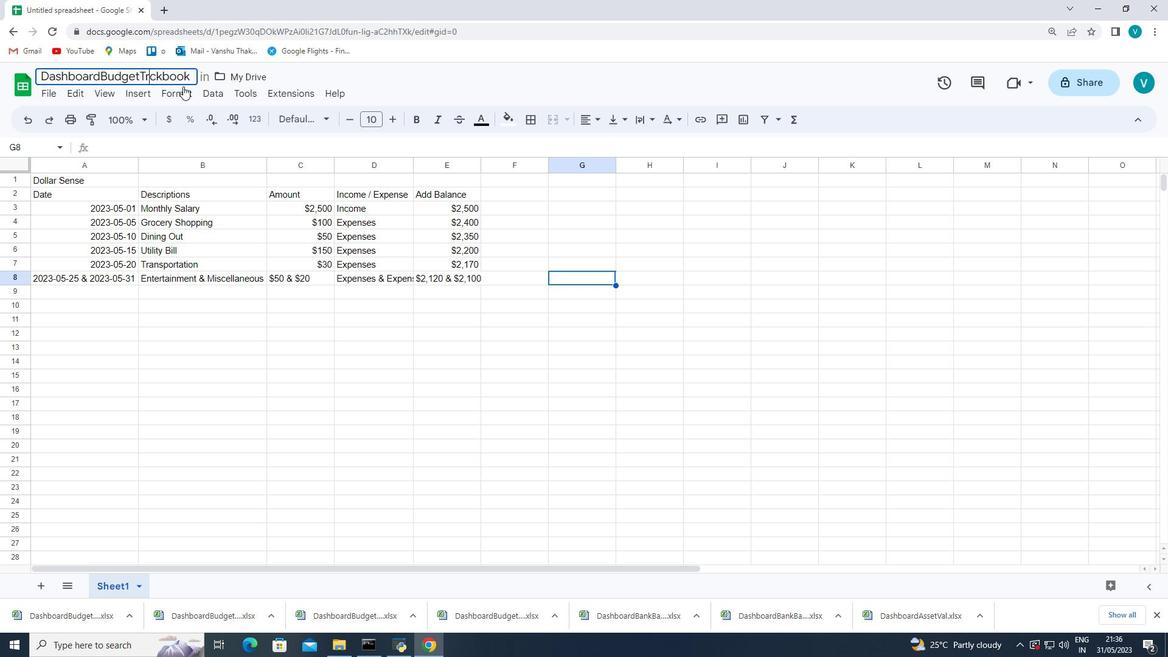 
Action: Key pressed a
Screenshot: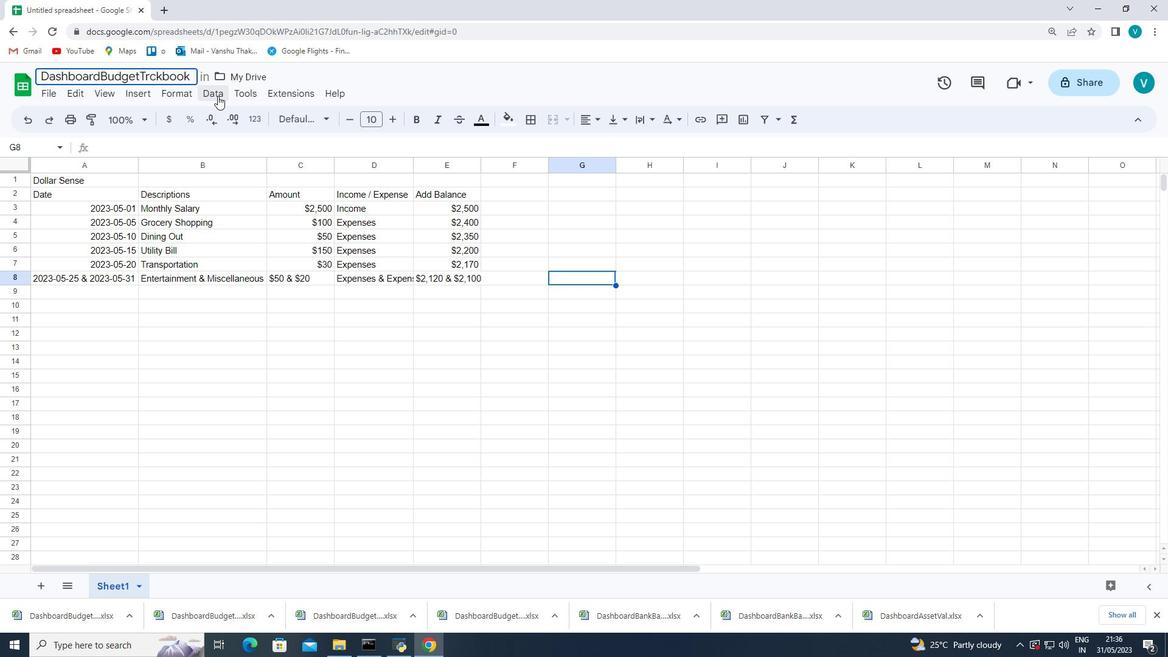 
Action: Mouse moved to (349, 318)
Screenshot: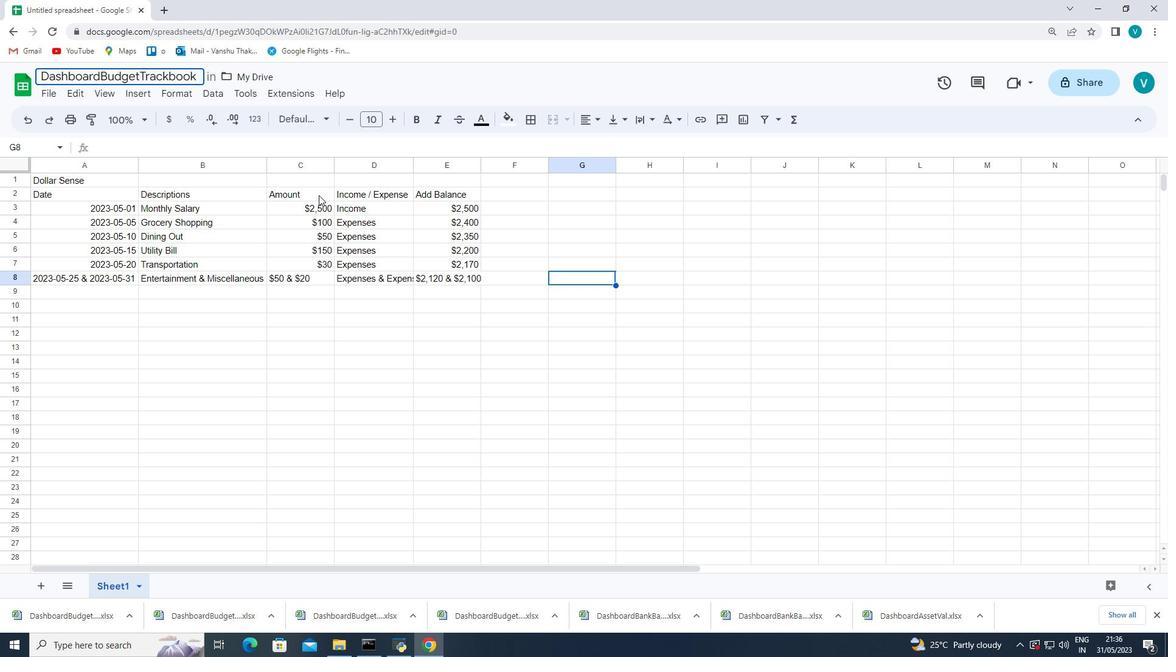 
Action: Mouse pressed left at (349, 318)
Screenshot: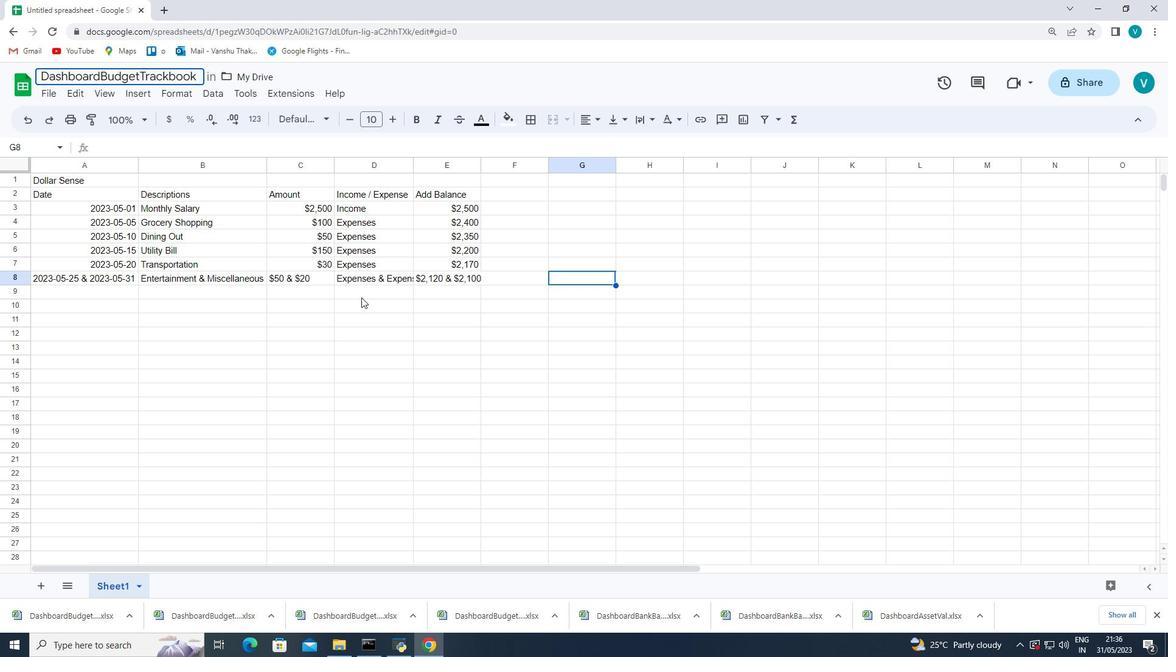 
Action: Mouse moved to (334, 161)
Screenshot: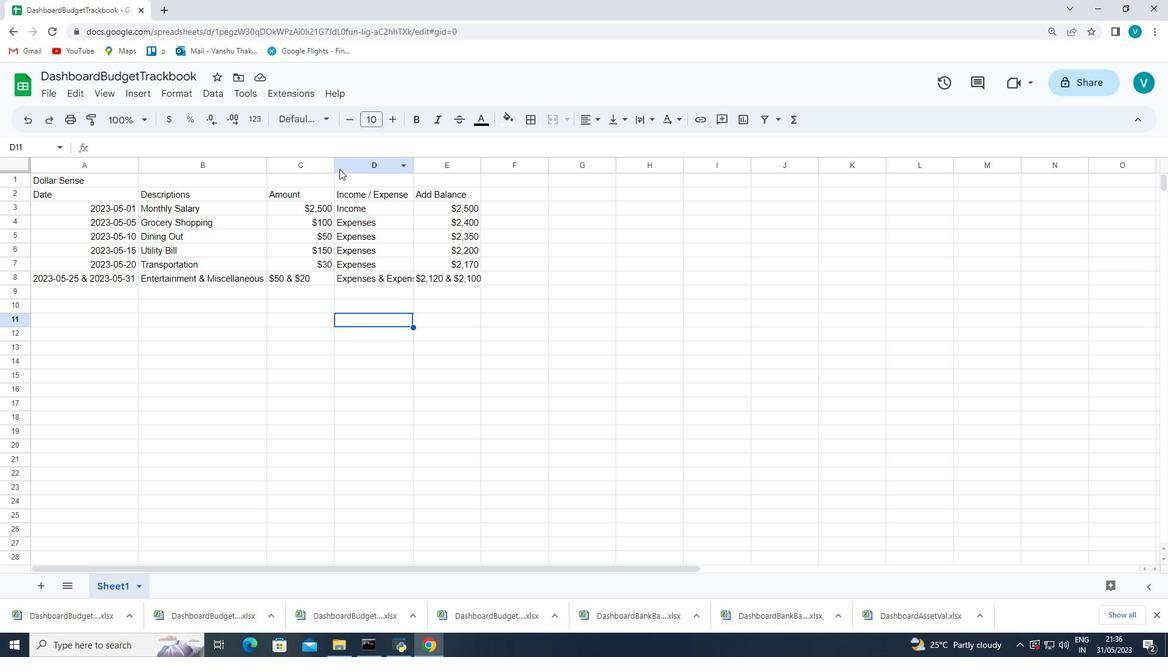 
Action: Mouse pressed left at (334, 161)
Screenshot: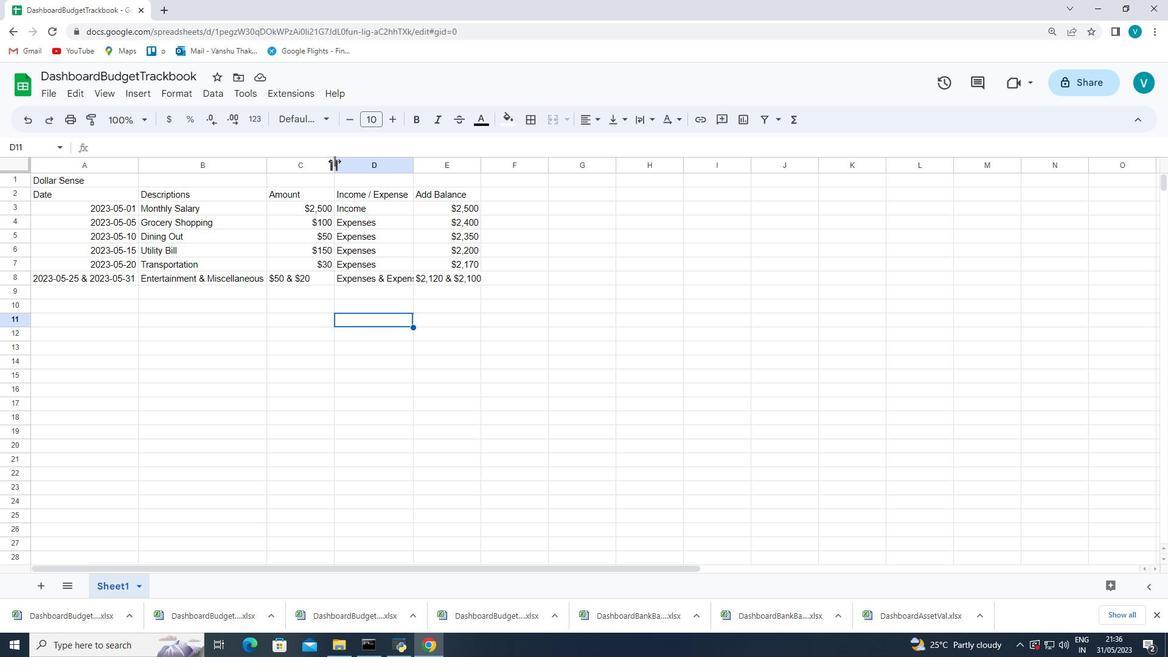 
Action: Mouse pressed left at (334, 161)
Screenshot: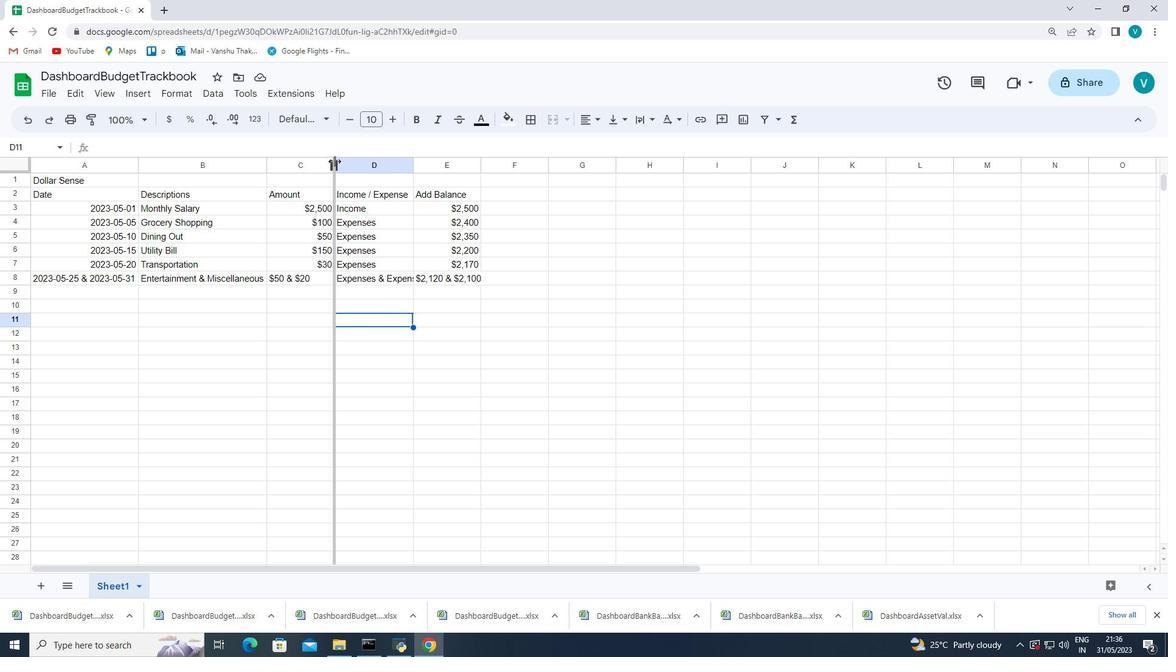 
Action: Mouse moved to (392, 160)
Screenshot: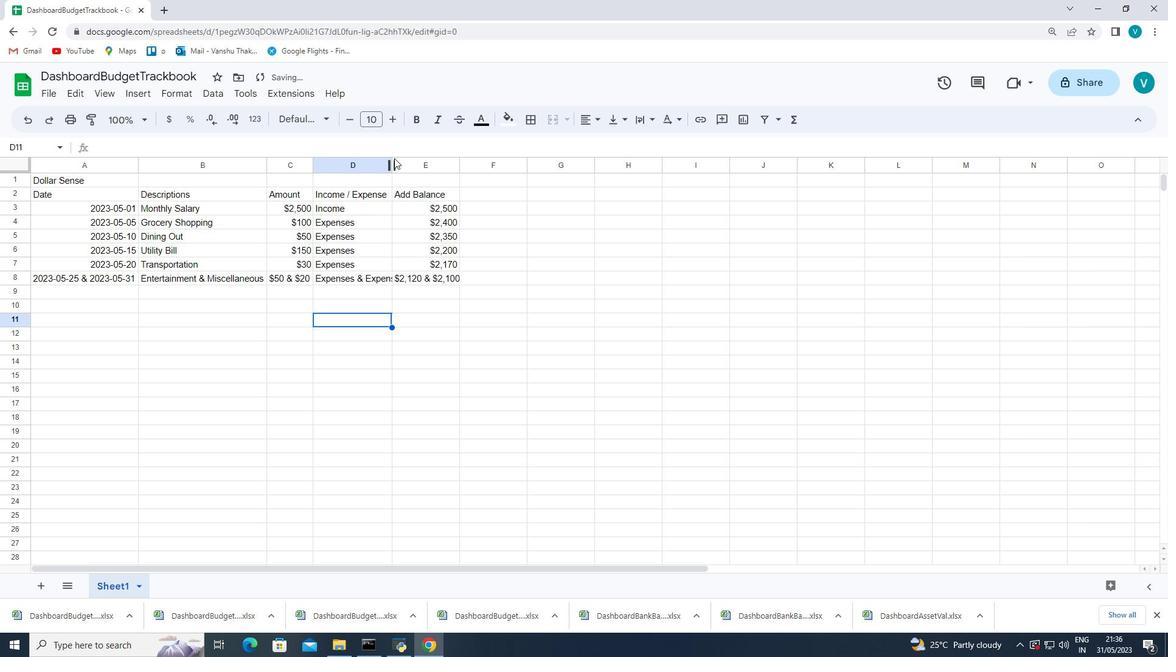 
Action: Mouse pressed left at (392, 160)
Screenshot: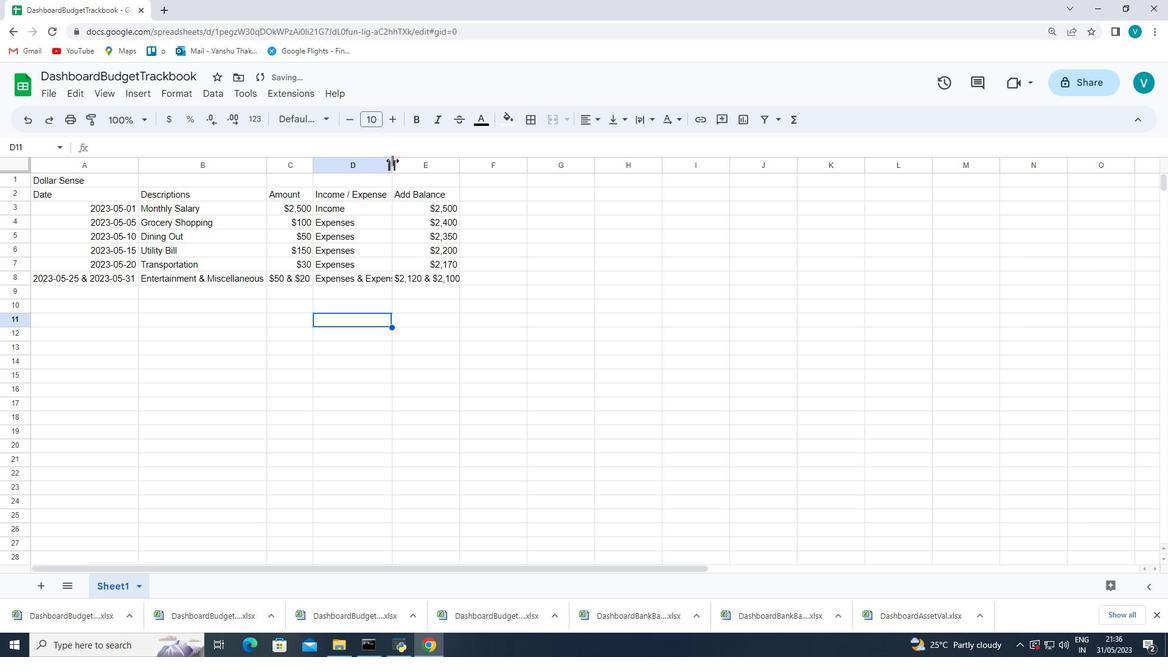 
Action: Mouse pressed left at (392, 160)
Screenshot: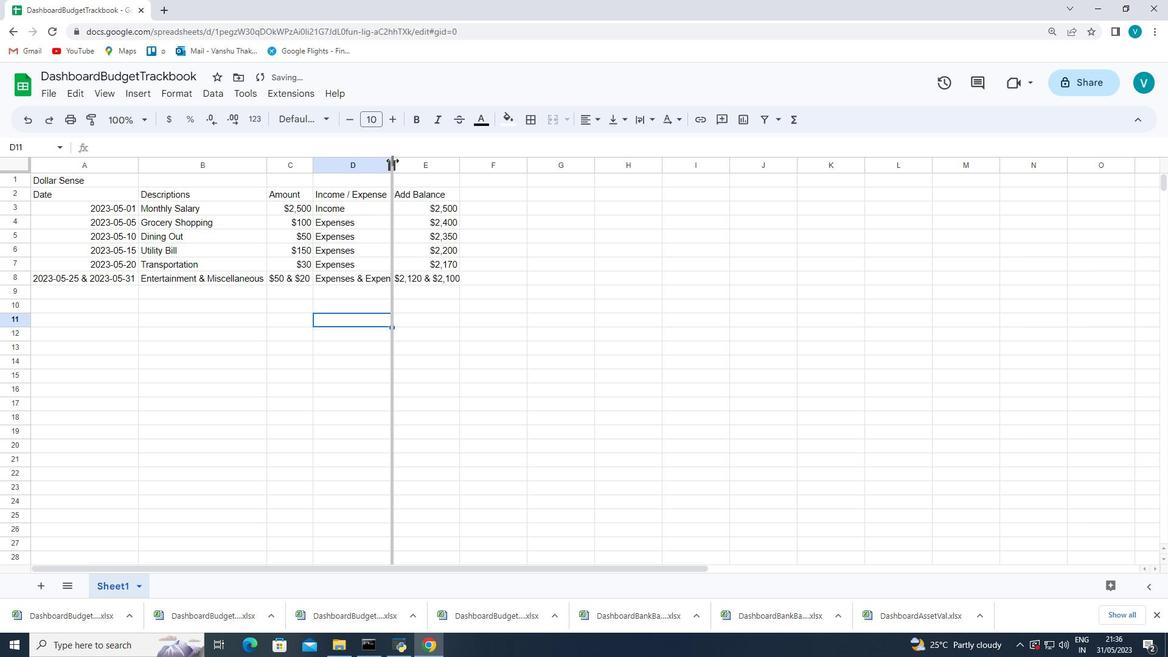 
Action: Mouse moved to (472, 163)
Screenshot: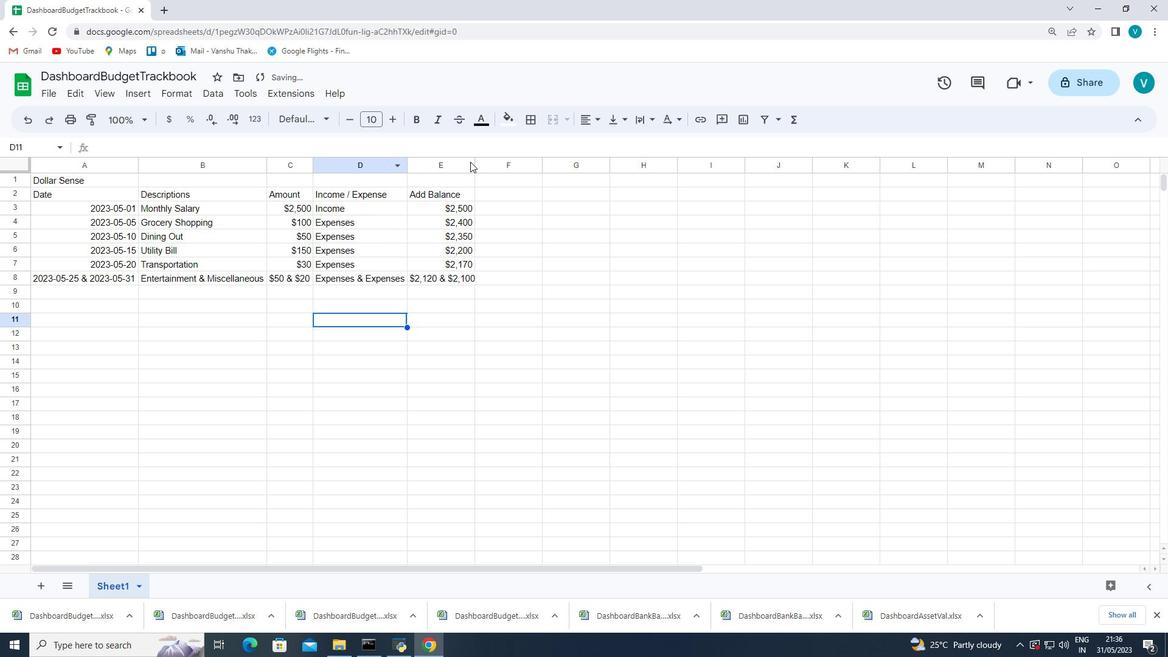 
Action: Mouse pressed left at (472, 163)
Screenshot: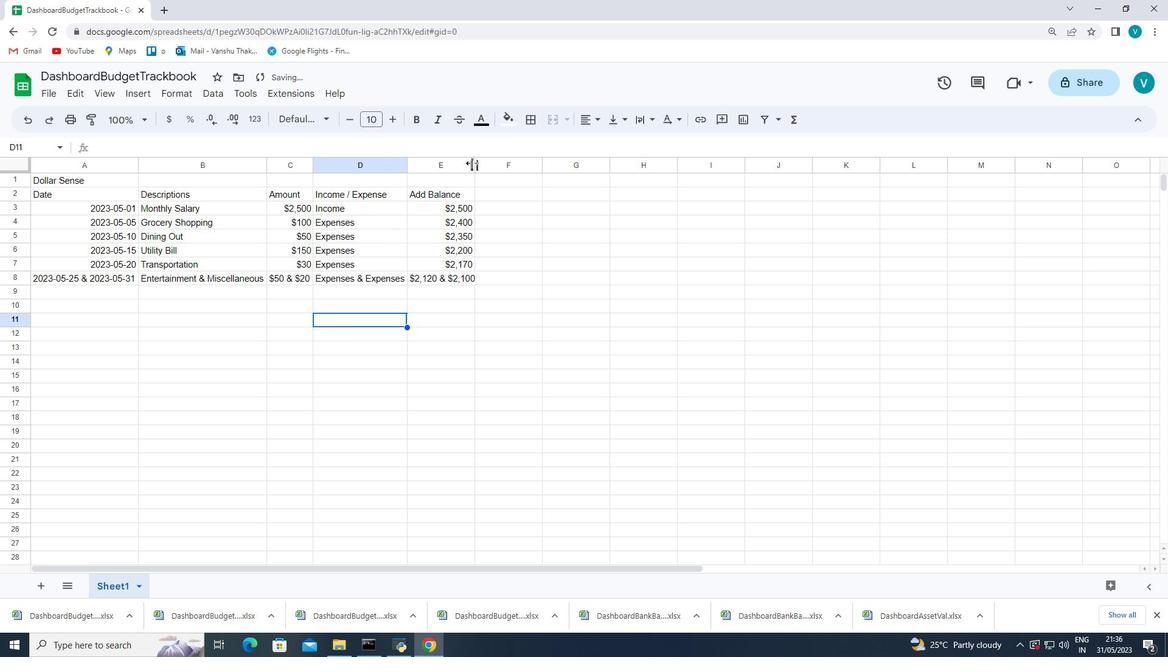 
Action: Mouse pressed left at (472, 163)
Screenshot: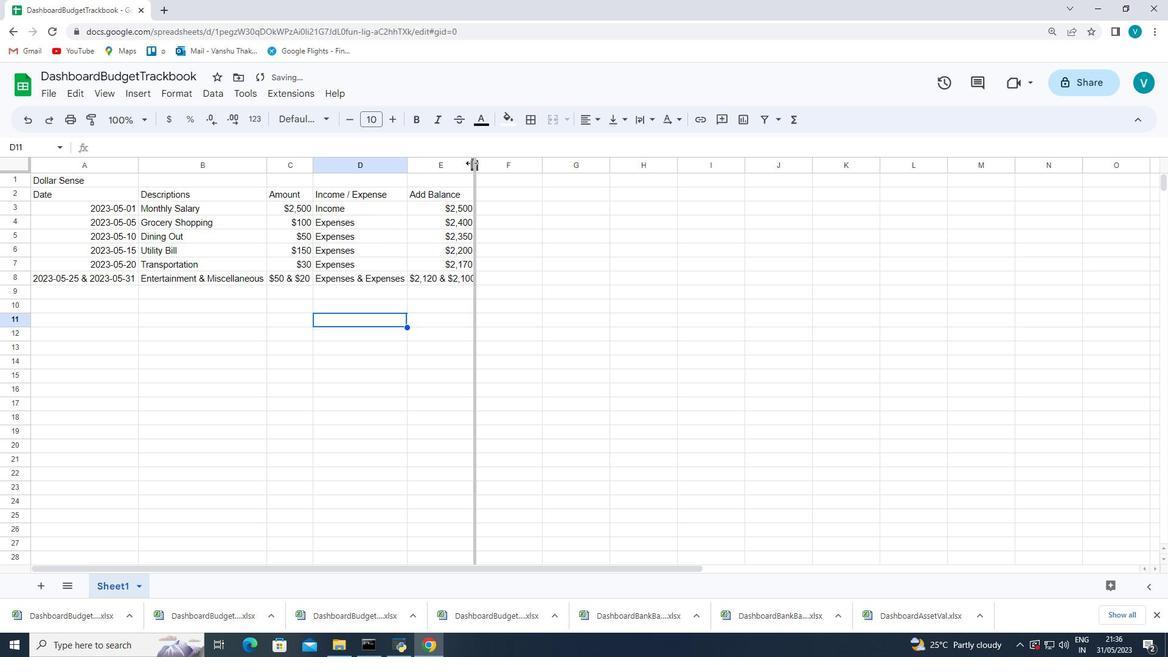 
Action: Mouse moved to (267, 162)
Screenshot: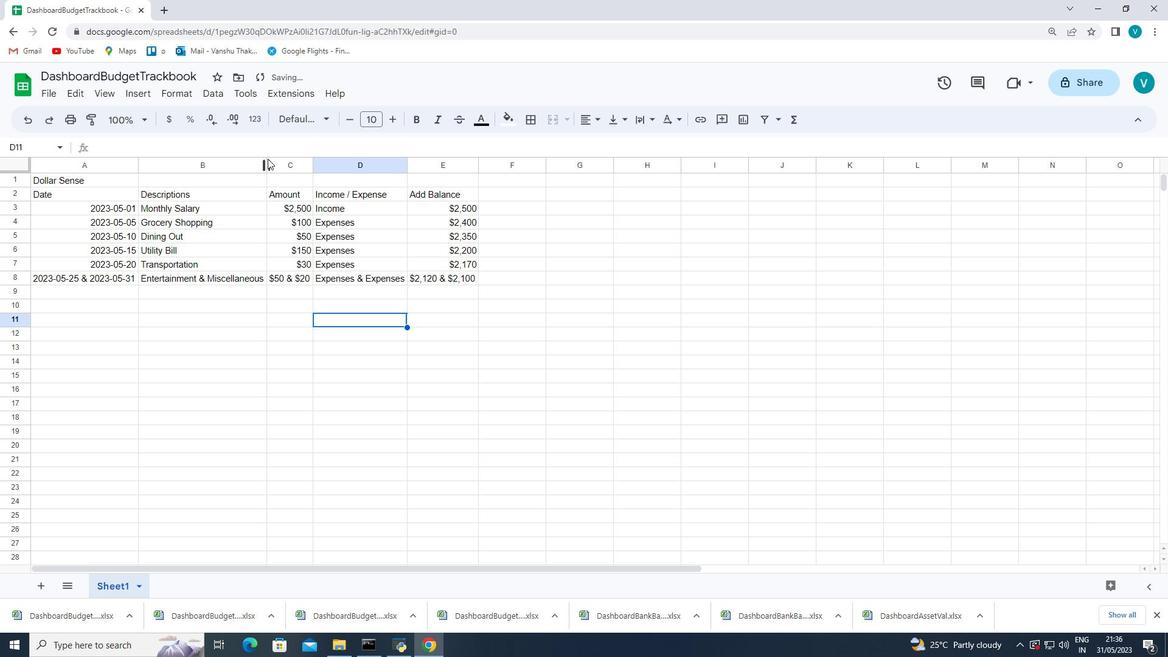 
Action: Mouse pressed left at (267, 162)
Screenshot: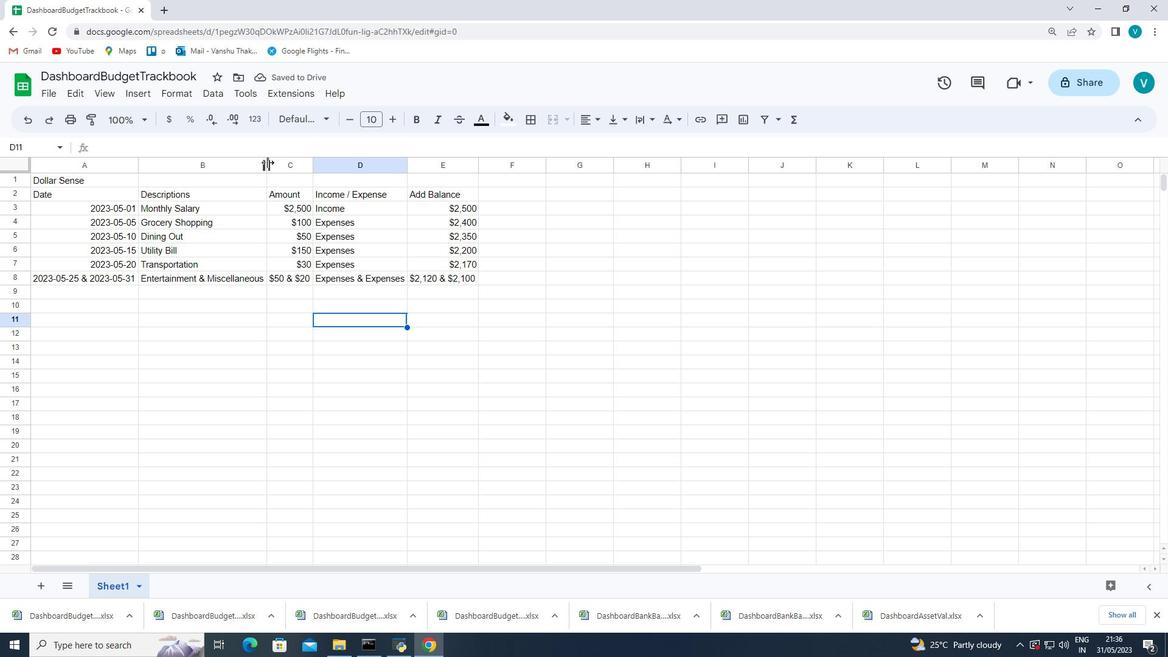 
Action: Mouse pressed left at (267, 162)
Screenshot: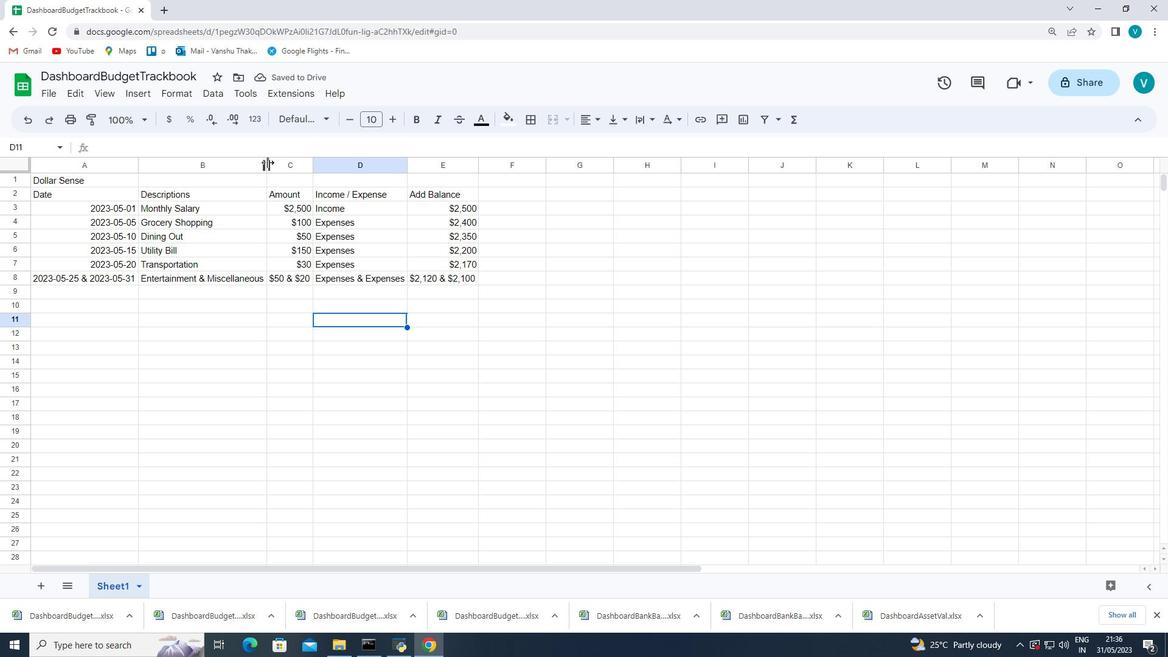 
Action: Mouse moved to (137, 163)
Screenshot: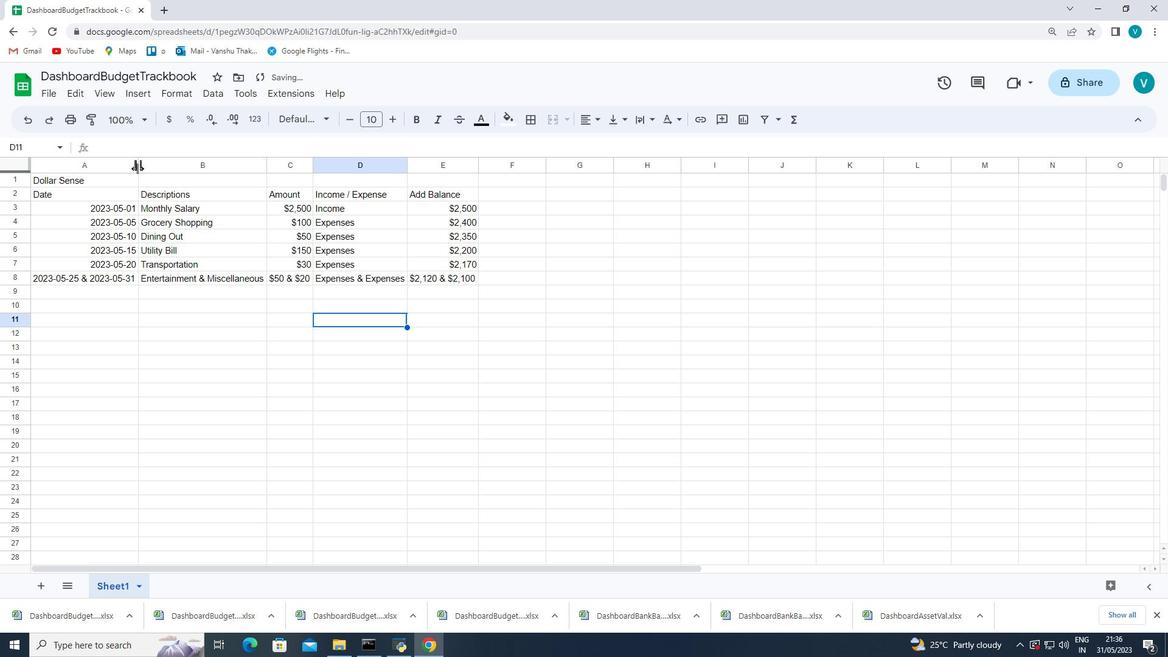 
Action: Mouse pressed left at (137, 163)
Screenshot: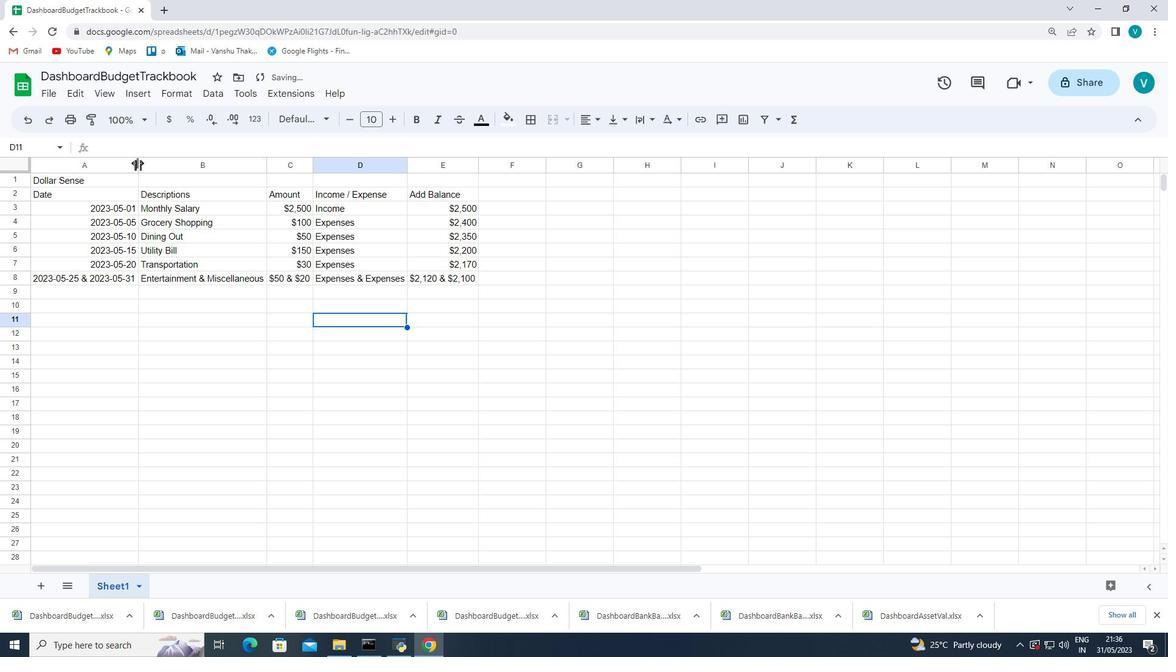 
Action: Mouse pressed left at (137, 163)
Screenshot: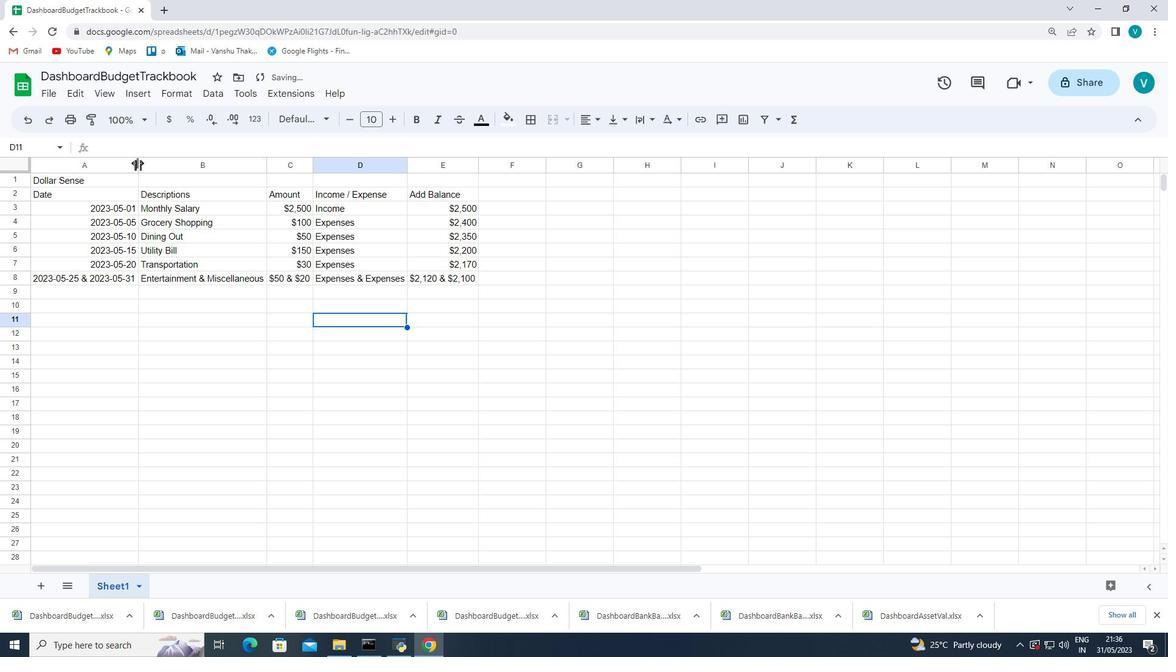 
Action: Mouse moved to (52, 94)
Screenshot: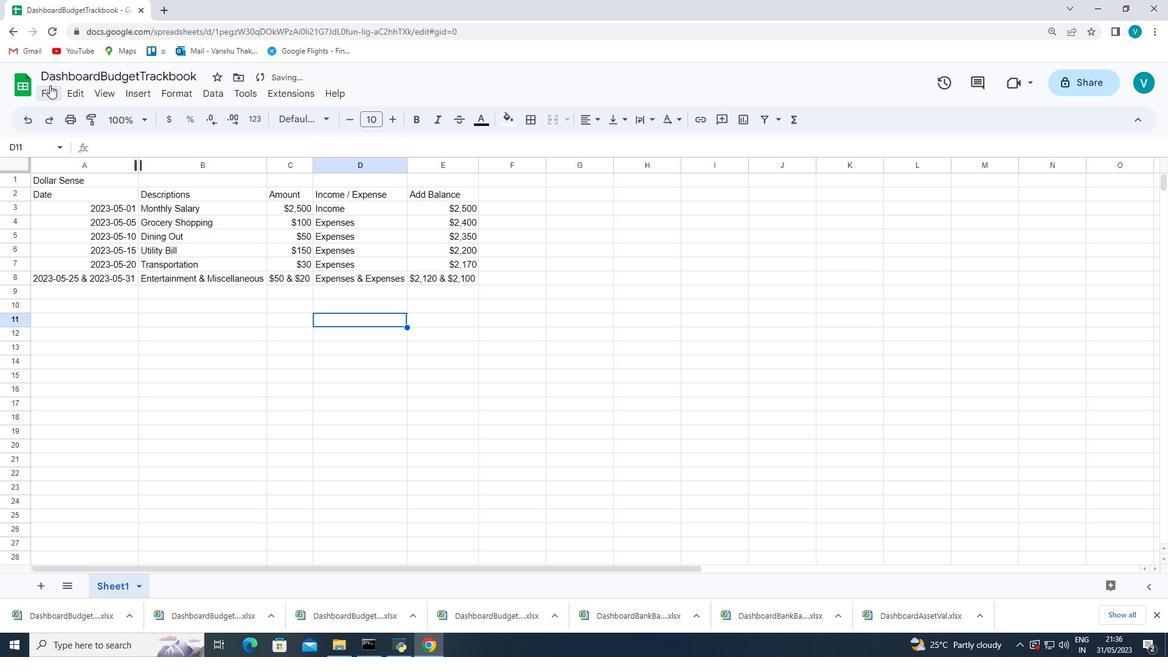
Action: Mouse pressed left at (52, 94)
Screenshot: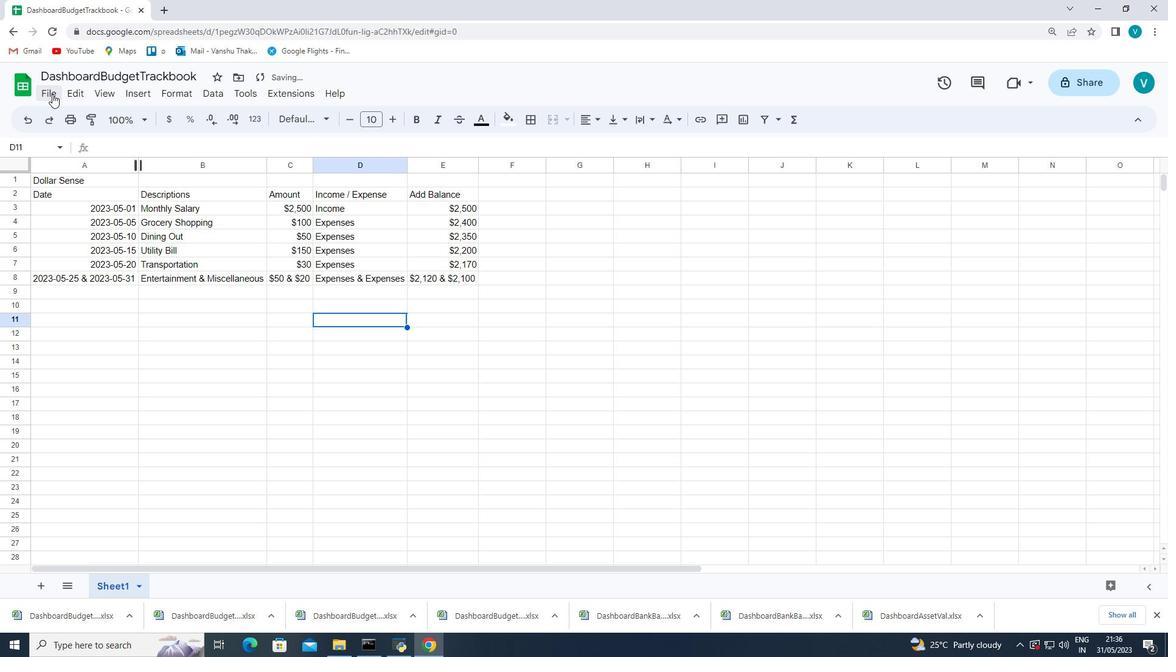 
Action: Mouse moved to (104, 249)
Screenshot: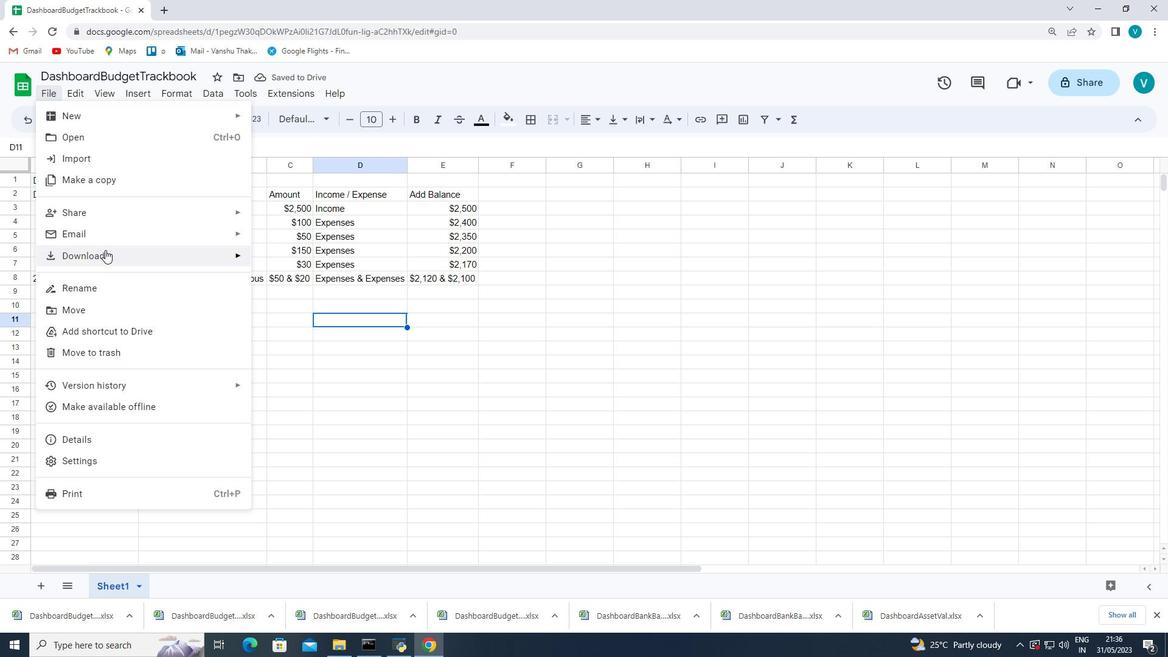 
Action: Mouse pressed left at (104, 249)
Screenshot: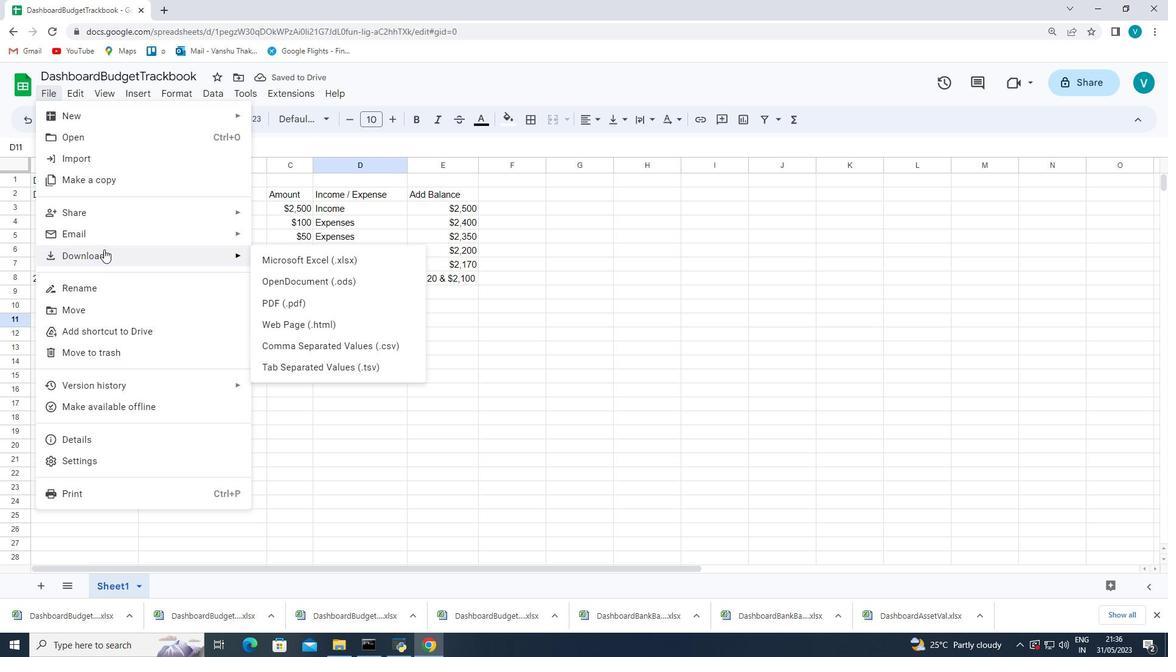 
Action: Mouse moved to (208, 262)
Screenshot: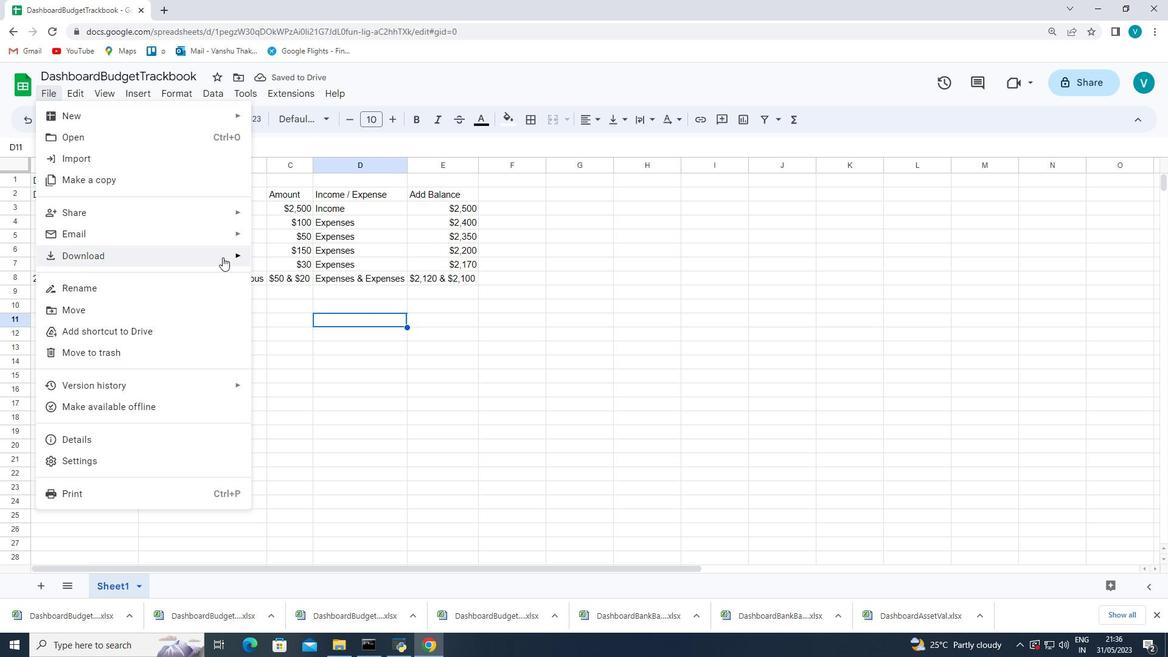 
Action: Mouse pressed left at (208, 262)
Screenshot: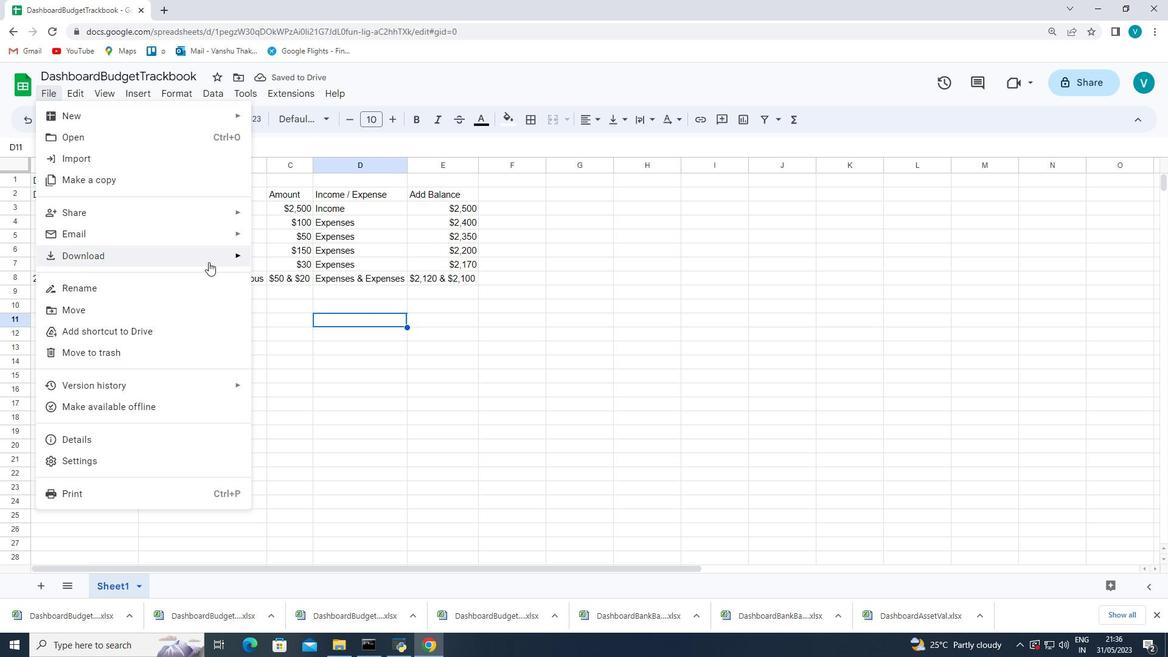 
Action: Mouse moved to (282, 260)
Screenshot: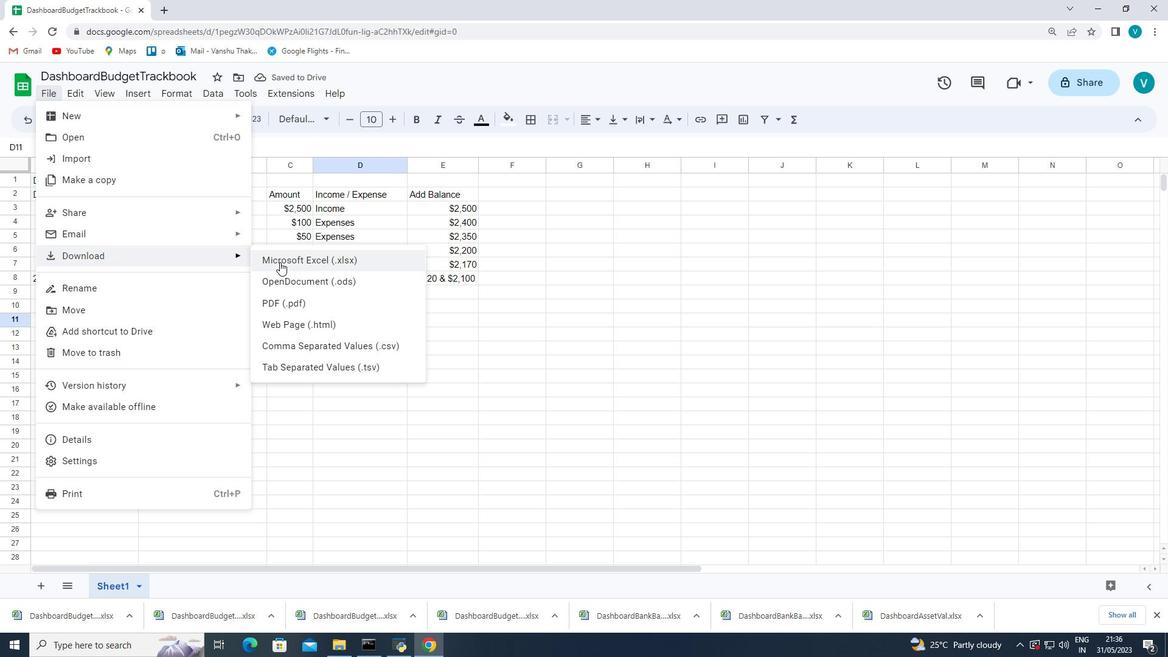 
Action: Mouse pressed left at (282, 260)
Screenshot: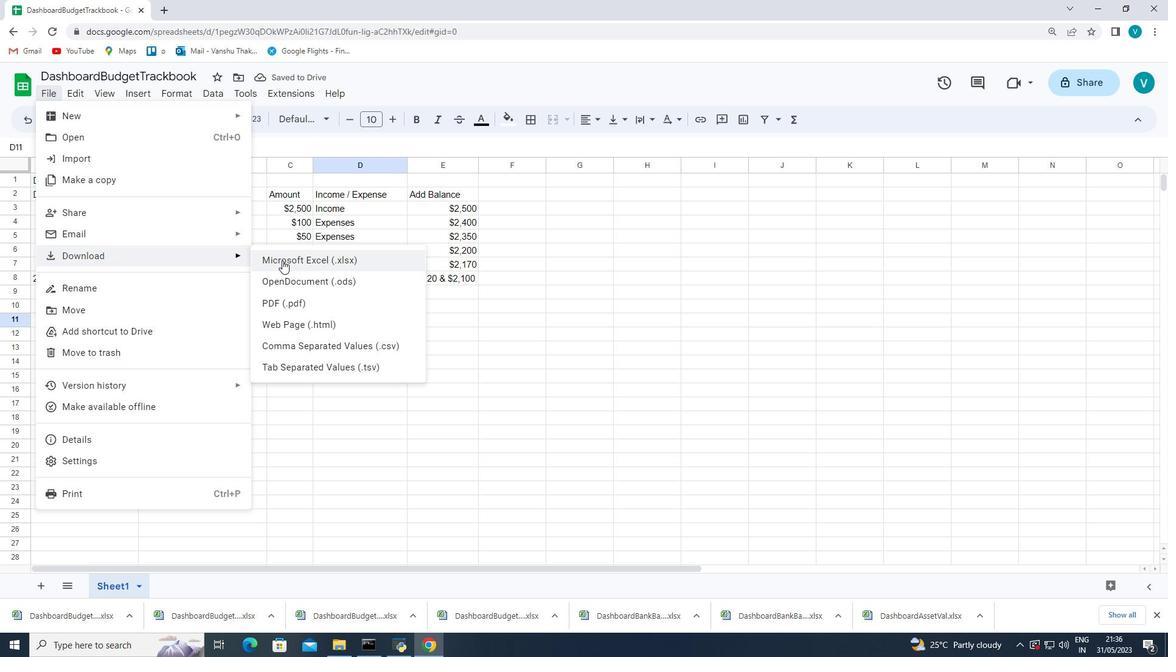 
